 Task: Use branch protection to enforce review before merging.
Action: Mouse moved to (150, 551)
Screenshot: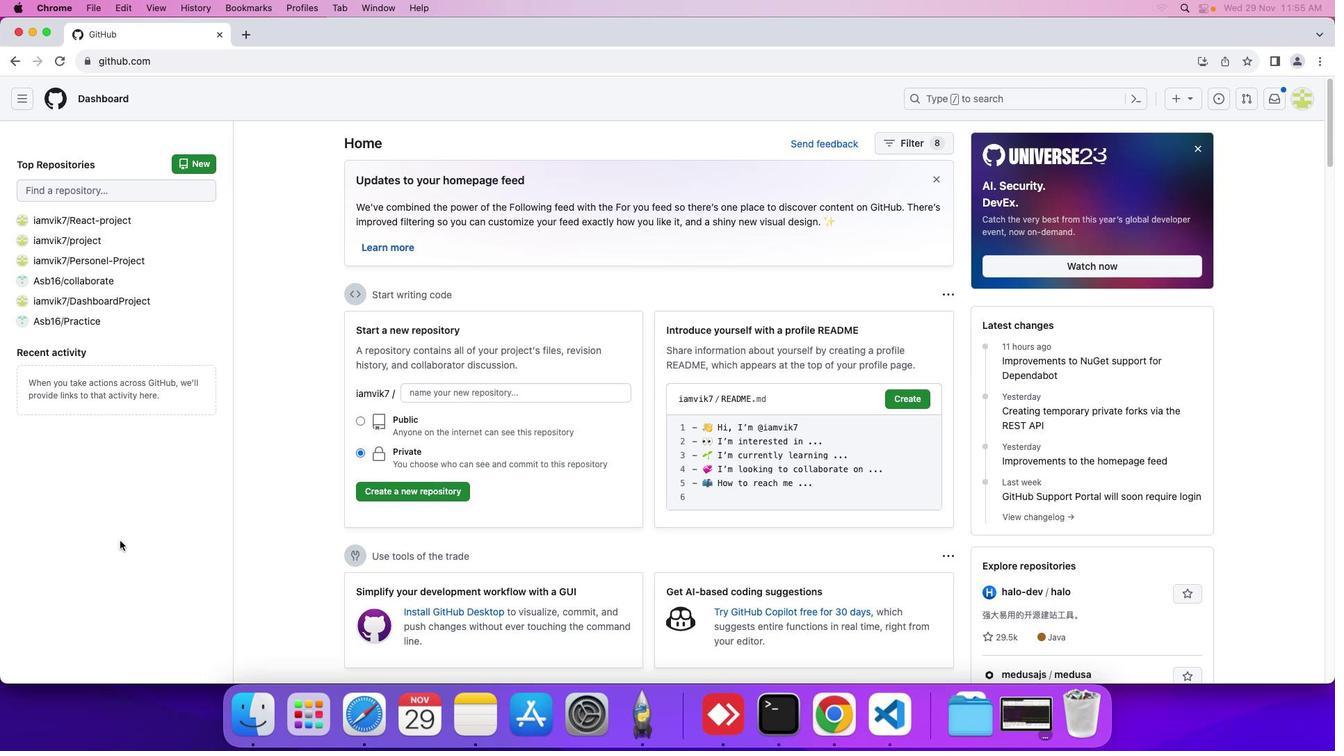 
Action: Mouse pressed left at (150, 551)
Screenshot: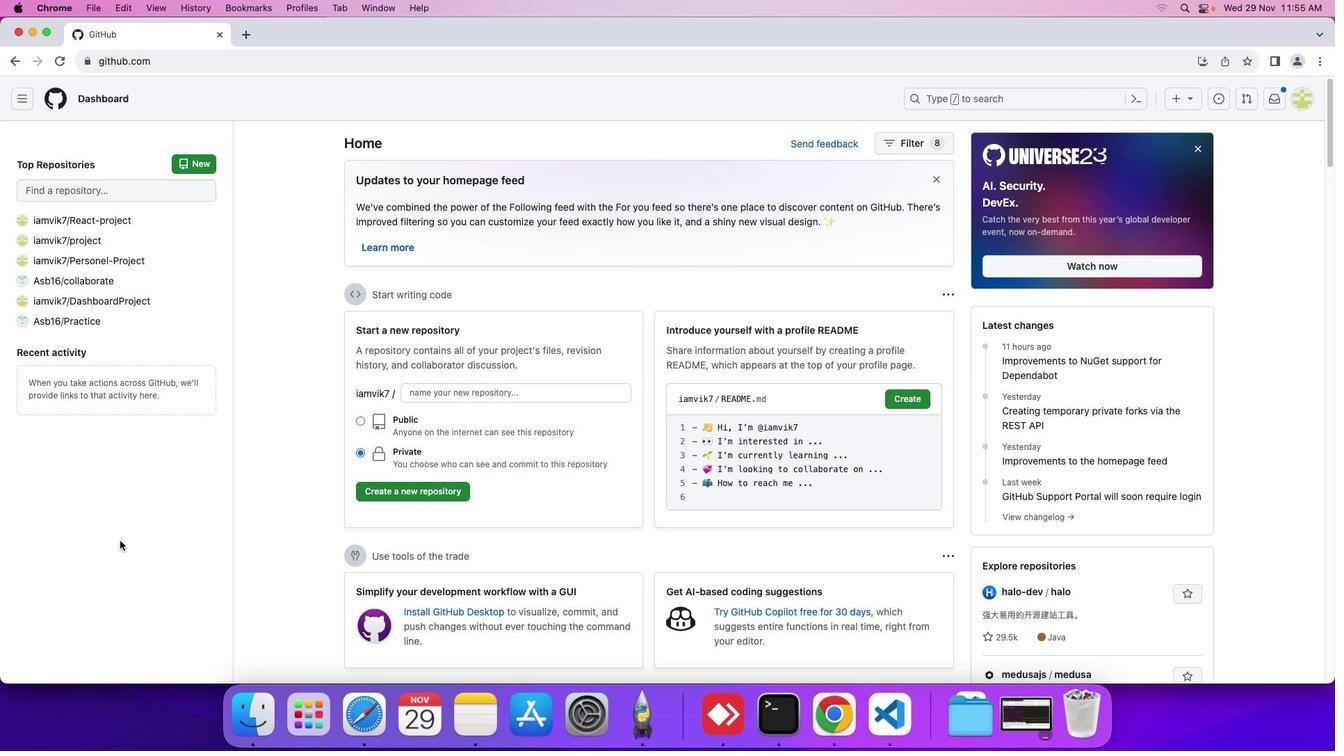 
Action: Mouse moved to (89, 220)
Screenshot: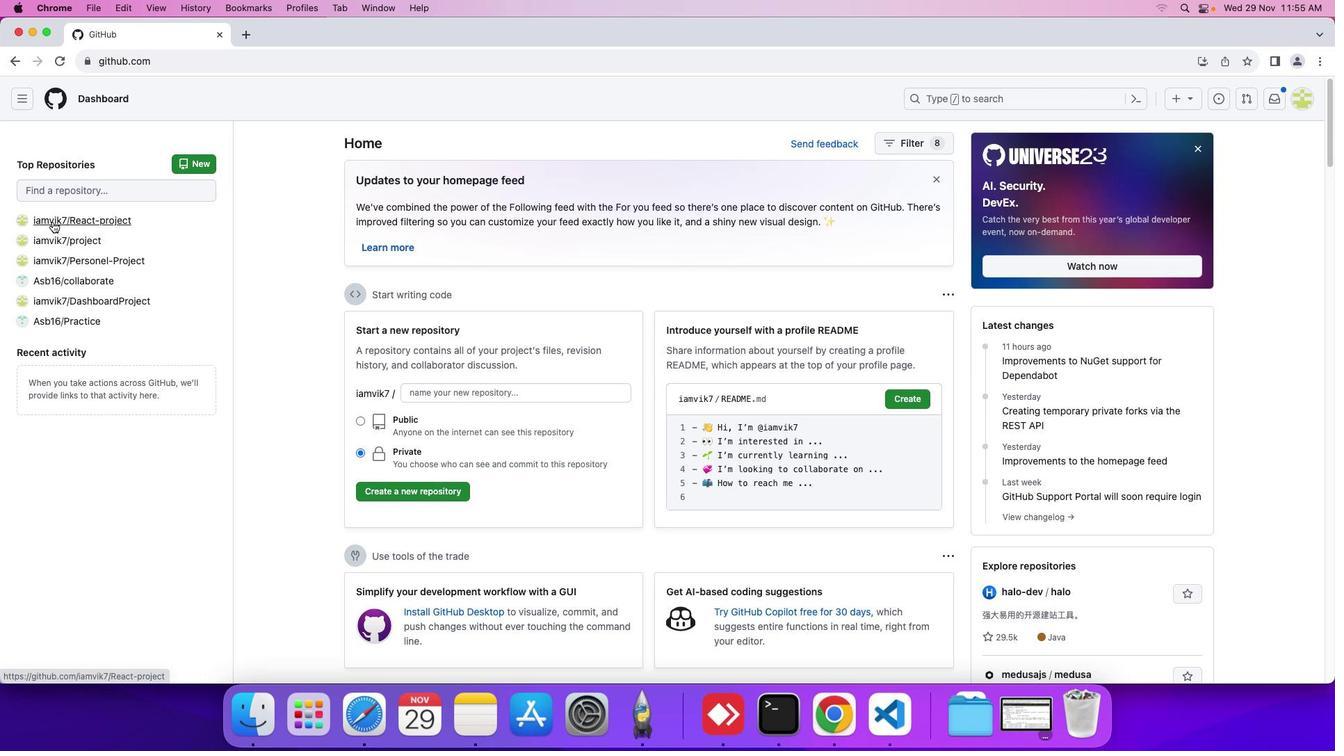
Action: Mouse pressed left at (89, 220)
Screenshot: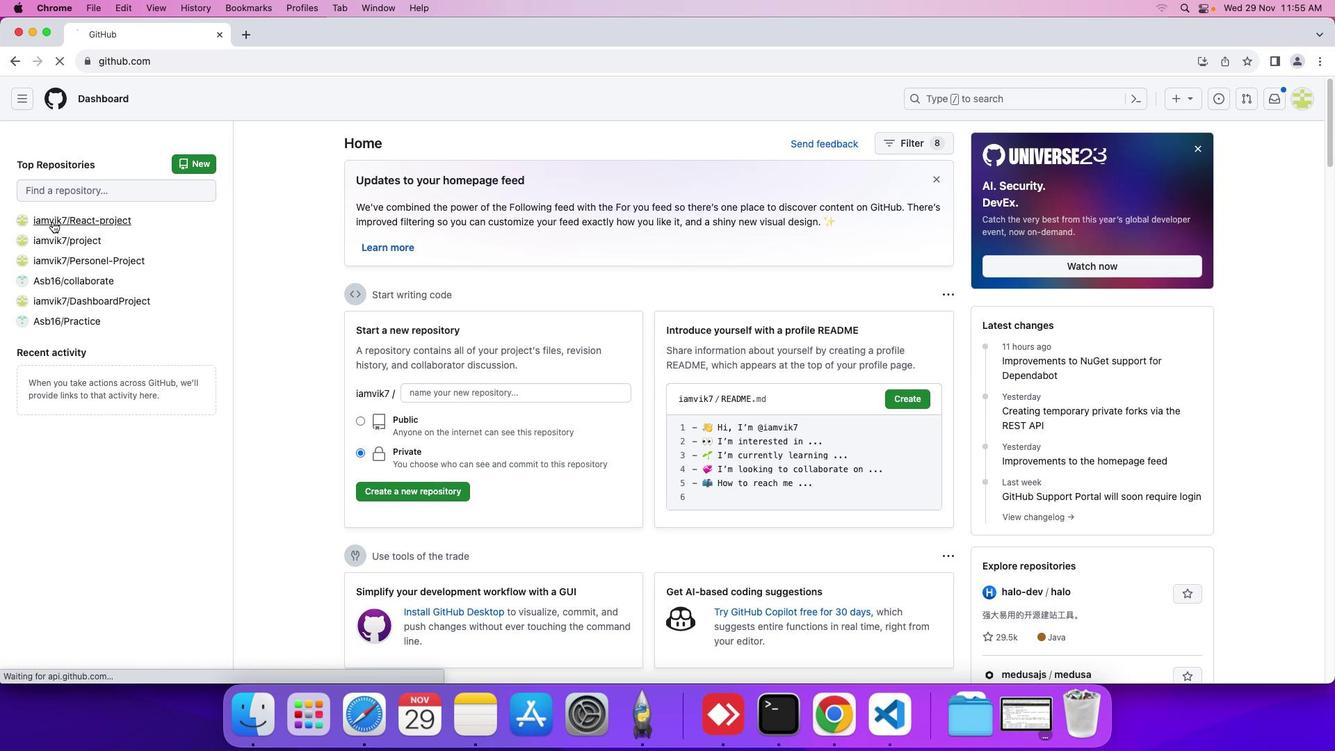 
Action: Mouse moved to (569, 123)
Screenshot: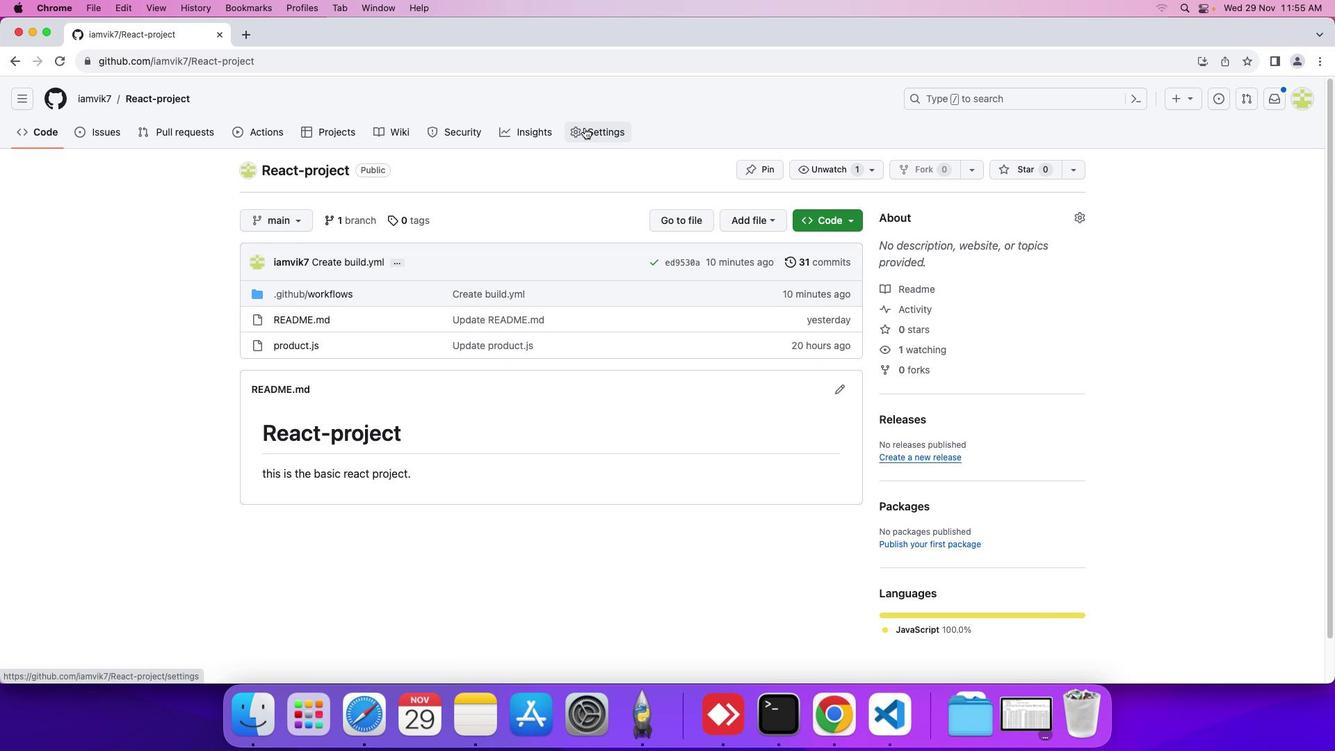 
Action: Mouse pressed left at (569, 123)
Screenshot: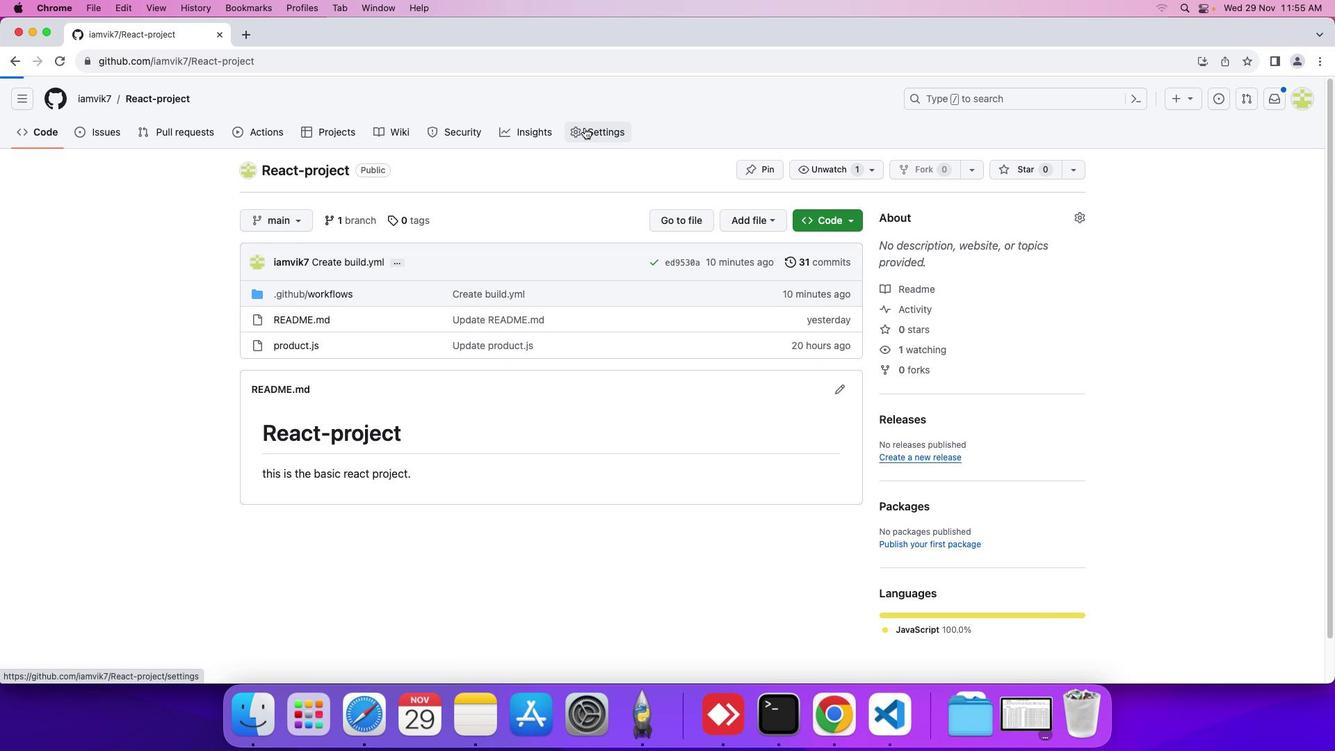 
Action: Mouse moved to (320, 310)
Screenshot: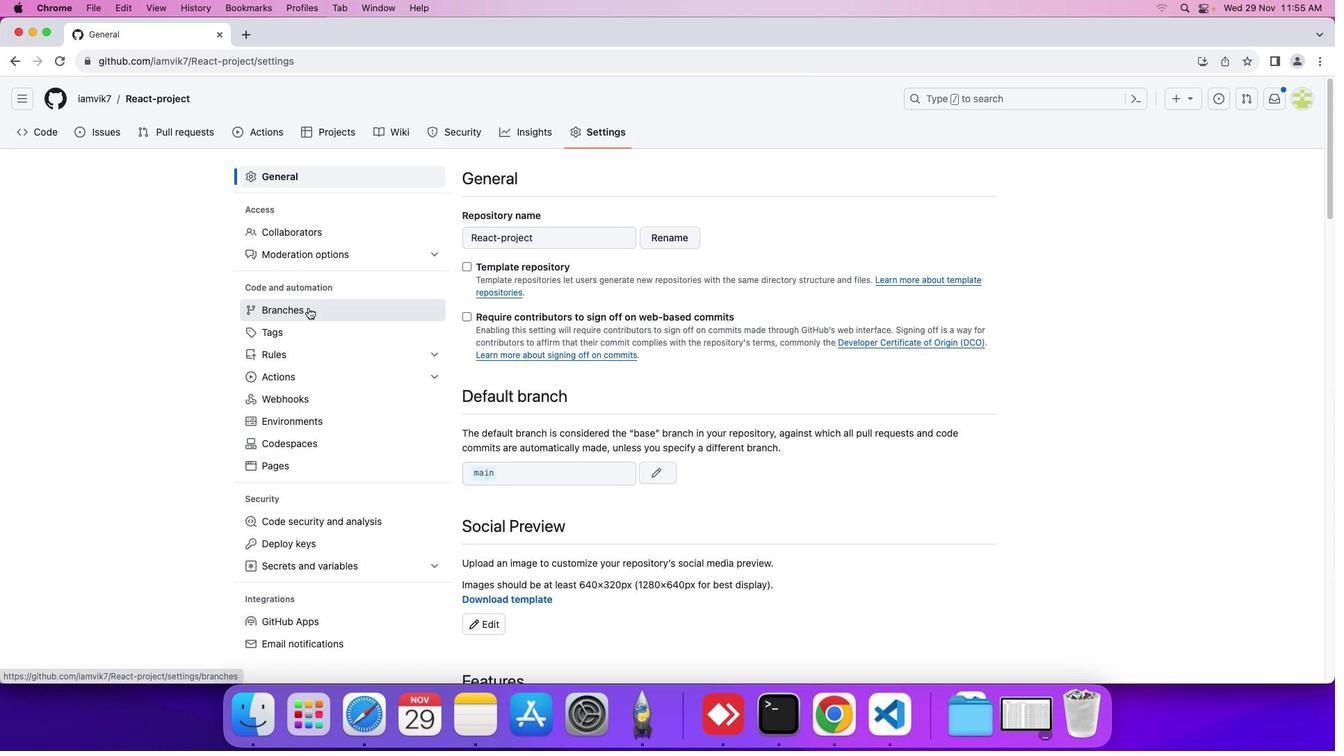 
Action: Mouse pressed left at (320, 310)
Screenshot: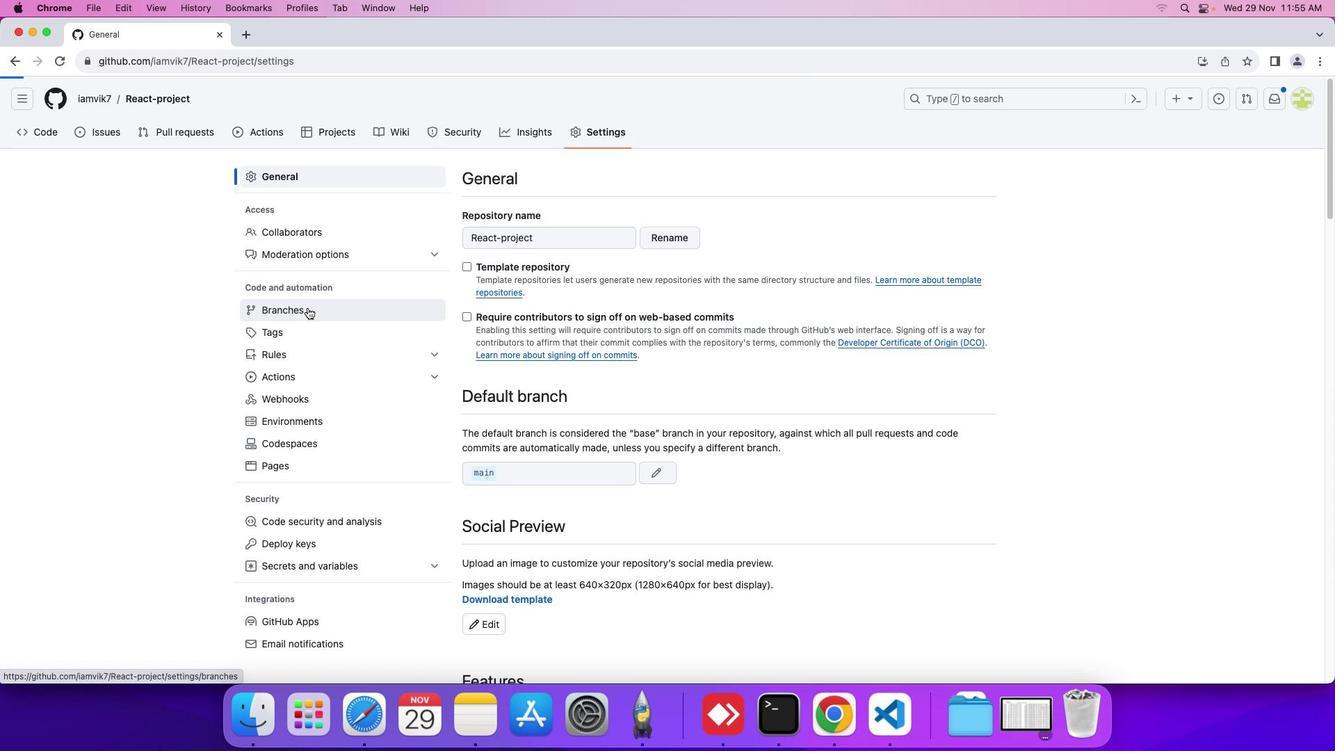 
Action: Mouse moved to (536, 276)
Screenshot: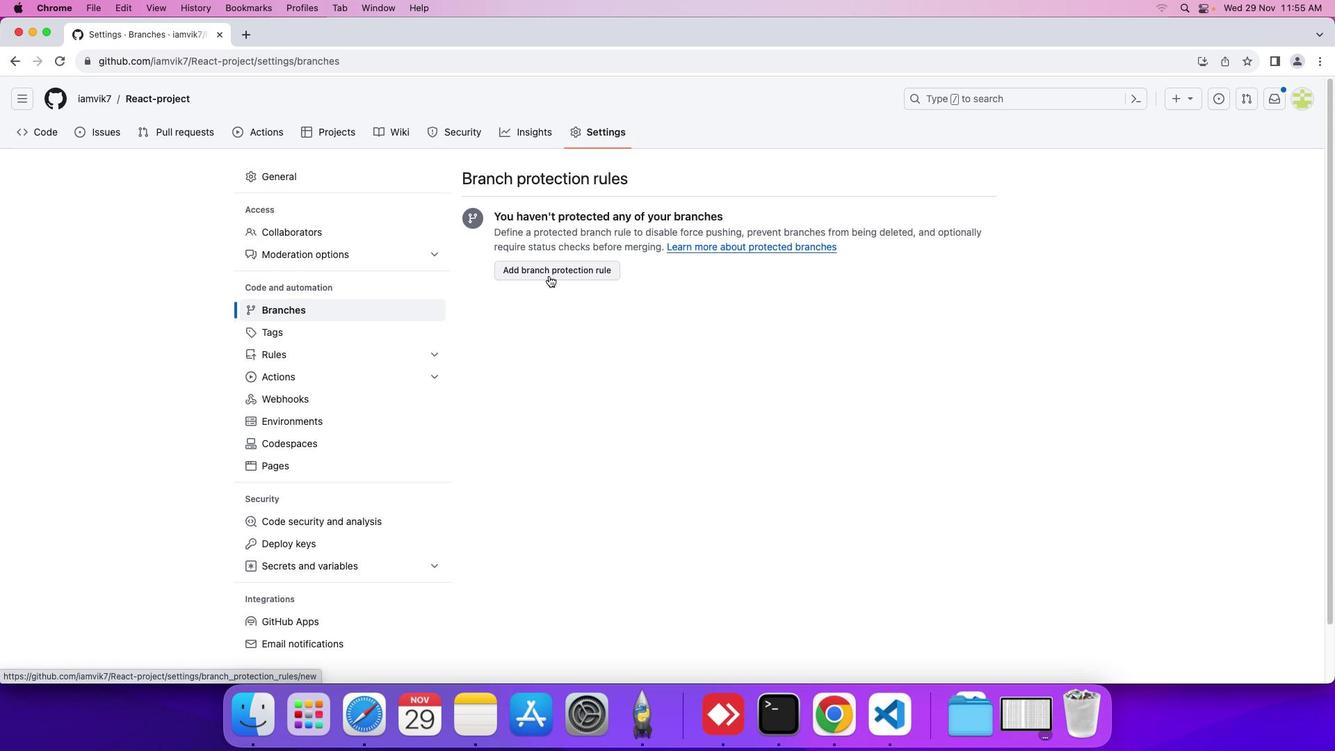 
Action: Mouse pressed left at (536, 276)
Screenshot: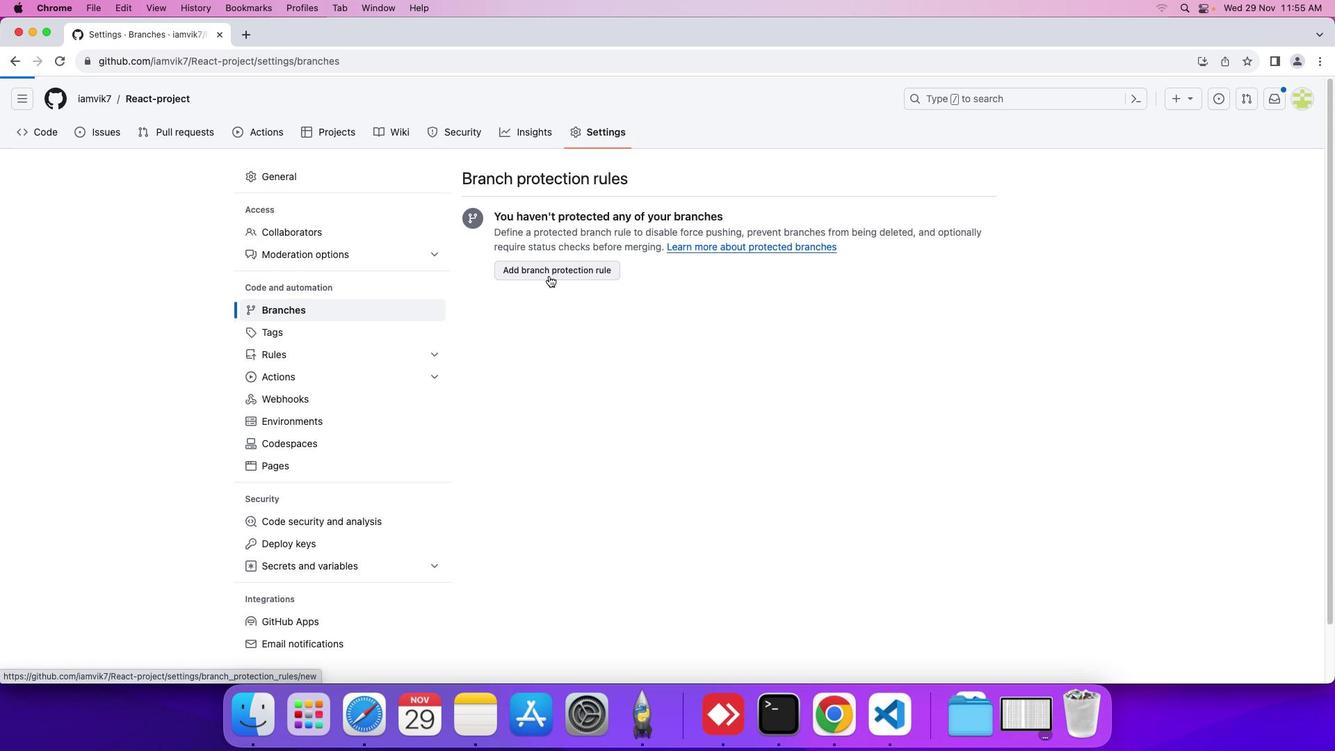 
Action: Mouse moved to (534, 381)
Screenshot: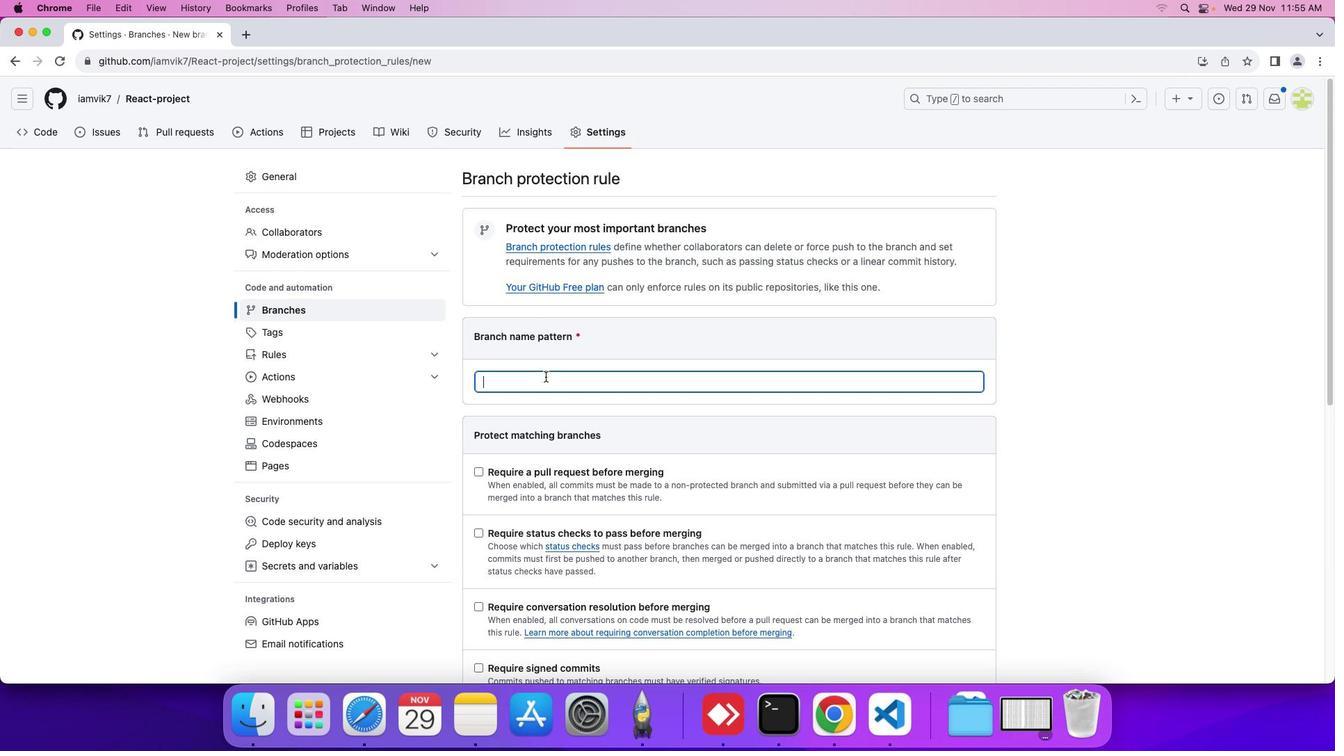 
Action: Mouse pressed left at (534, 381)
Screenshot: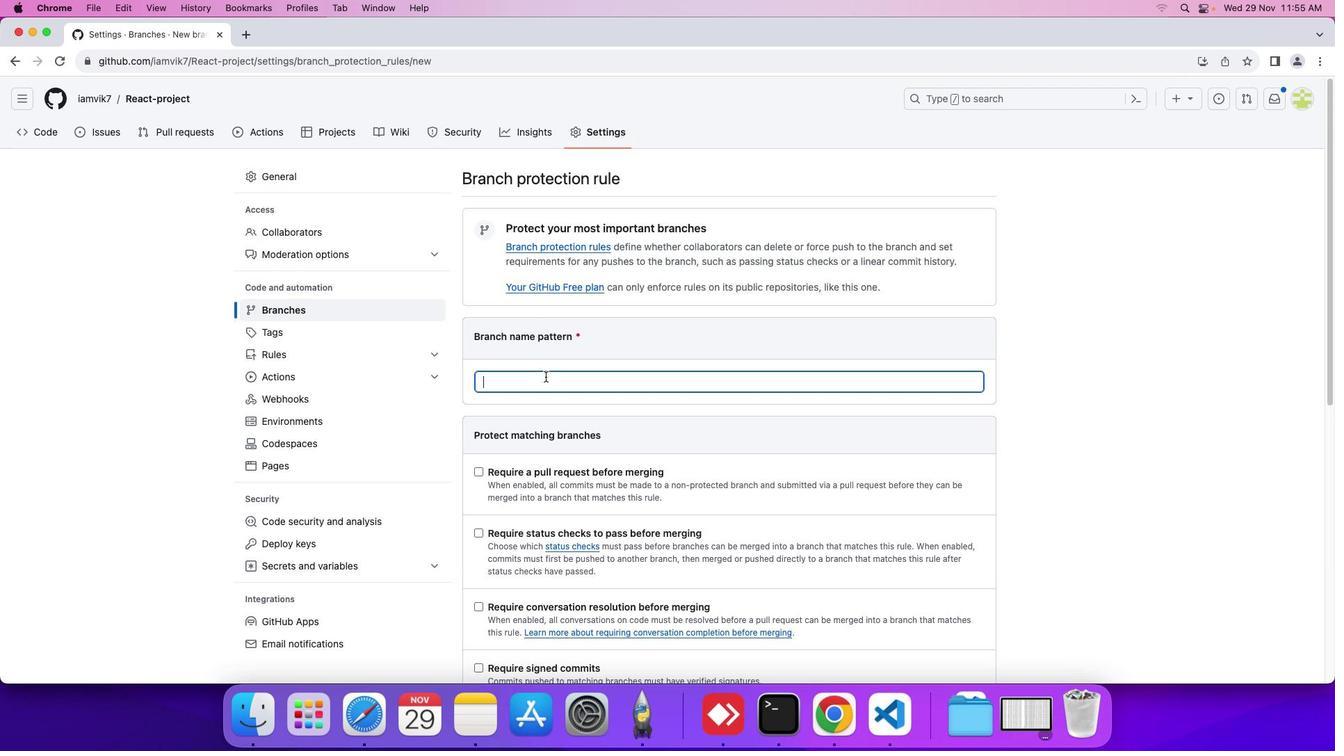 
Action: Key pressed 'm''a''i''n'
Screenshot: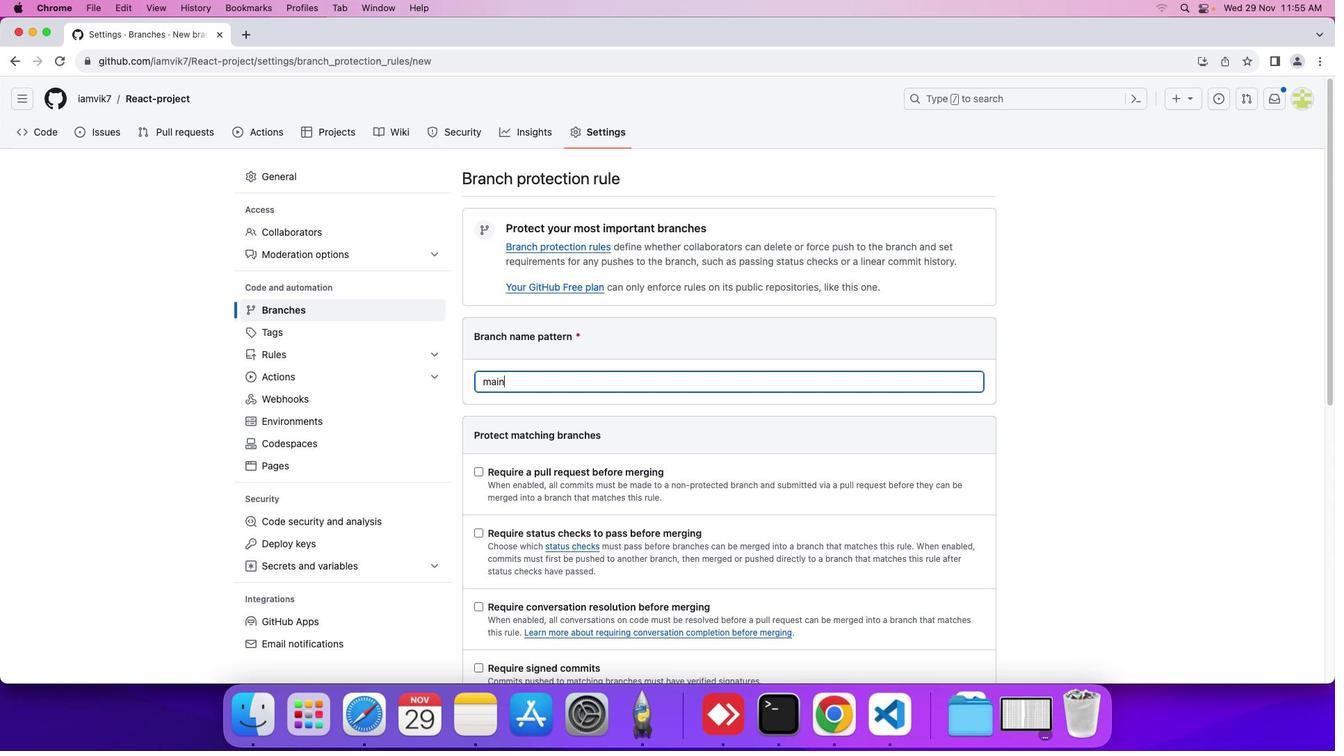 
Action: Mouse moved to (551, 506)
Screenshot: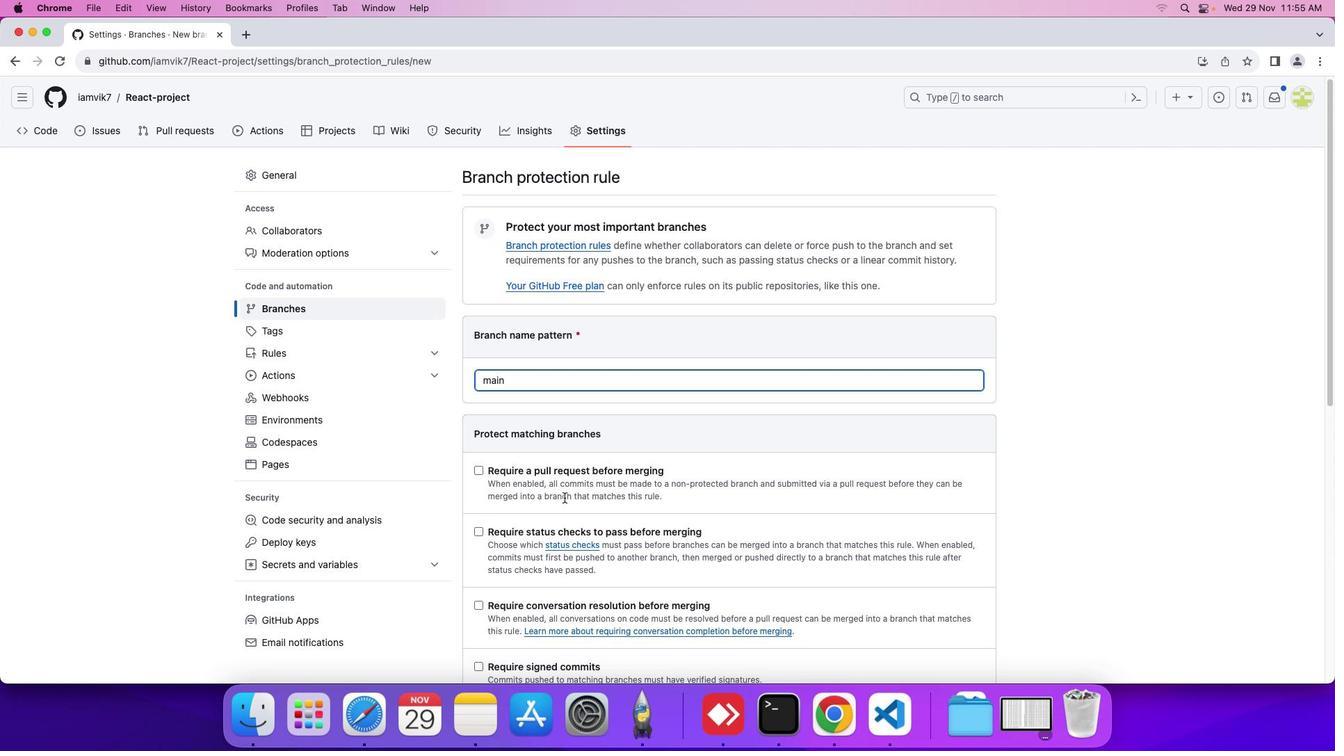 
Action: Mouse scrolled (551, 506) with delta (42, -10)
Screenshot: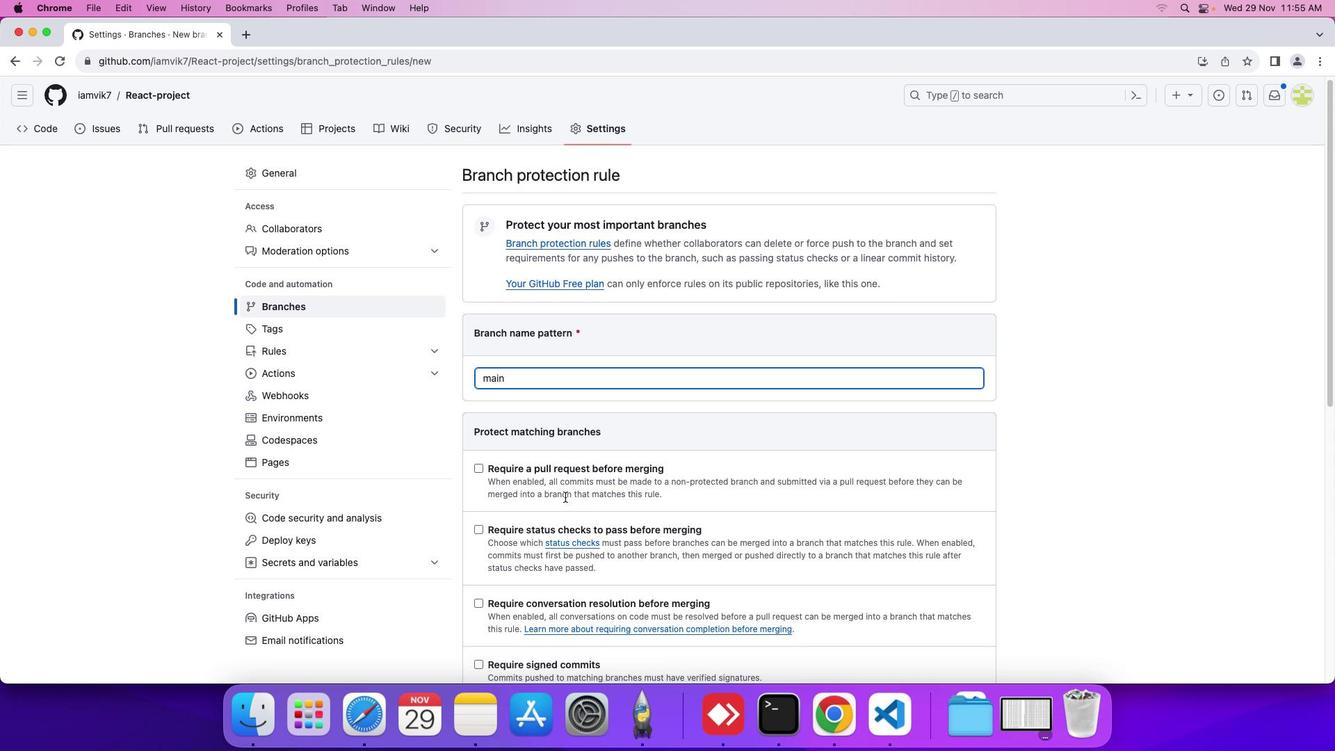 
Action: Mouse moved to (551, 506)
Screenshot: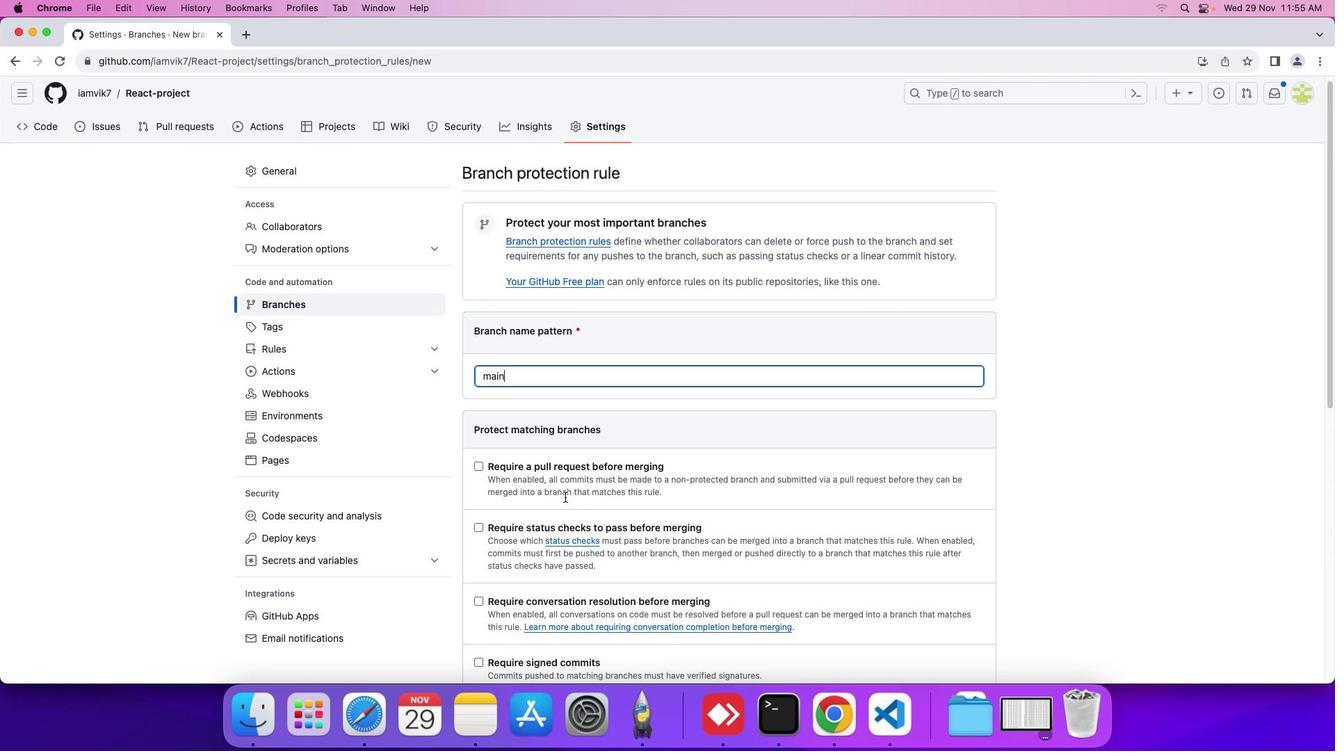 
Action: Mouse scrolled (551, 506) with delta (42, -10)
Screenshot: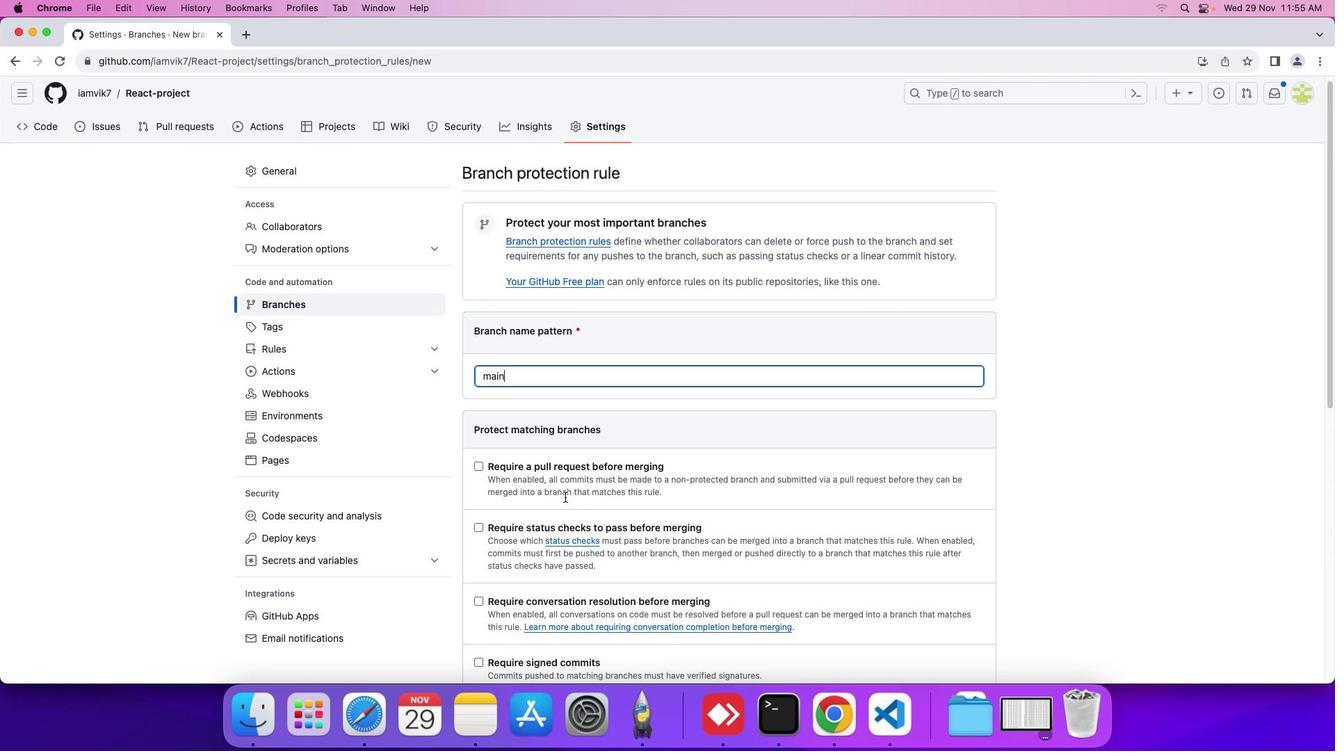 
Action: Mouse moved to (551, 506)
Screenshot: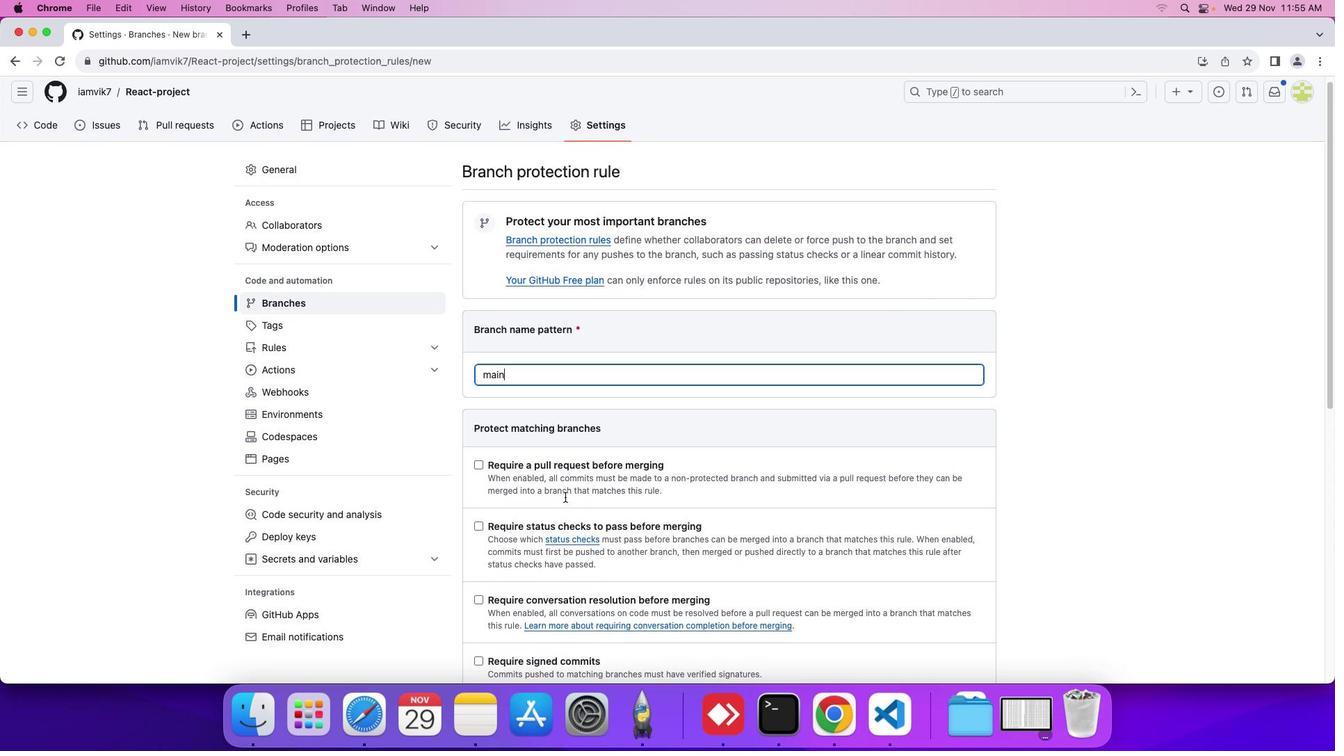 
Action: Mouse scrolled (551, 506) with delta (42, -10)
Screenshot: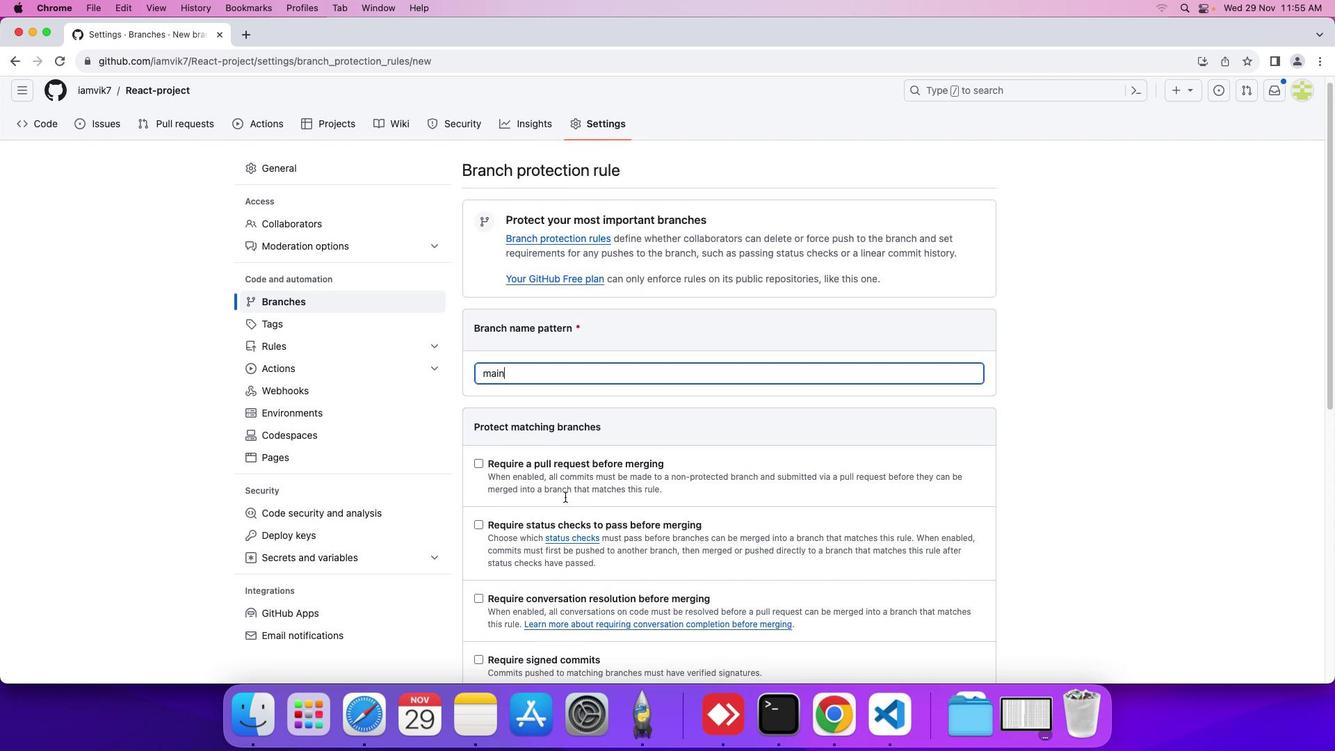 
Action: Mouse scrolled (551, 506) with delta (42, -10)
Screenshot: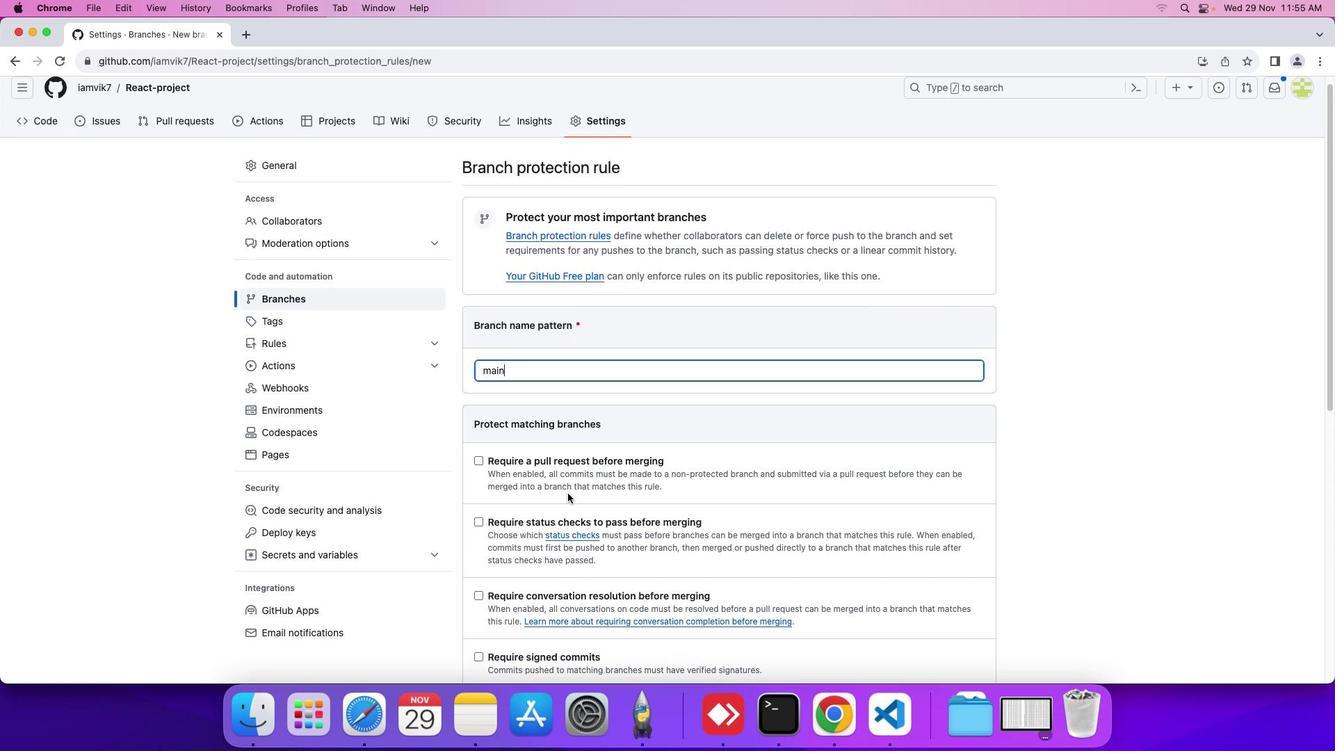
Action: Mouse moved to (554, 500)
Screenshot: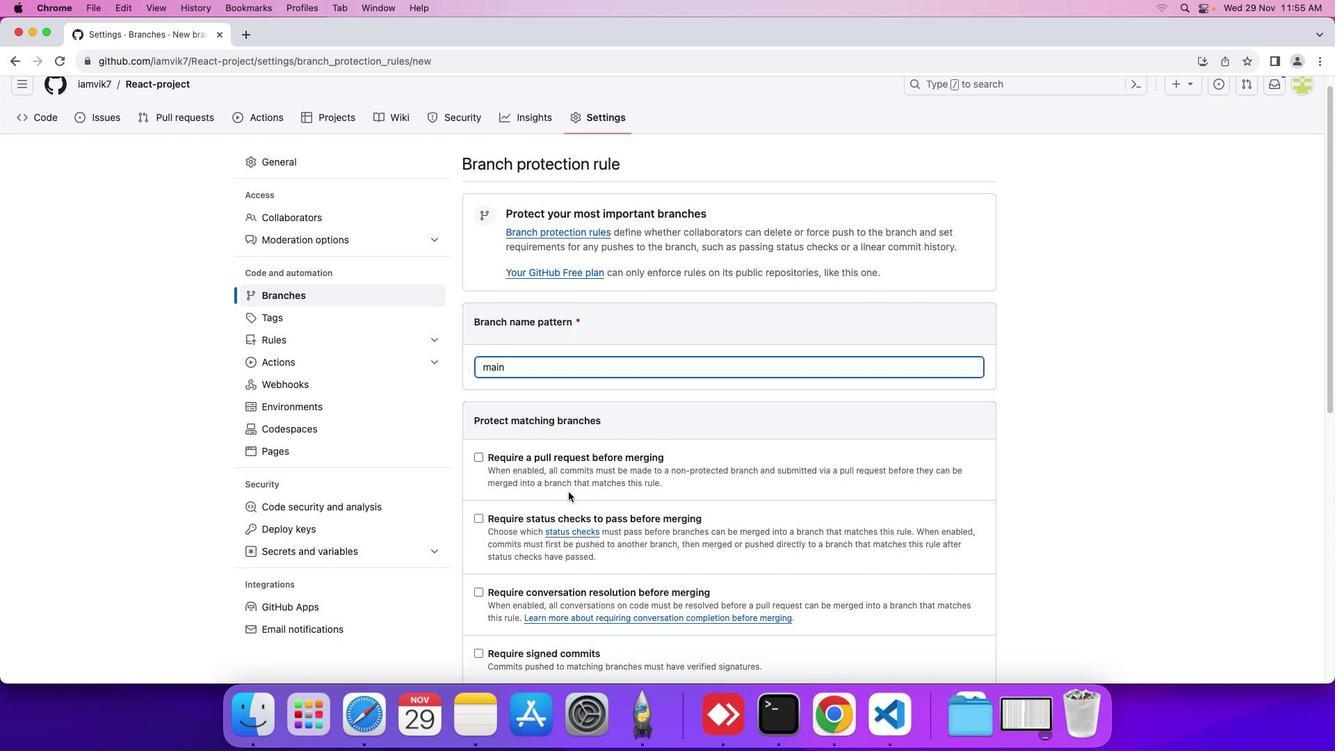 
Action: Mouse scrolled (554, 500) with delta (42, -10)
Screenshot: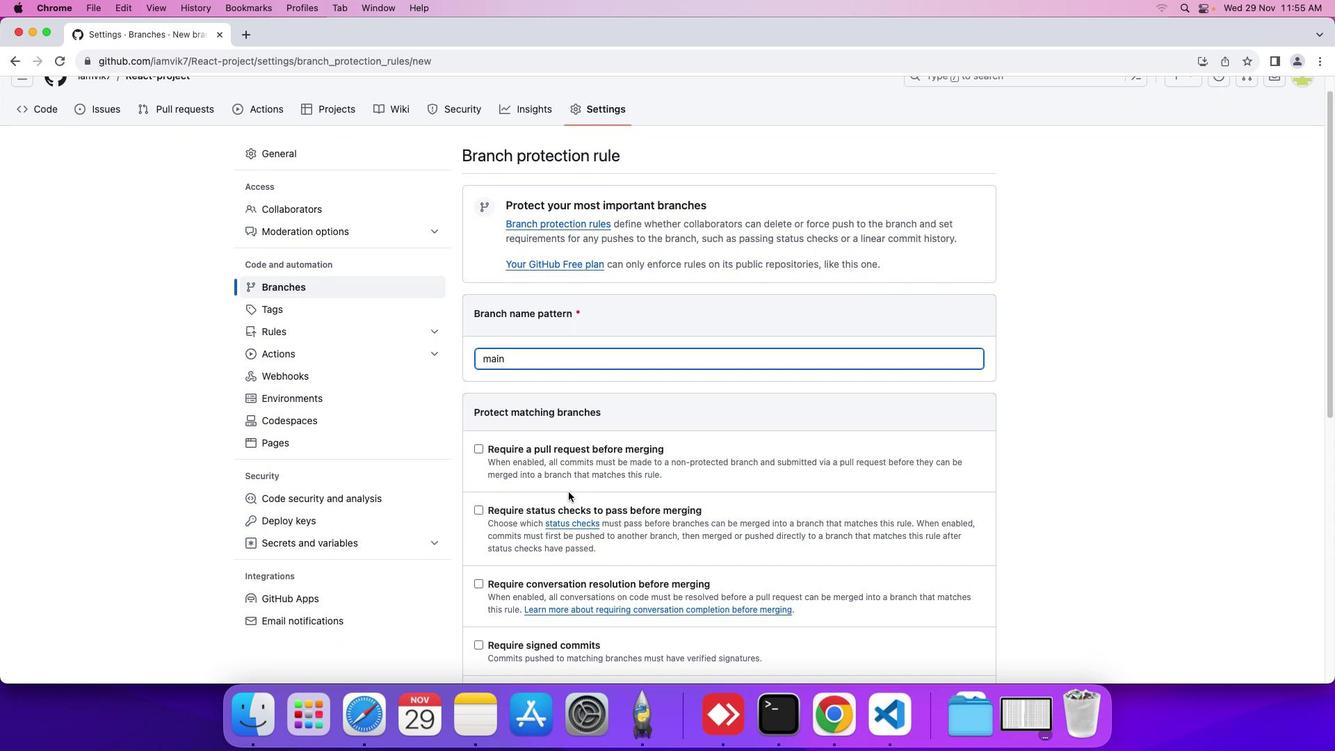 
Action: Mouse scrolled (554, 500) with delta (42, -10)
Screenshot: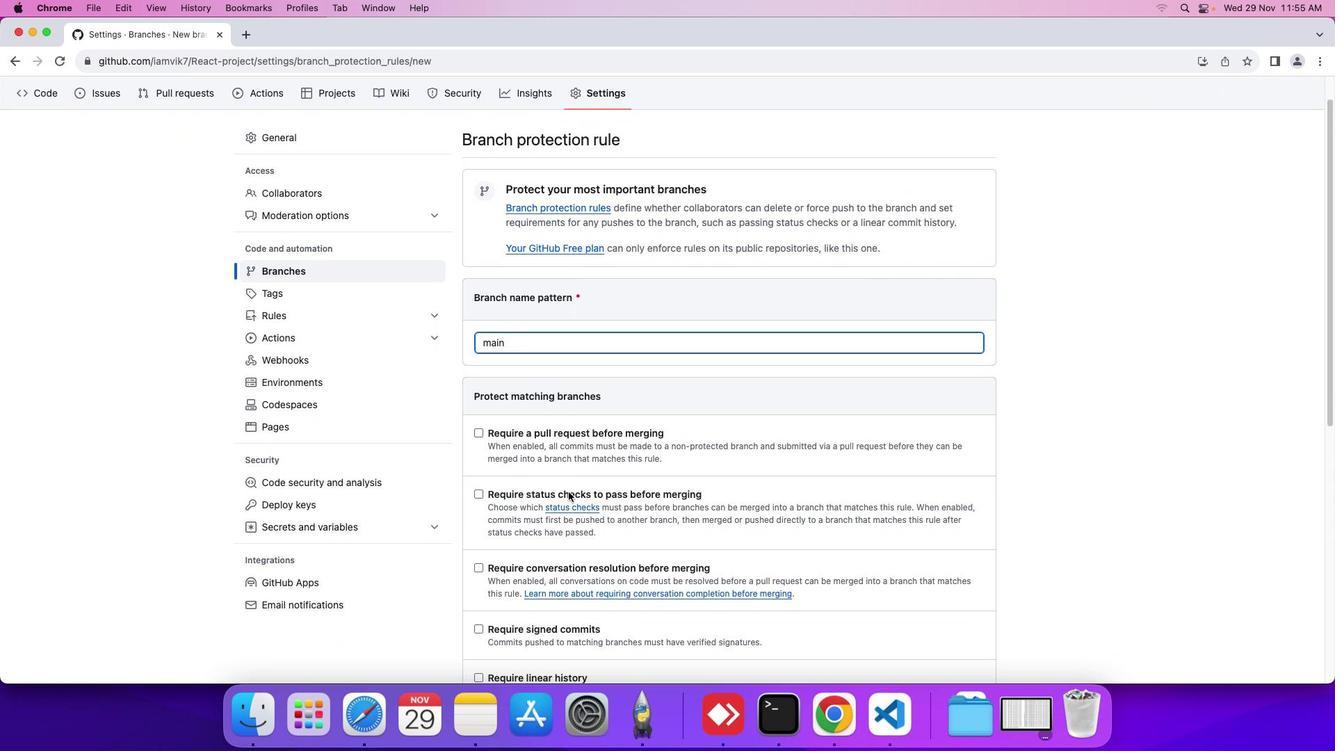 
Action: Mouse scrolled (554, 500) with delta (42, -10)
Screenshot: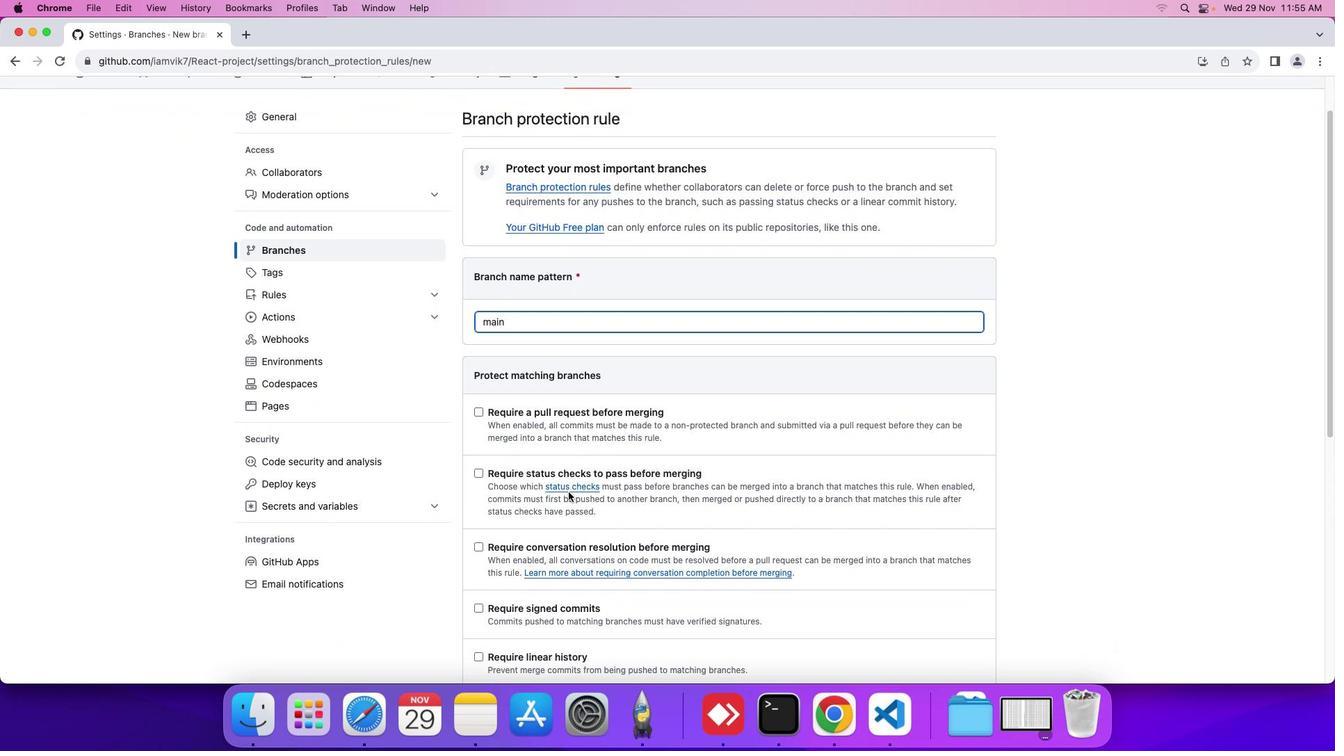 
Action: Mouse scrolled (554, 500) with delta (42, -10)
Screenshot: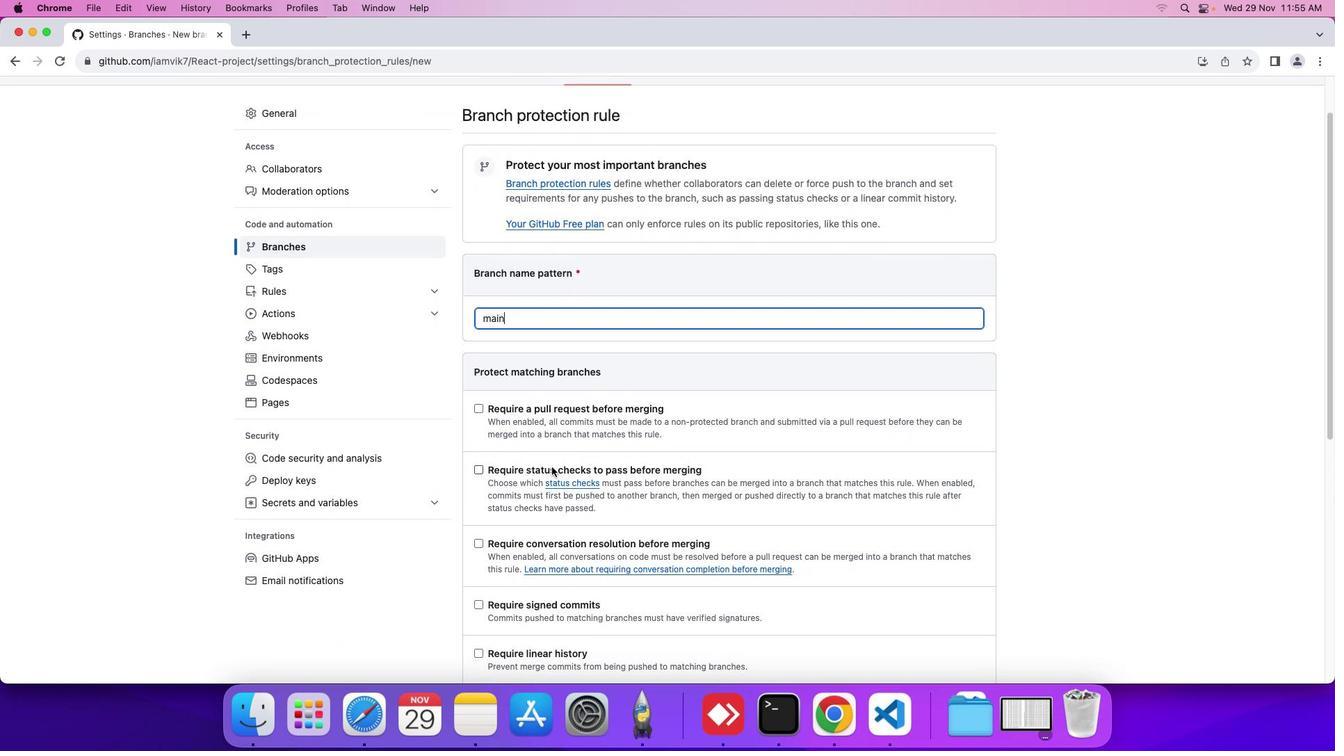 
Action: Mouse moved to (472, 415)
Screenshot: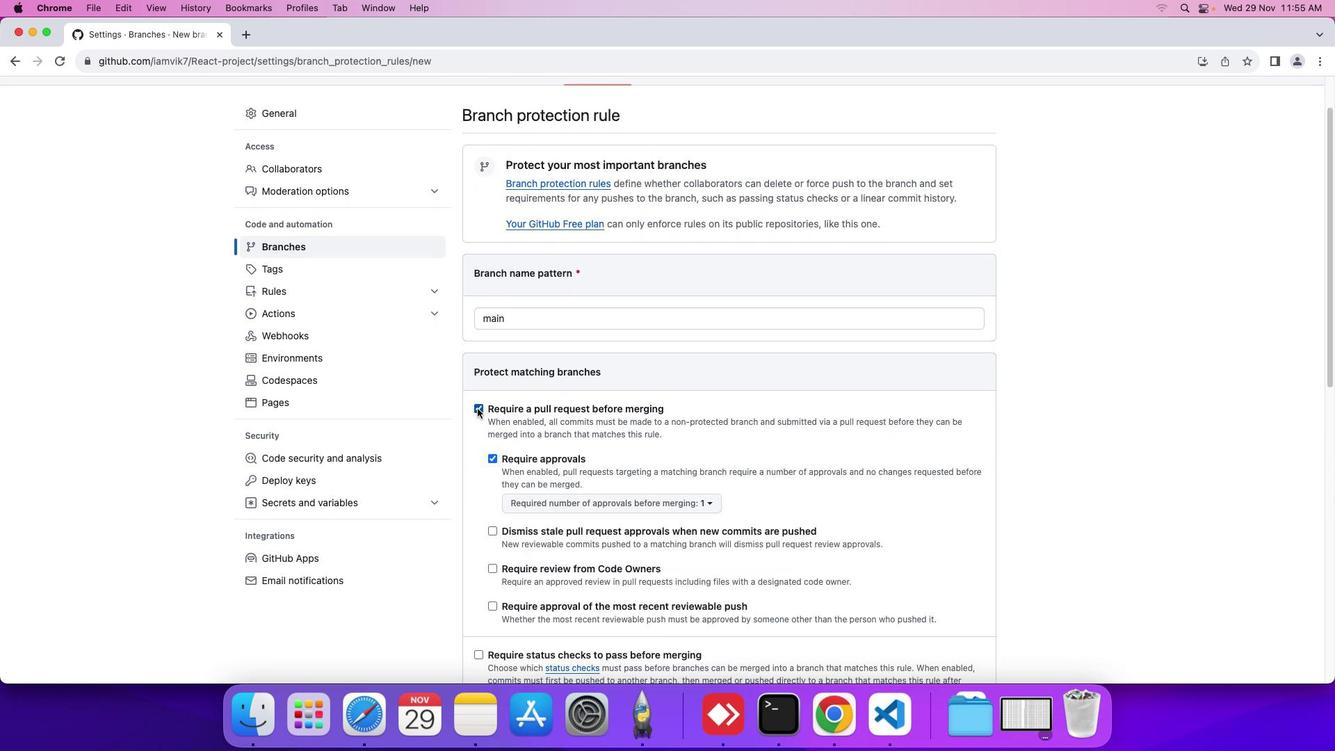 
Action: Mouse pressed left at (472, 415)
Screenshot: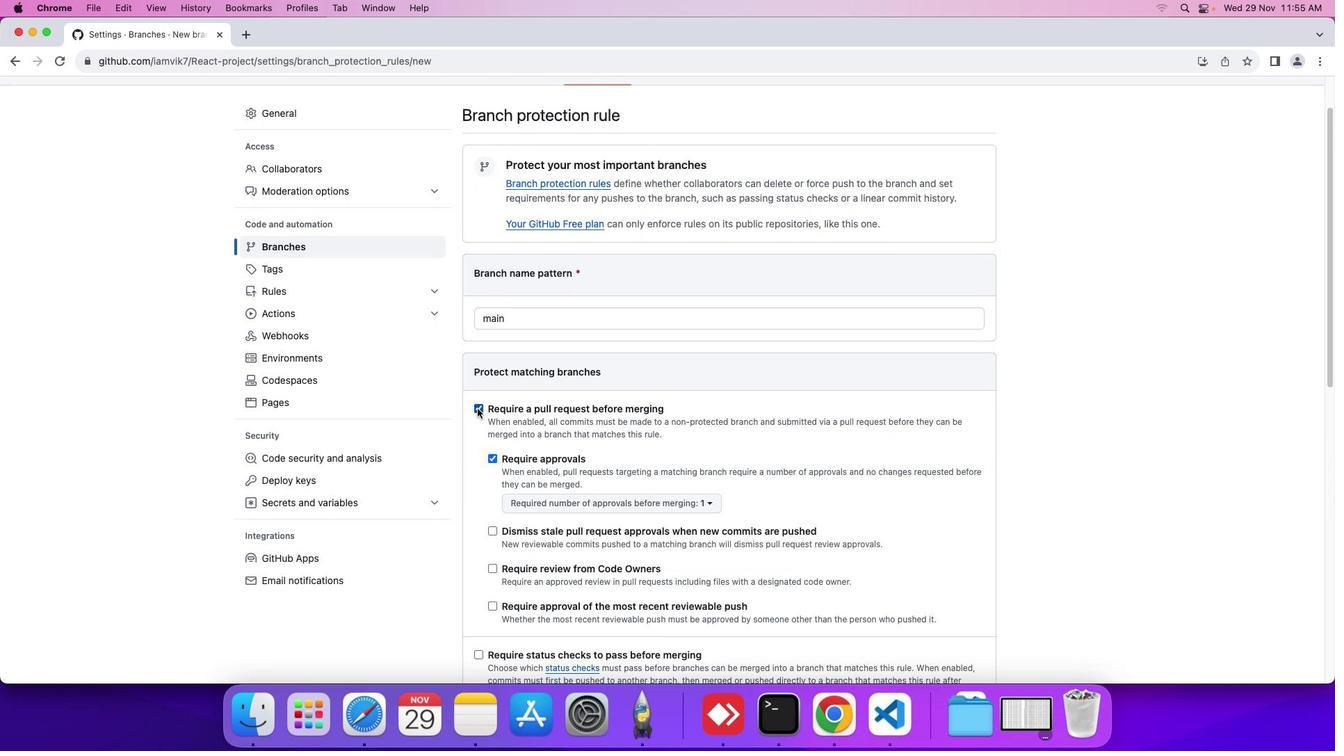 
Action: Mouse moved to (500, 447)
Screenshot: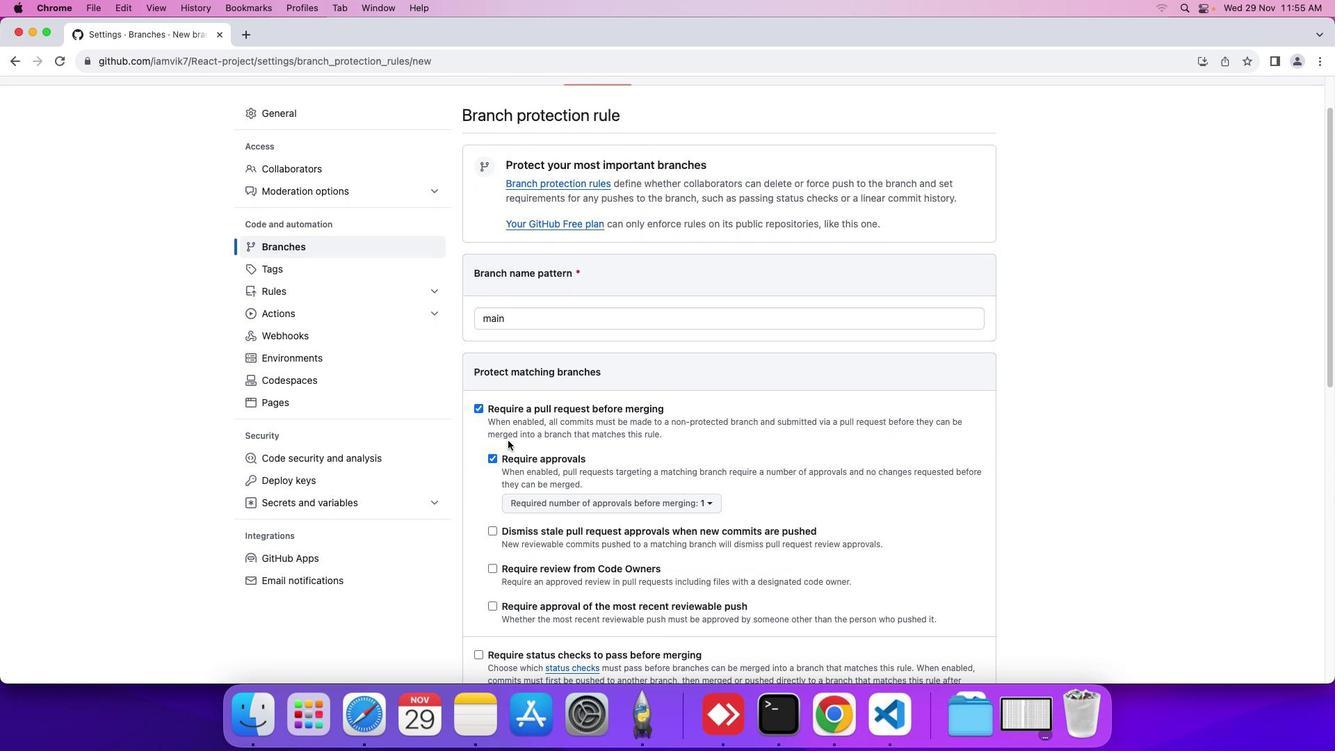 
Action: Mouse scrolled (500, 447) with delta (42, -10)
Screenshot: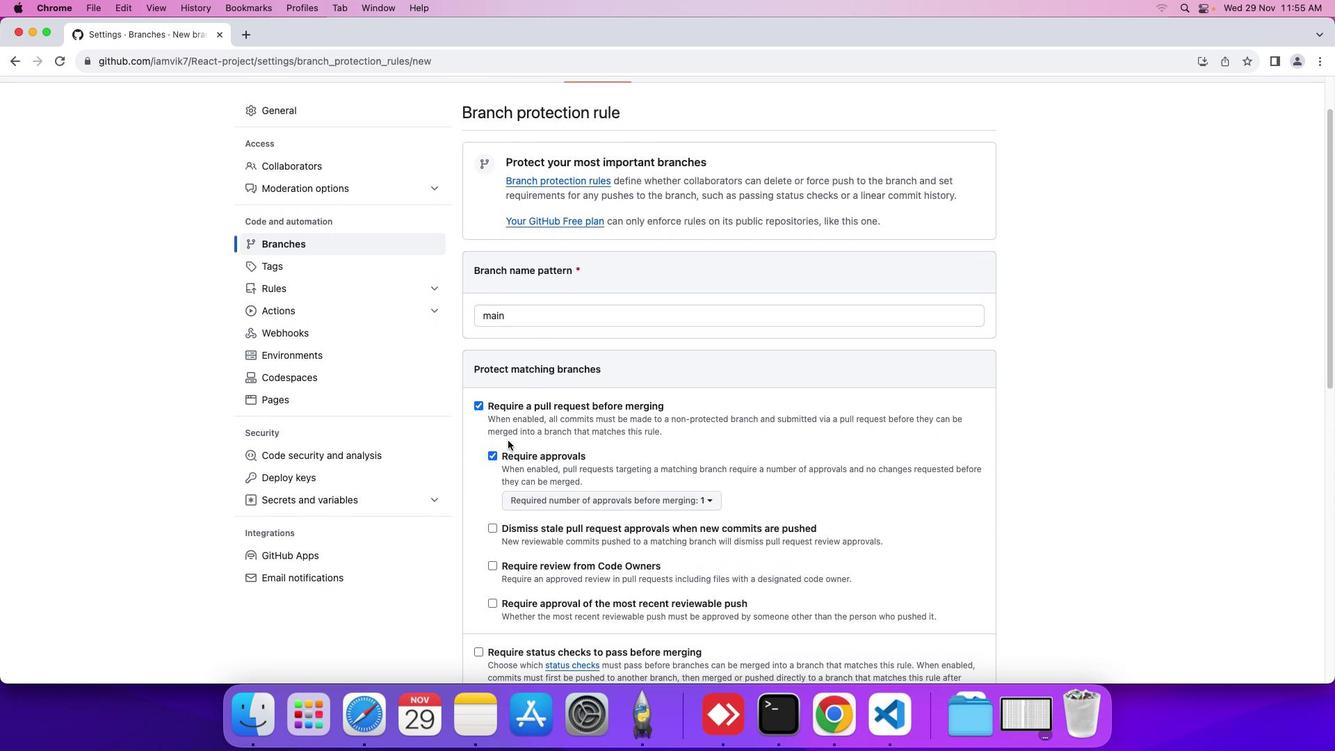 
Action: Mouse scrolled (500, 447) with delta (42, -10)
Screenshot: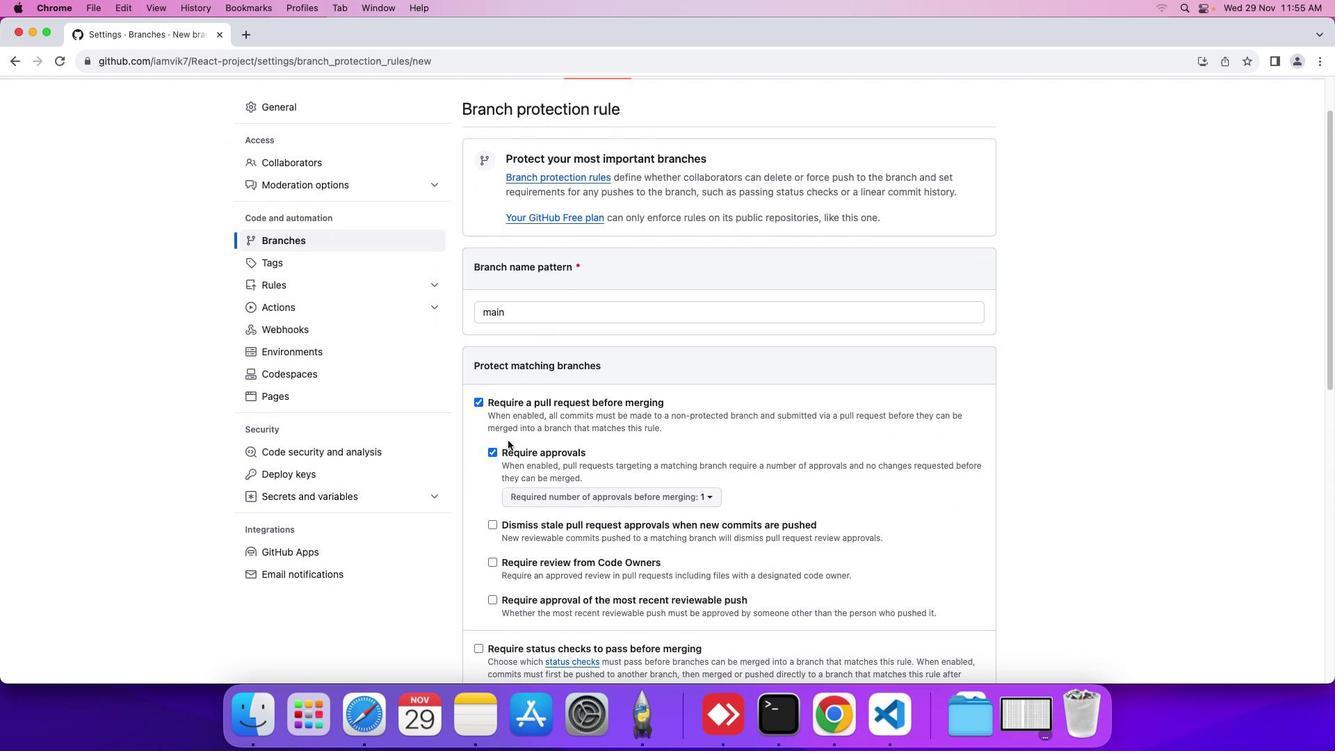 
Action: Mouse scrolled (500, 447) with delta (42, -10)
Screenshot: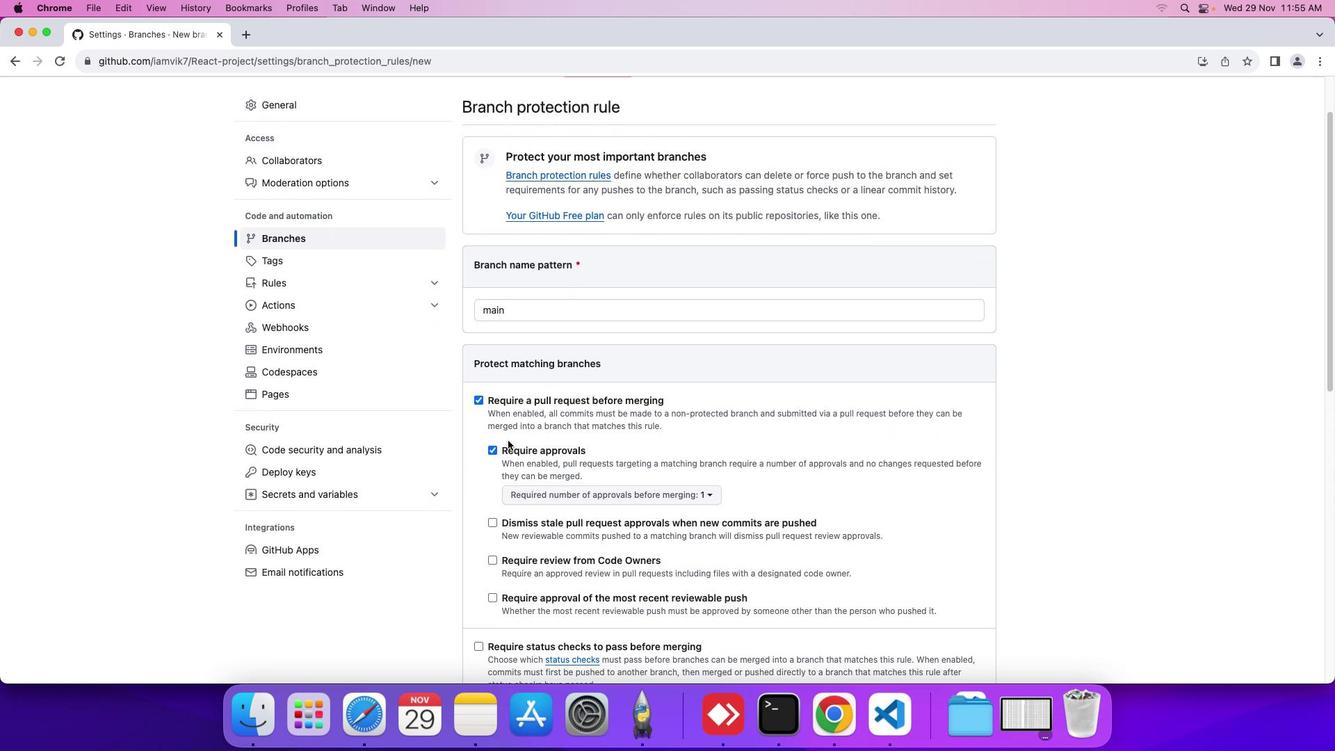 
Action: Mouse scrolled (500, 447) with delta (42, -10)
Screenshot: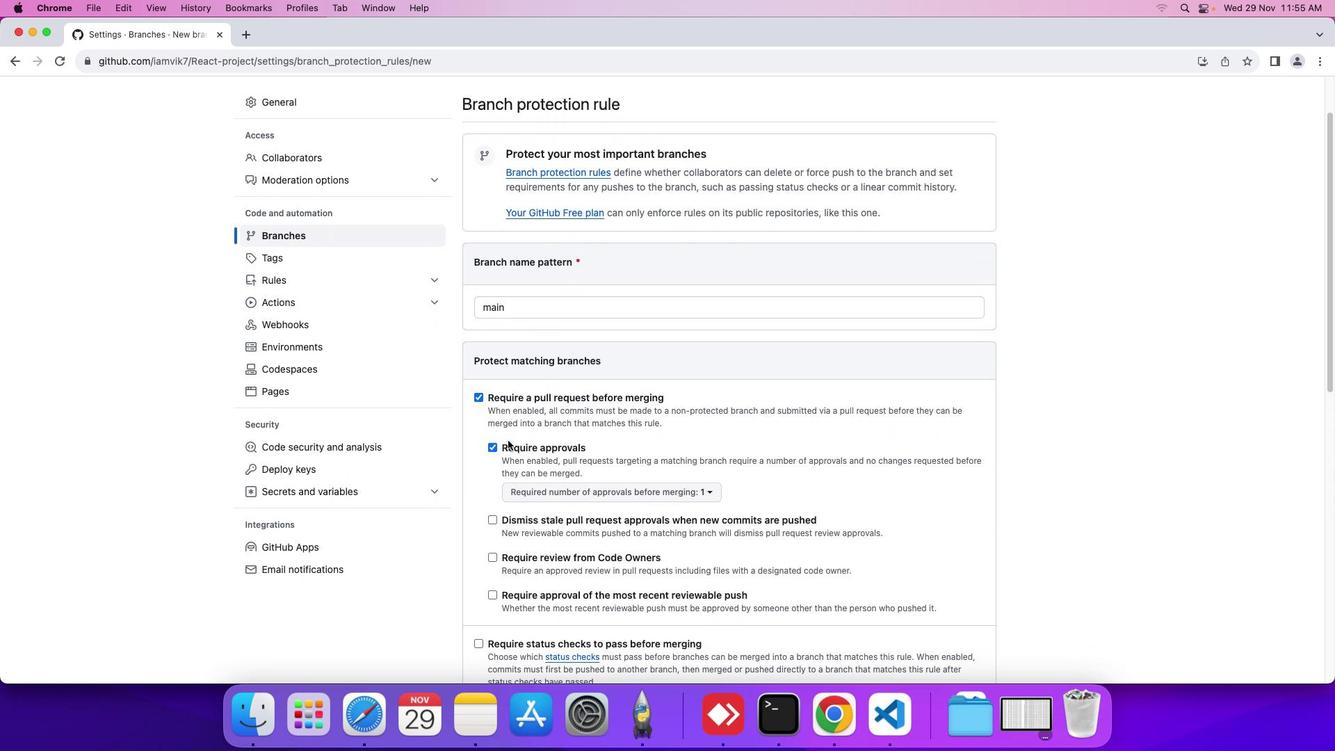 
Action: Mouse scrolled (500, 447) with delta (42, -10)
Screenshot: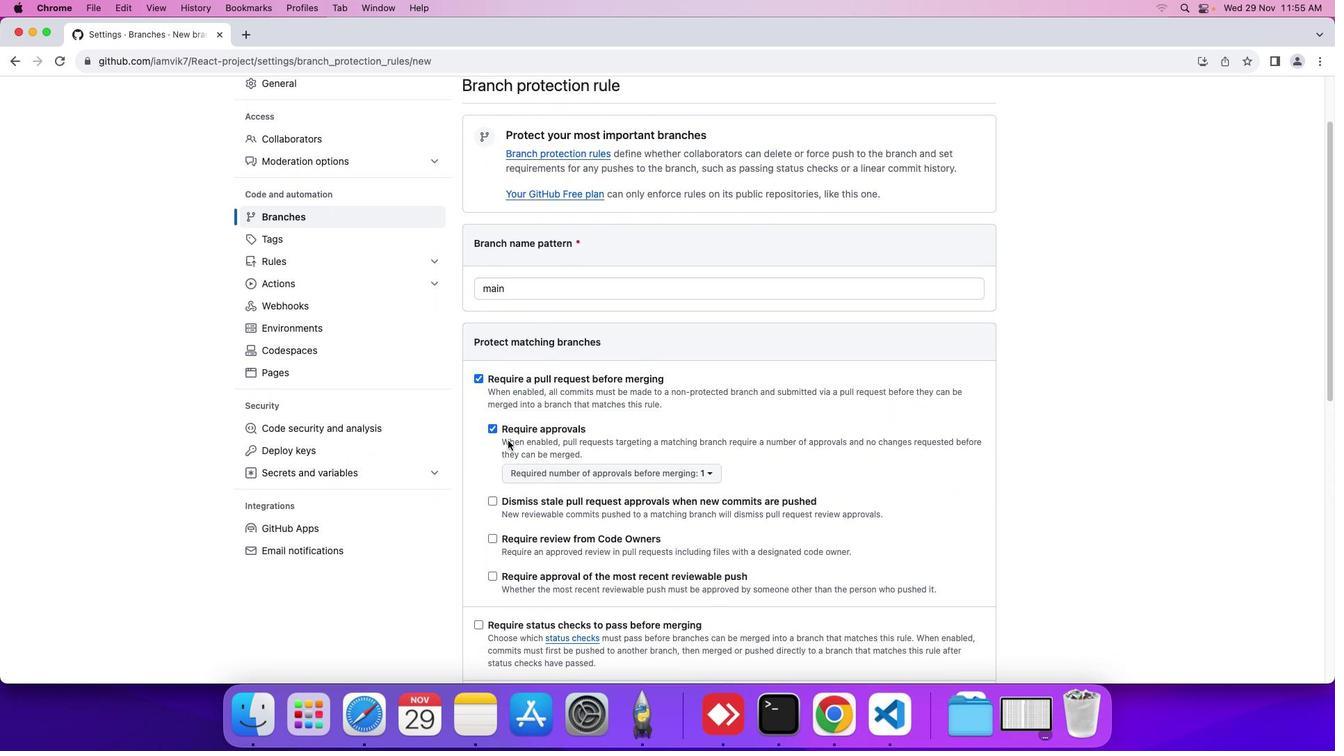 
Action: Mouse scrolled (500, 447) with delta (42, -10)
Screenshot: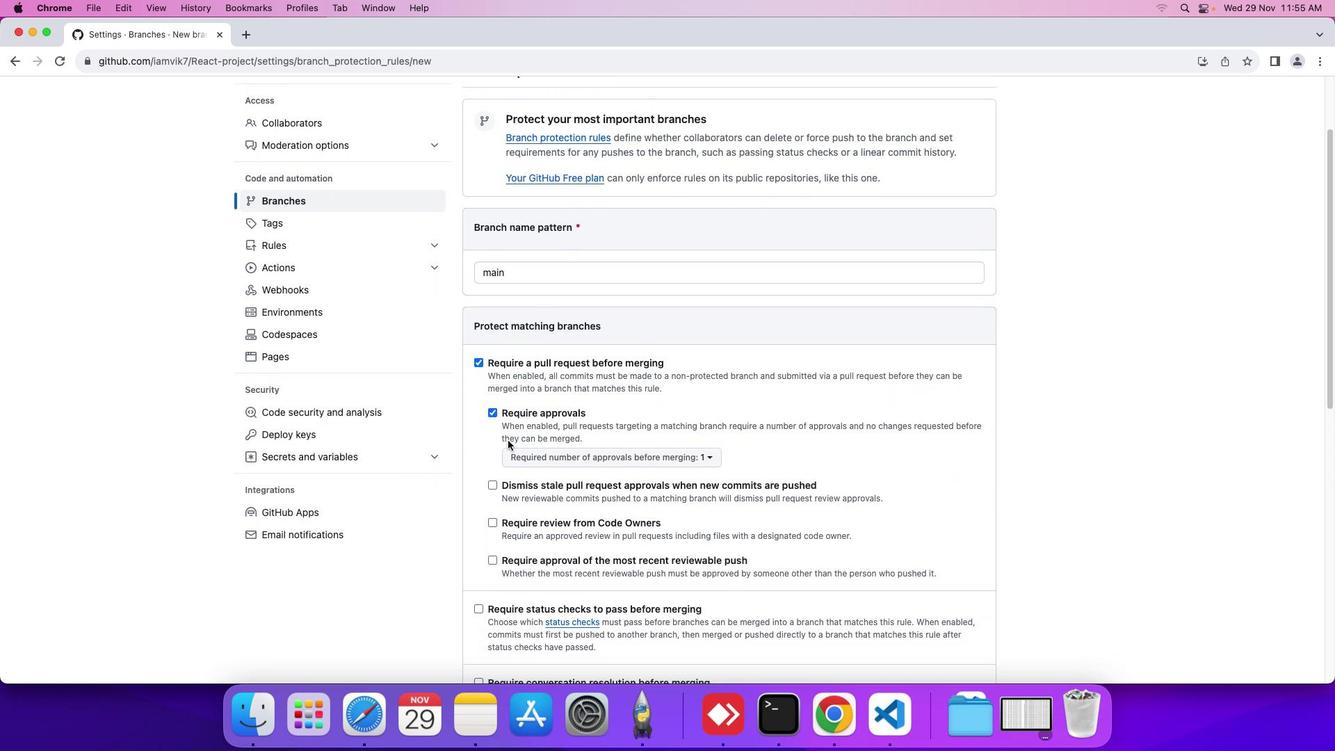 
Action: Mouse scrolled (500, 447) with delta (42, -10)
Screenshot: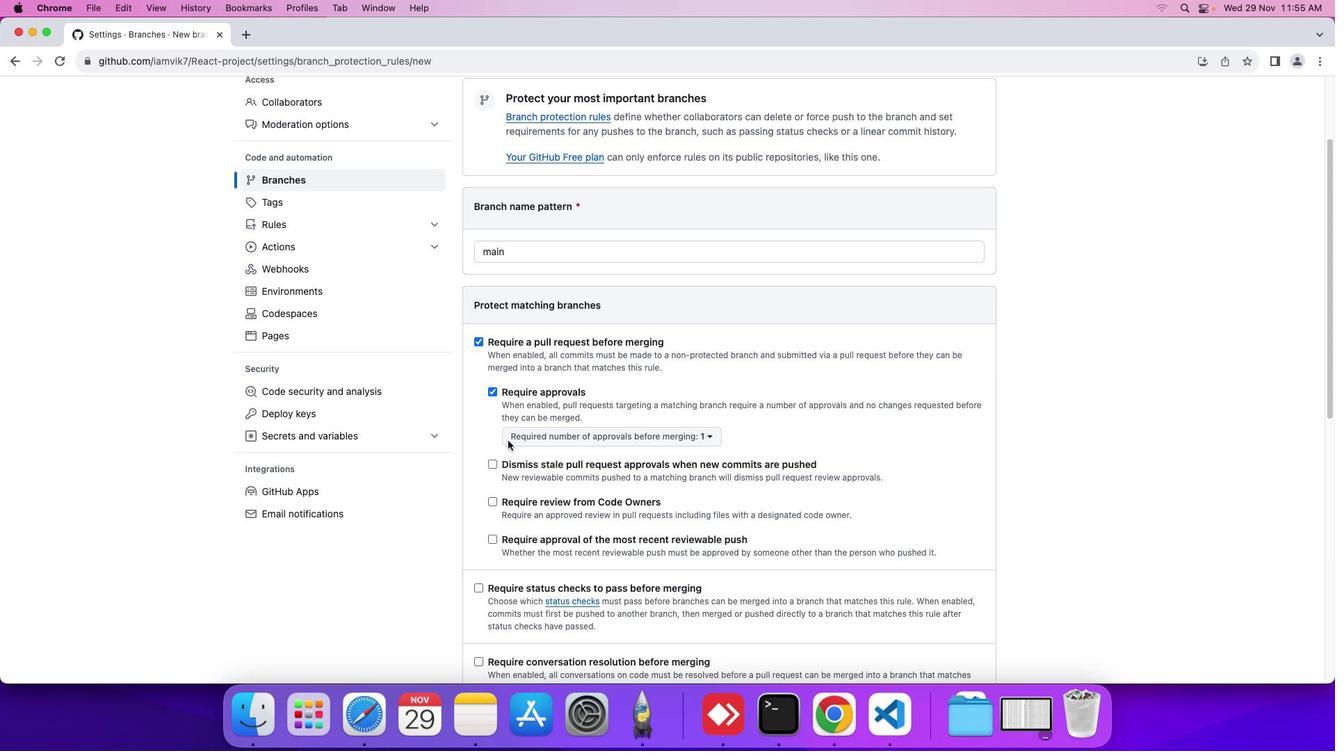 
Action: Mouse scrolled (500, 447) with delta (42, -10)
Screenshot: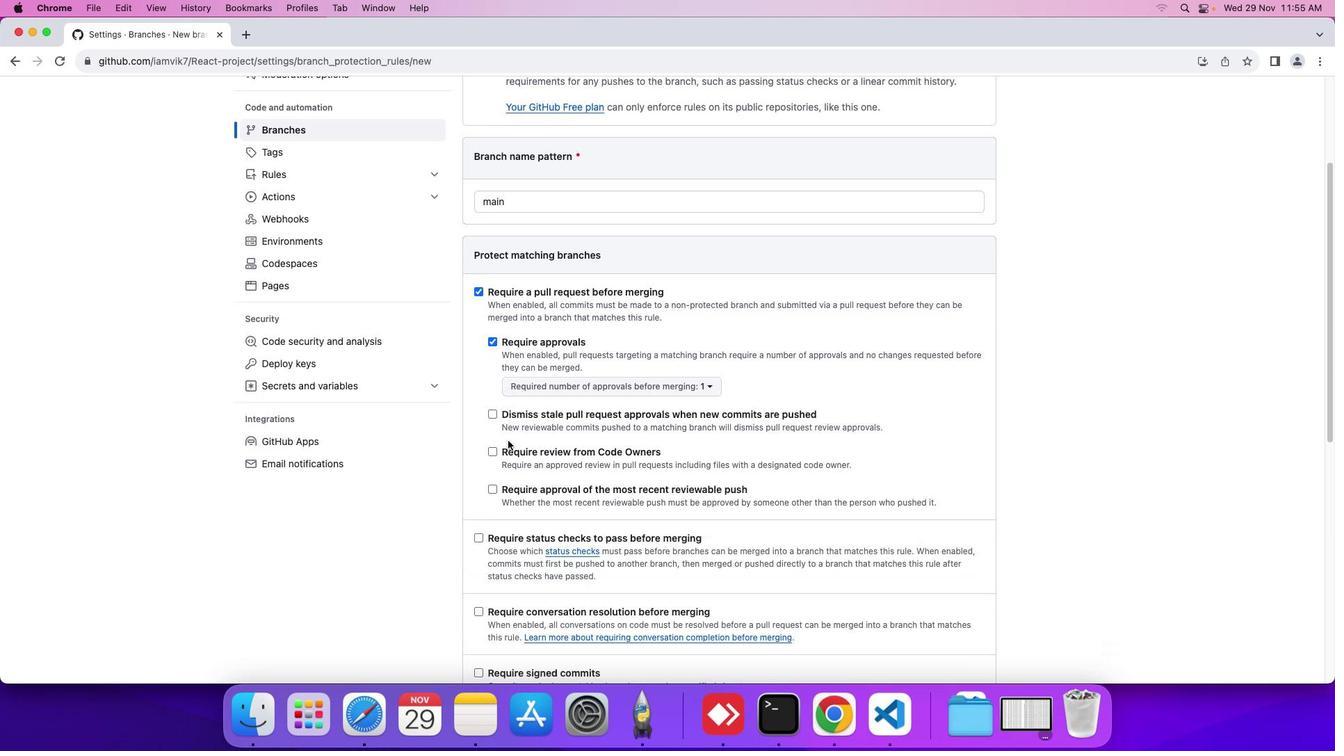 
Action: Mouse scrolled (500, 447) with delta (42, -10)
Screenshot: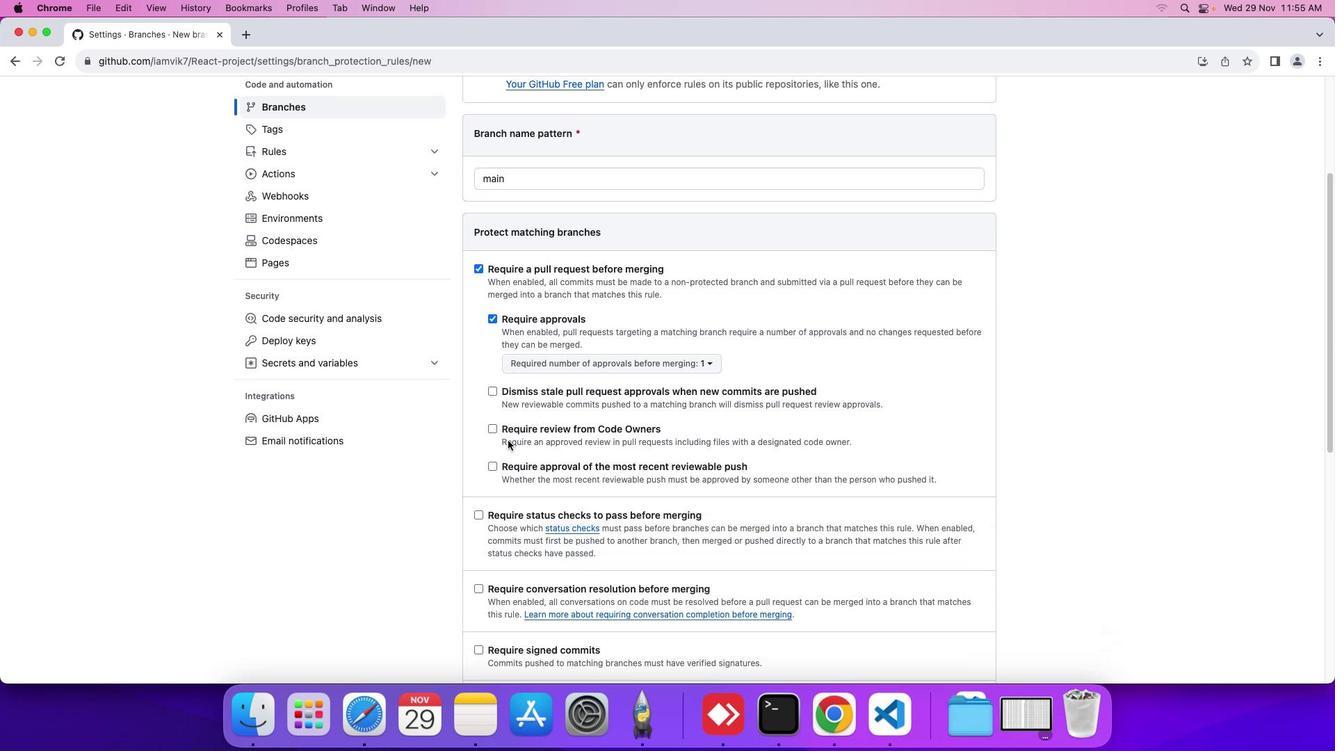 
Action: Mouse moved to (486, 436)
Screenshot: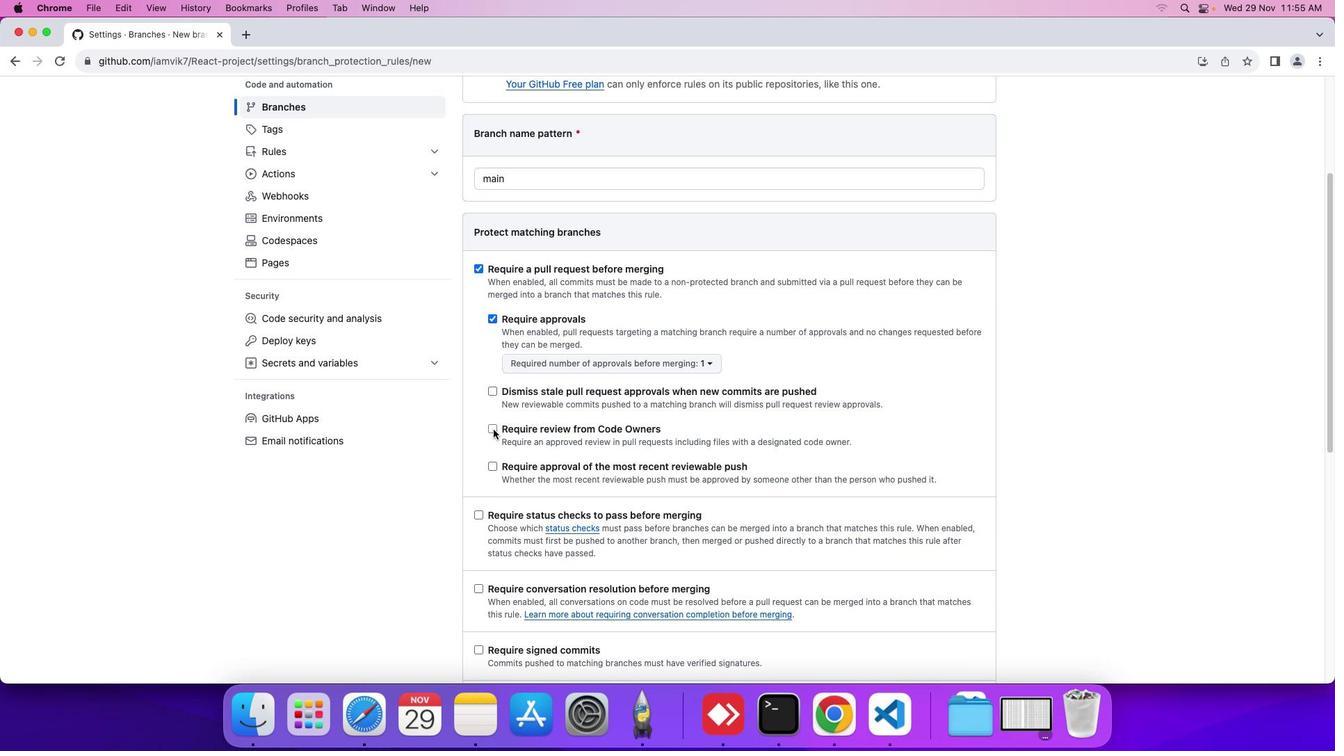 
Action: Mouse pressed left at (486, 436)
Screenshot: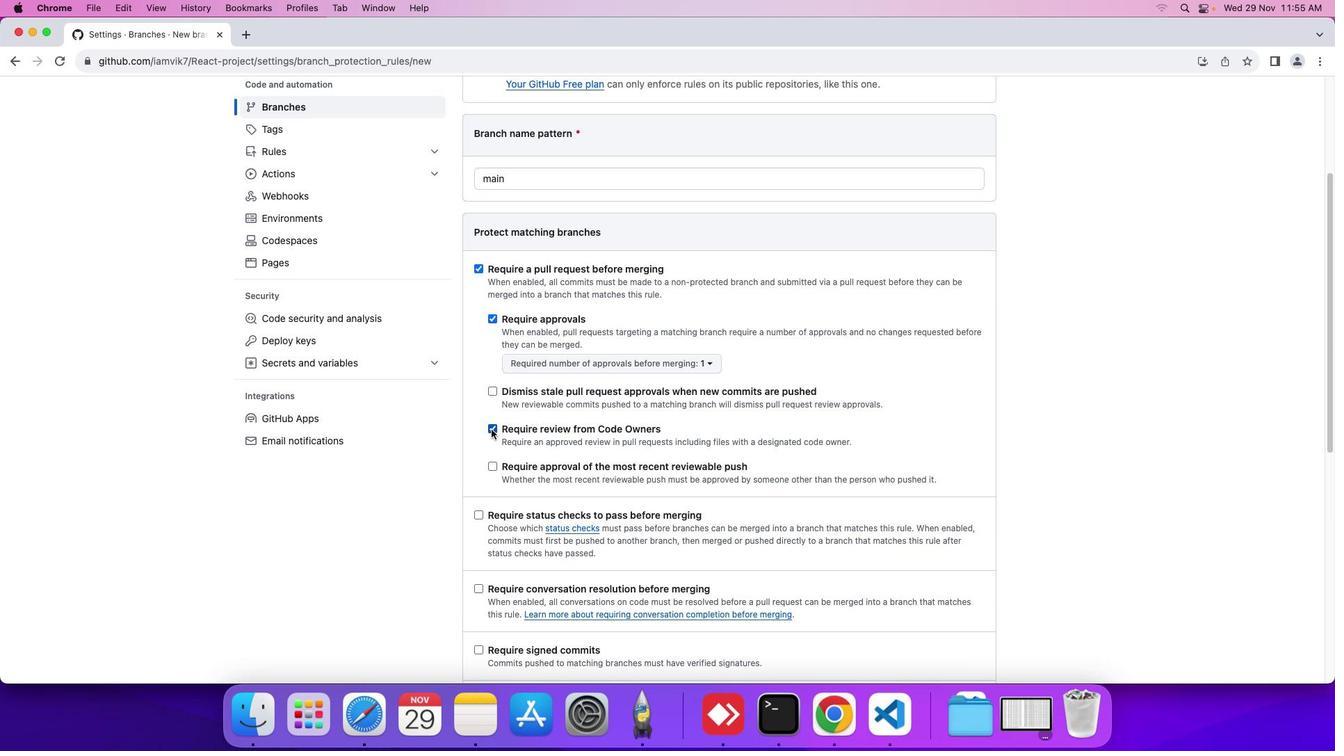 
Action: Mouse moved to (483, 474)
Screenshot: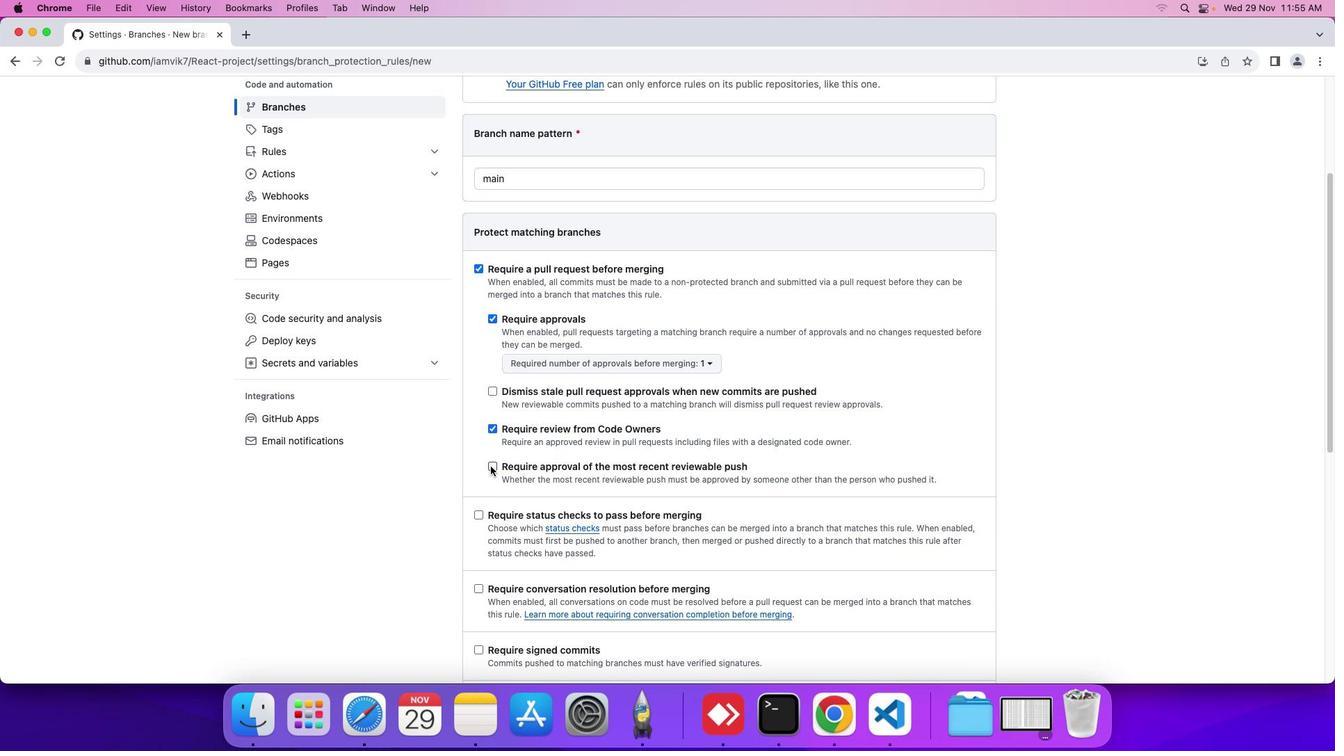 
Action: Mouse pressed left at (483, 474)
Screenshot: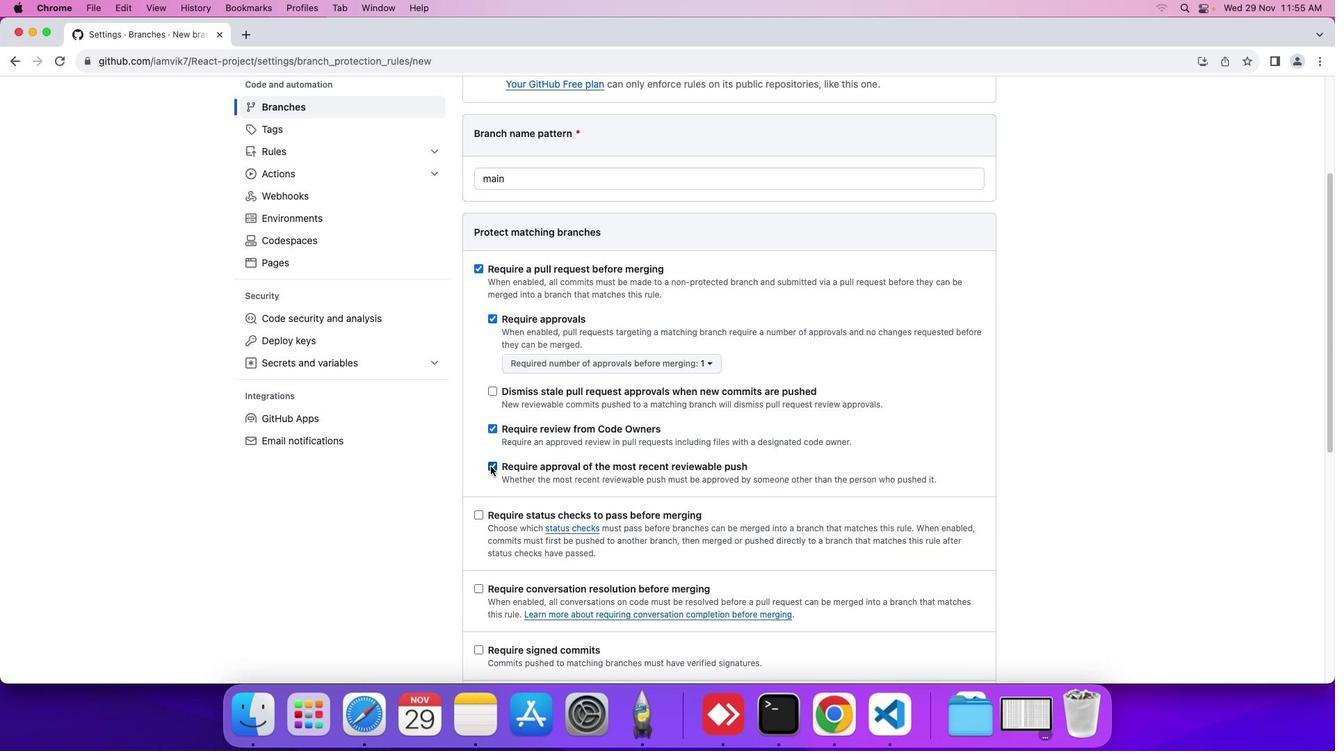 
Action: Mouse moved to (494, 436)
Screenshot: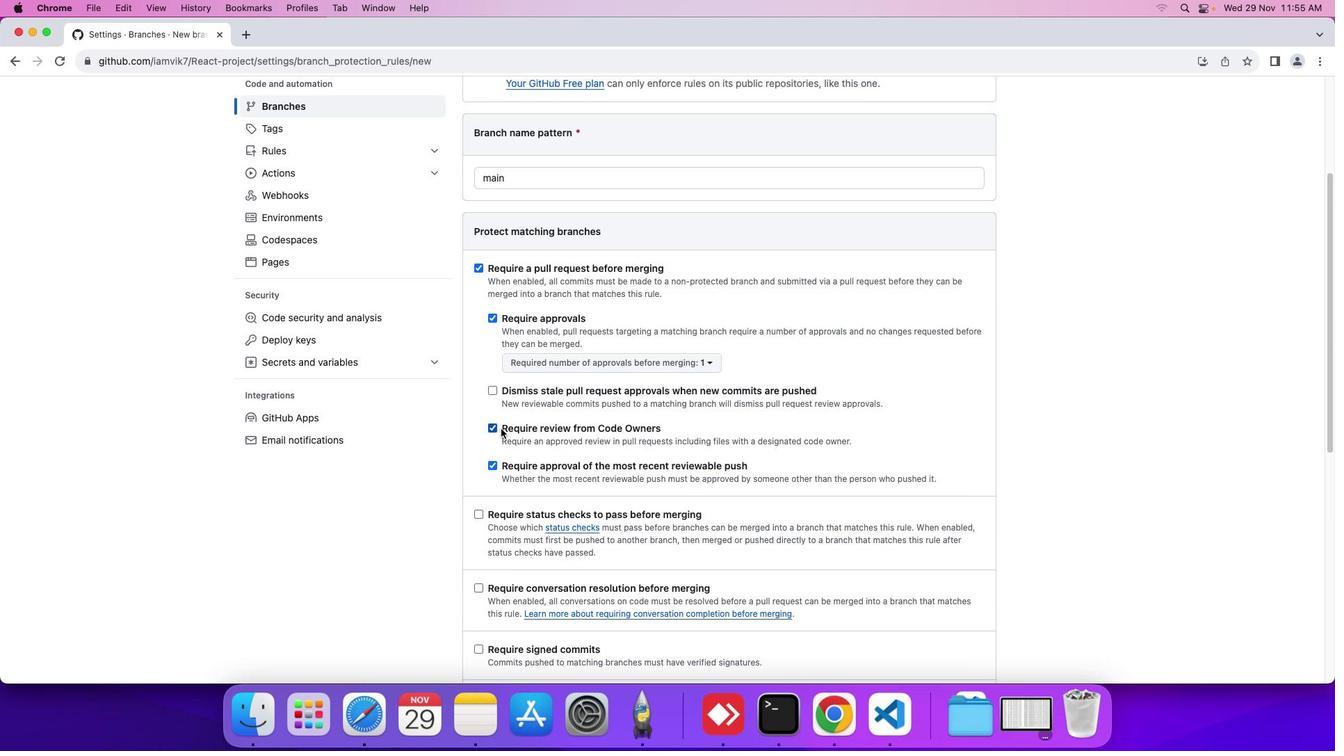 
Action: Mouse scrolled (494, 436) with delta (42, -10)
Screenshot: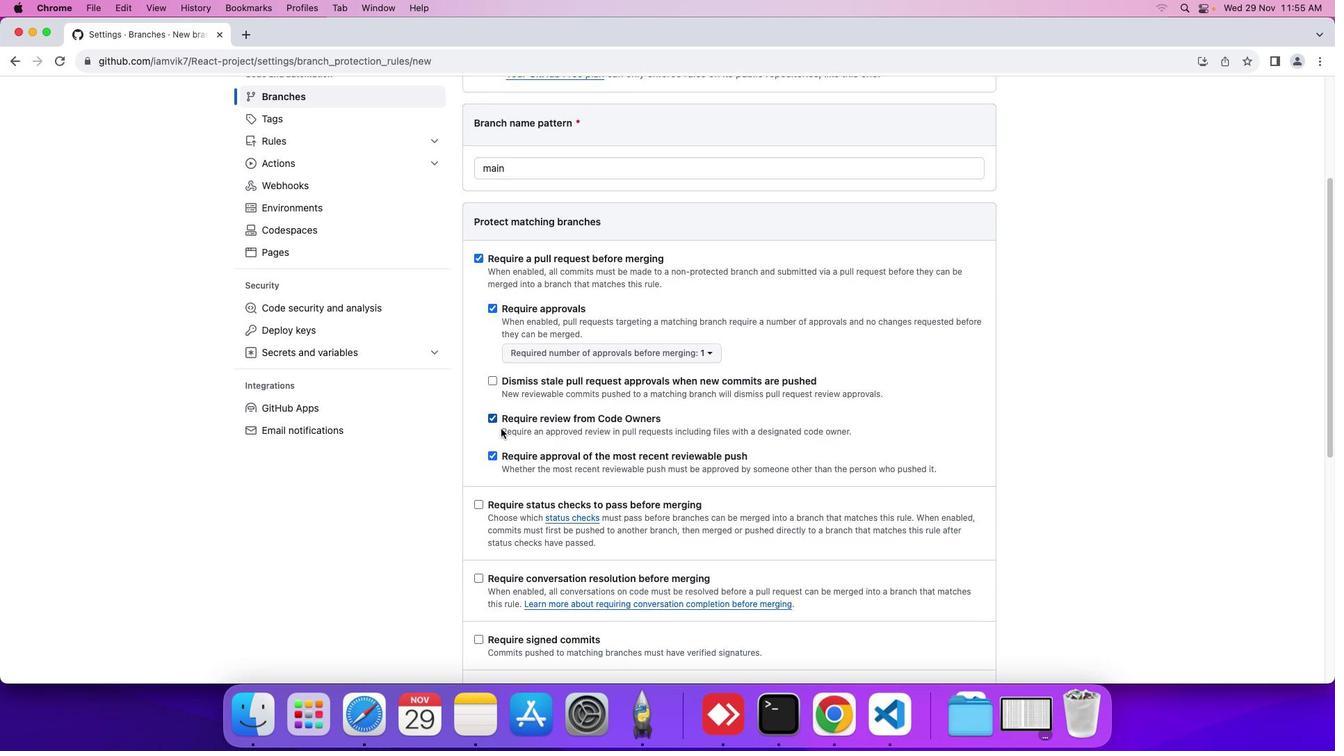
Action: Mouse scrolled (494, 436) with delta (42, -10)
Screenshot: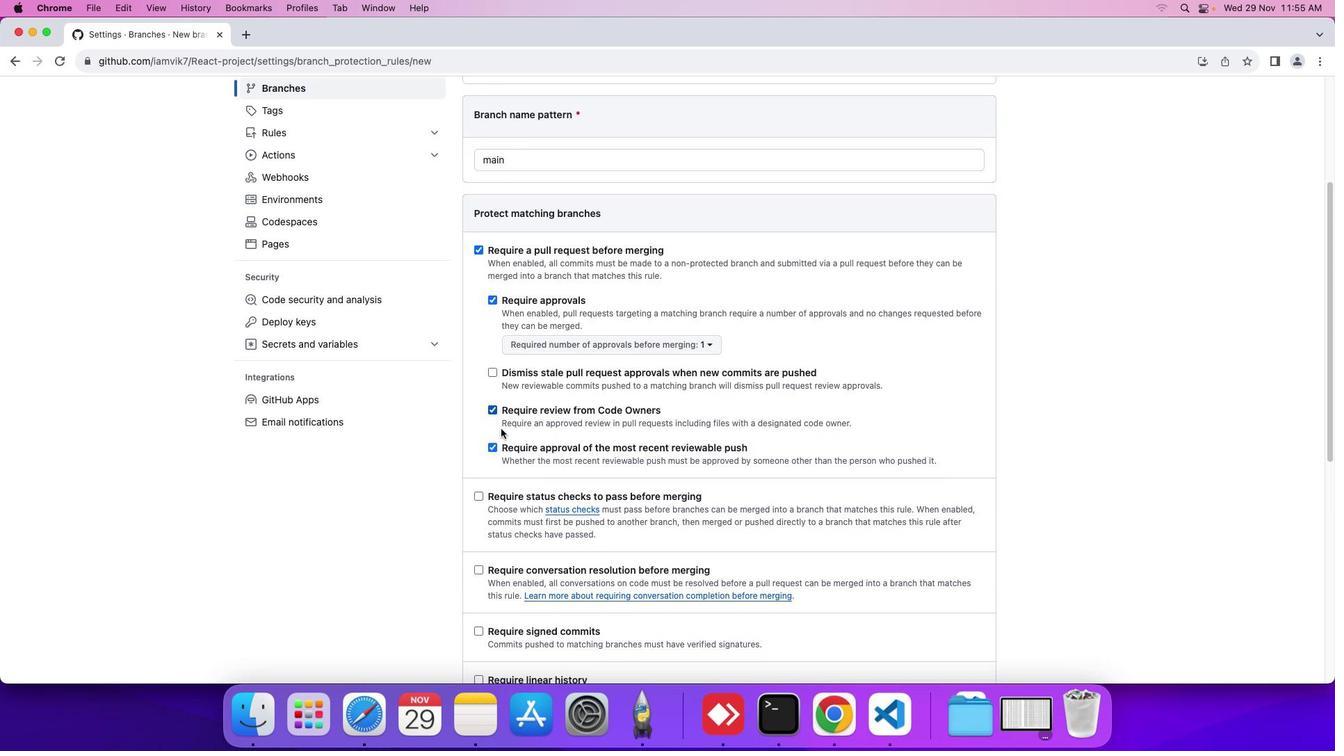 
Action: Mouse scrolled (494, 436) with delta (42, -10)
Screenshot: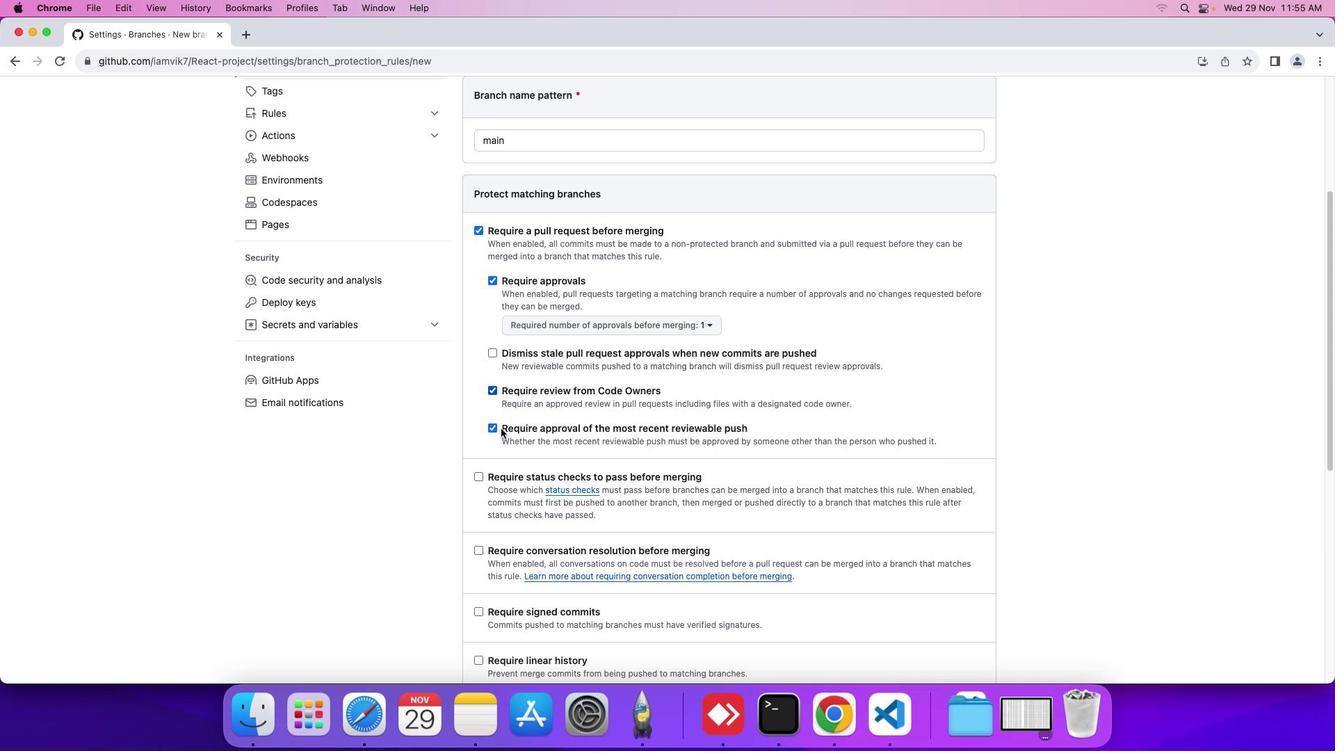 
Action: Mouse scrolled (494, 436) with delta (42, -10)
Screenshot: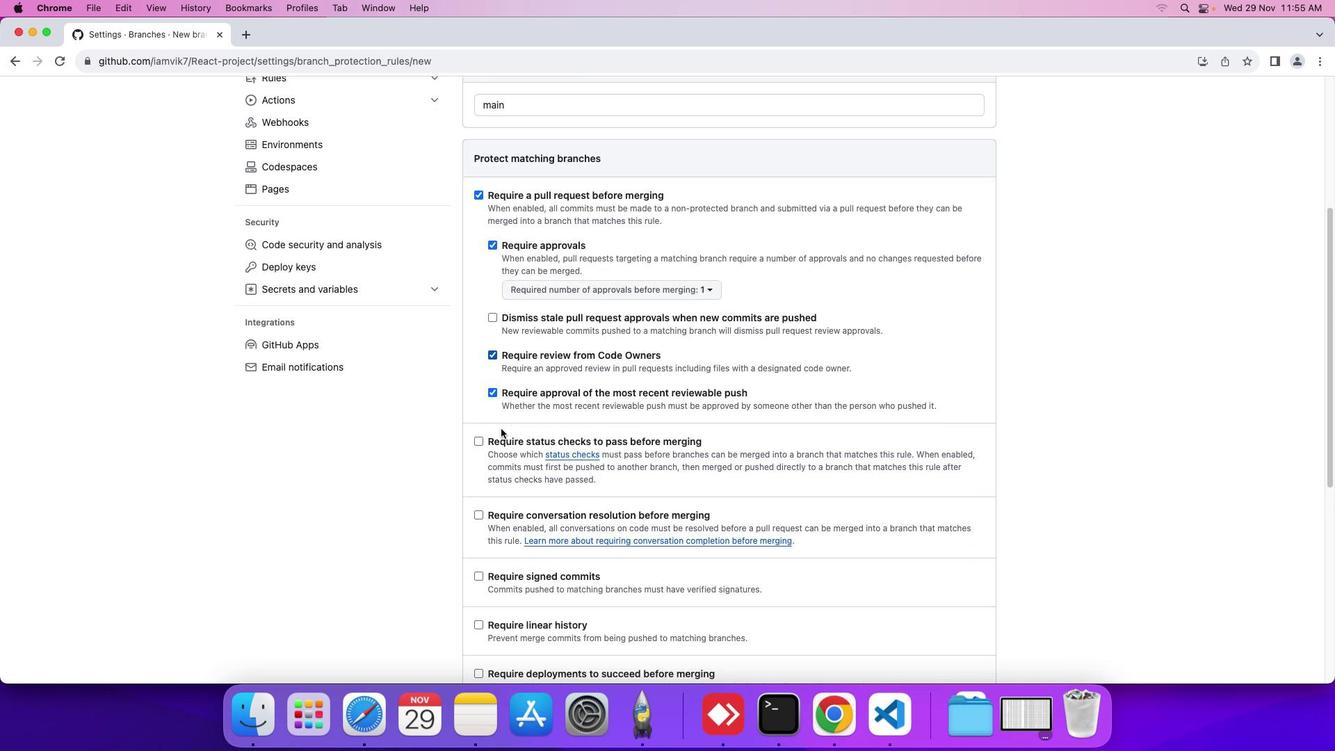 
Action: Mouse scrolled (494, 436) with delta (42, -11)
Screenshot: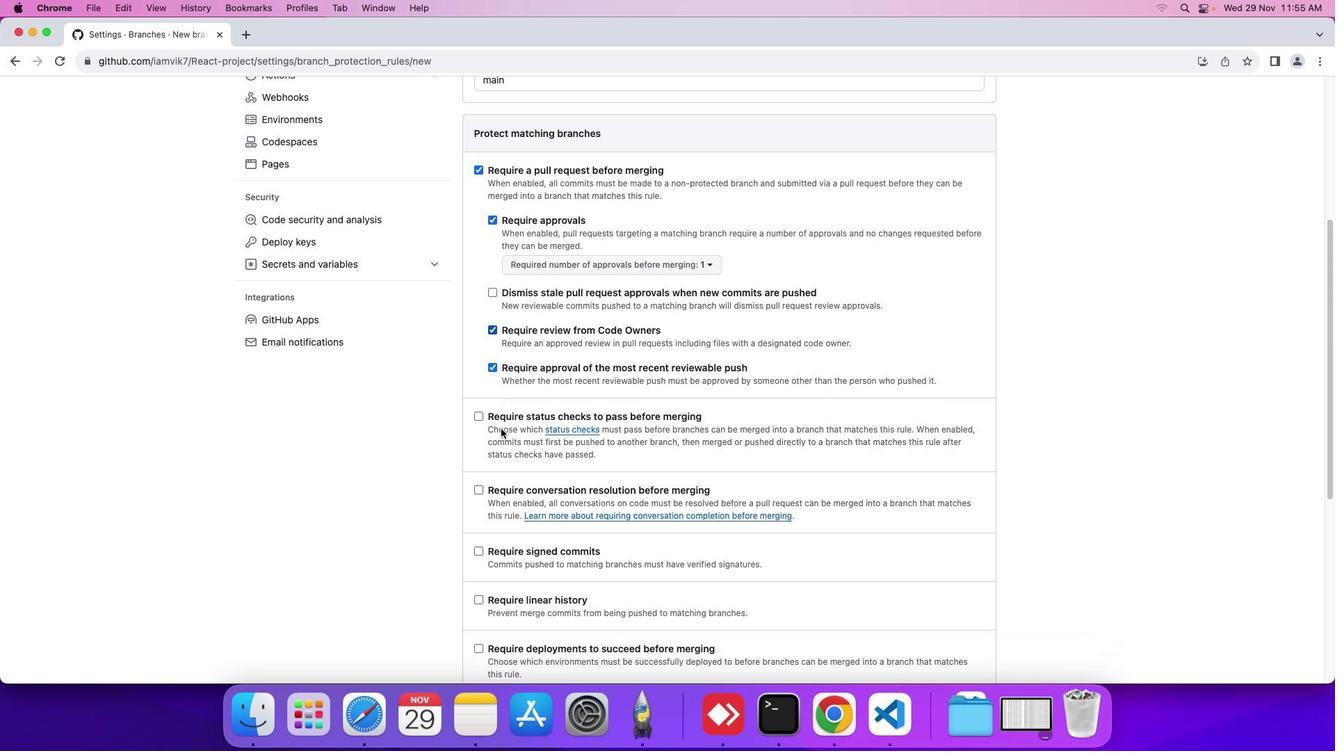 
Action: Mouse moved to (493, 436)
Screenshot: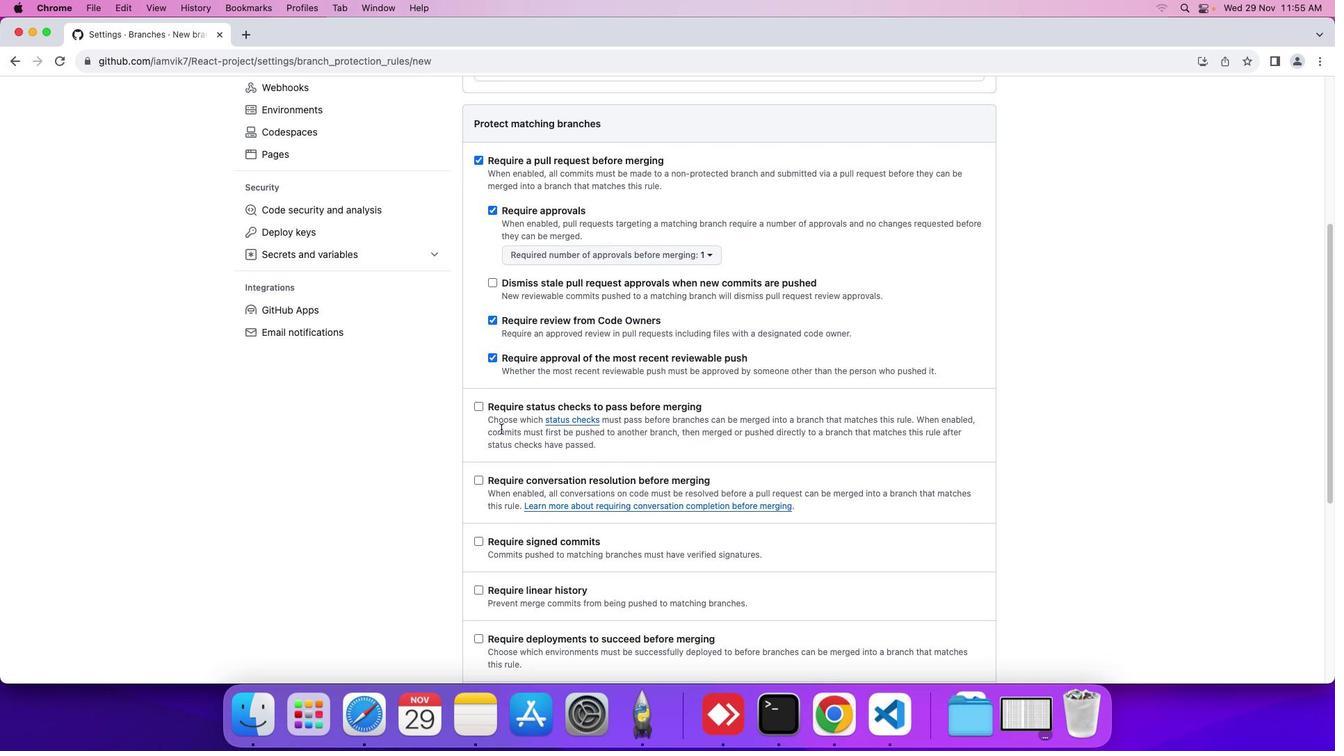 
Action: Mouse scrolled (493, 436) with delta (42, -10)
Screenshot: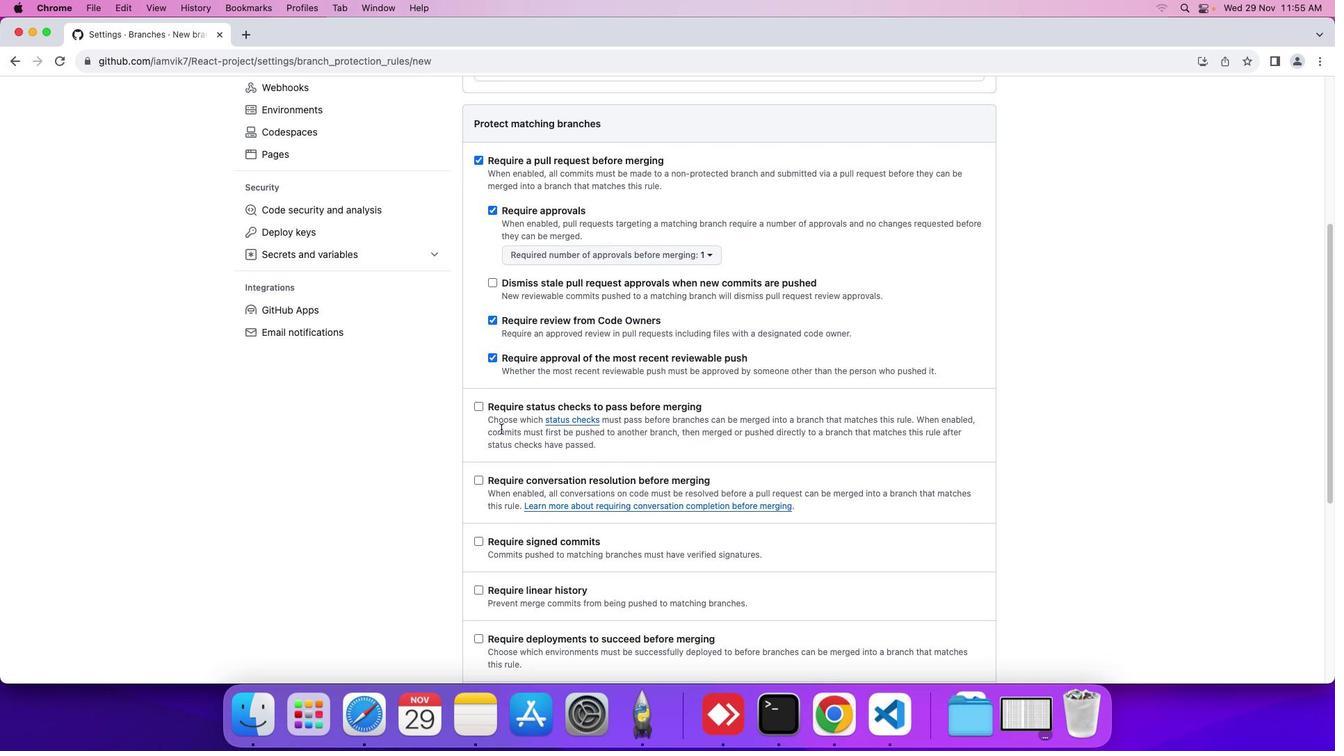 
Action: Mouse scrolled (493, 436) with delta (42, -10)
Screenshot: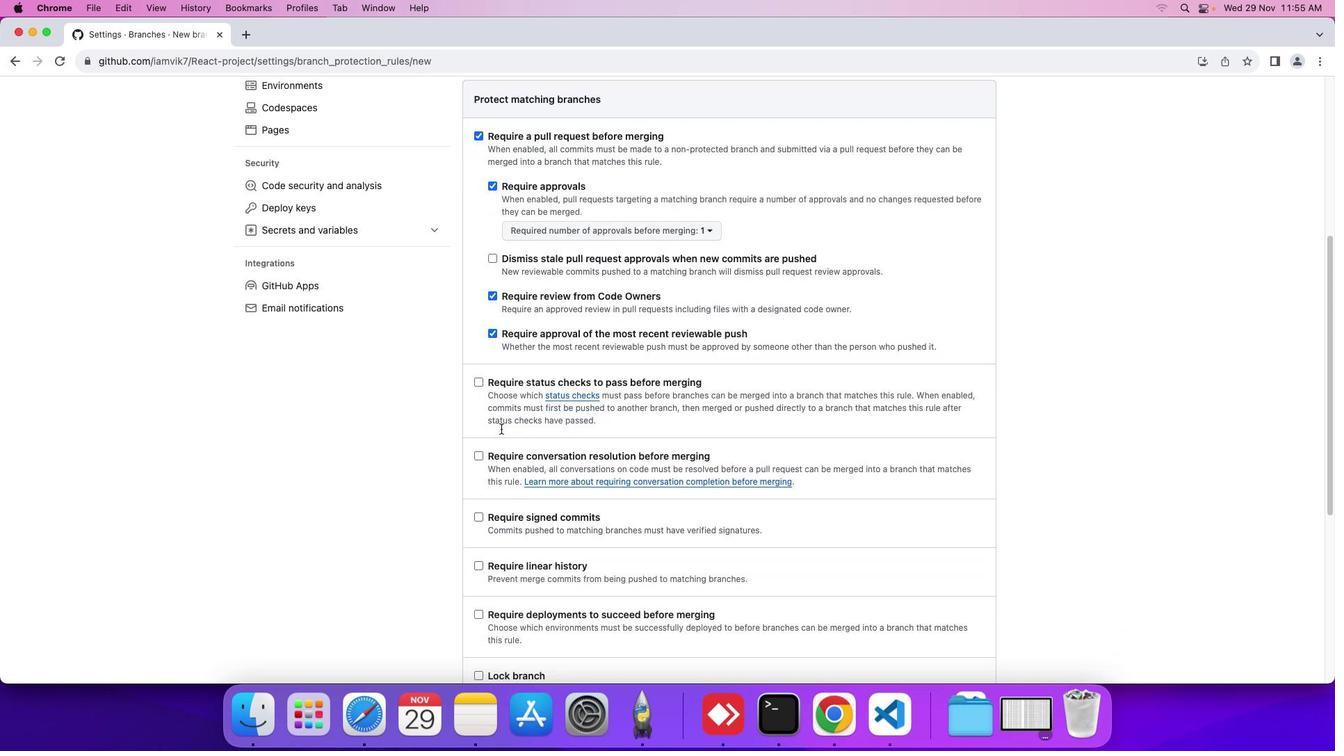
Action: Mouse scrolled (493, 436) with delta (42, -10)
Screenshot: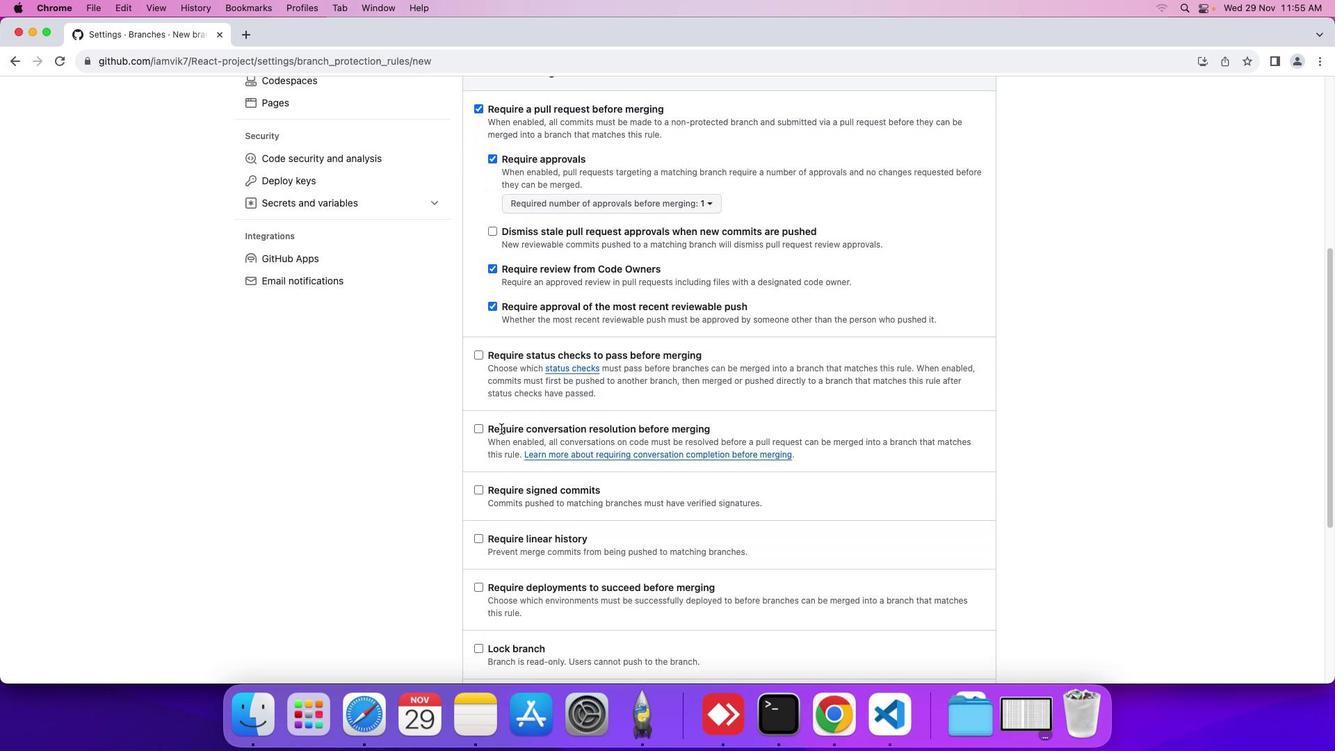 
Action: Mouse scrolled (493, 436) with delta (42, -10)
Screenshot: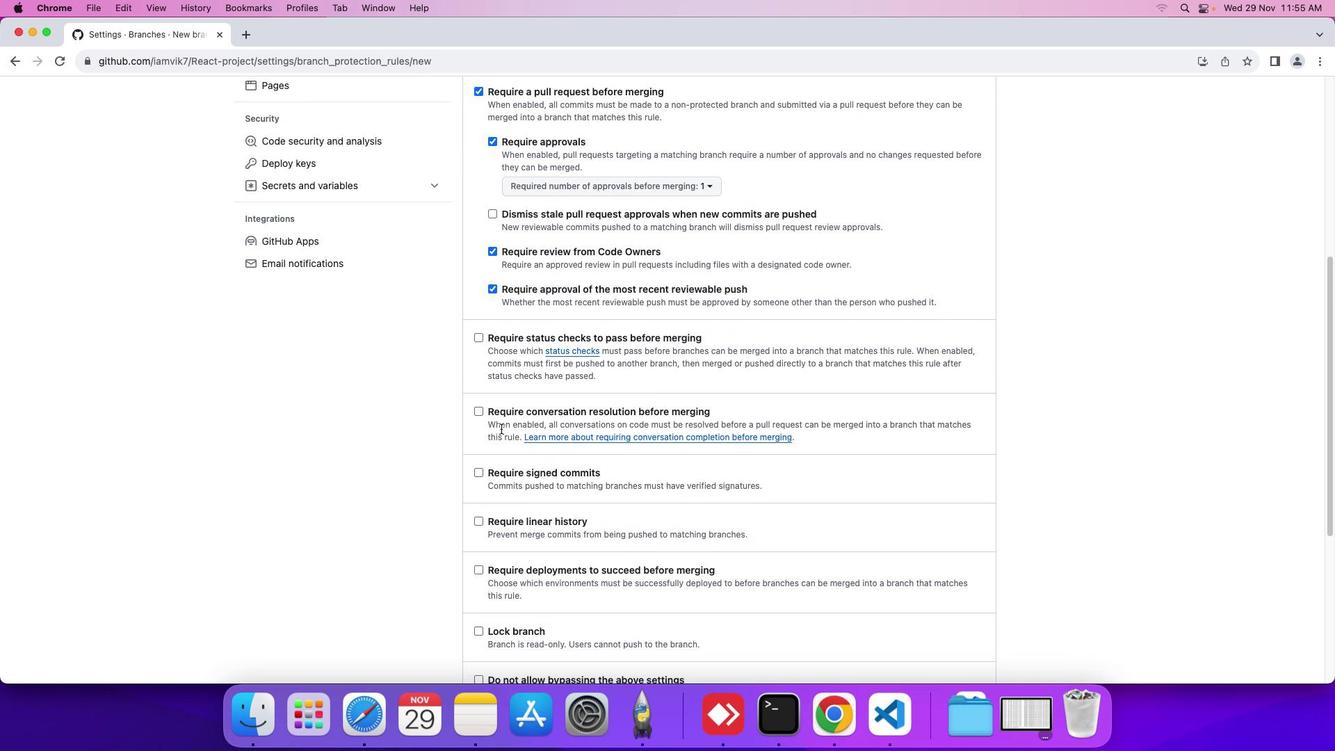 
Action: Mouse scrolled (493, 436) with delta (42, -10)
Screenshot: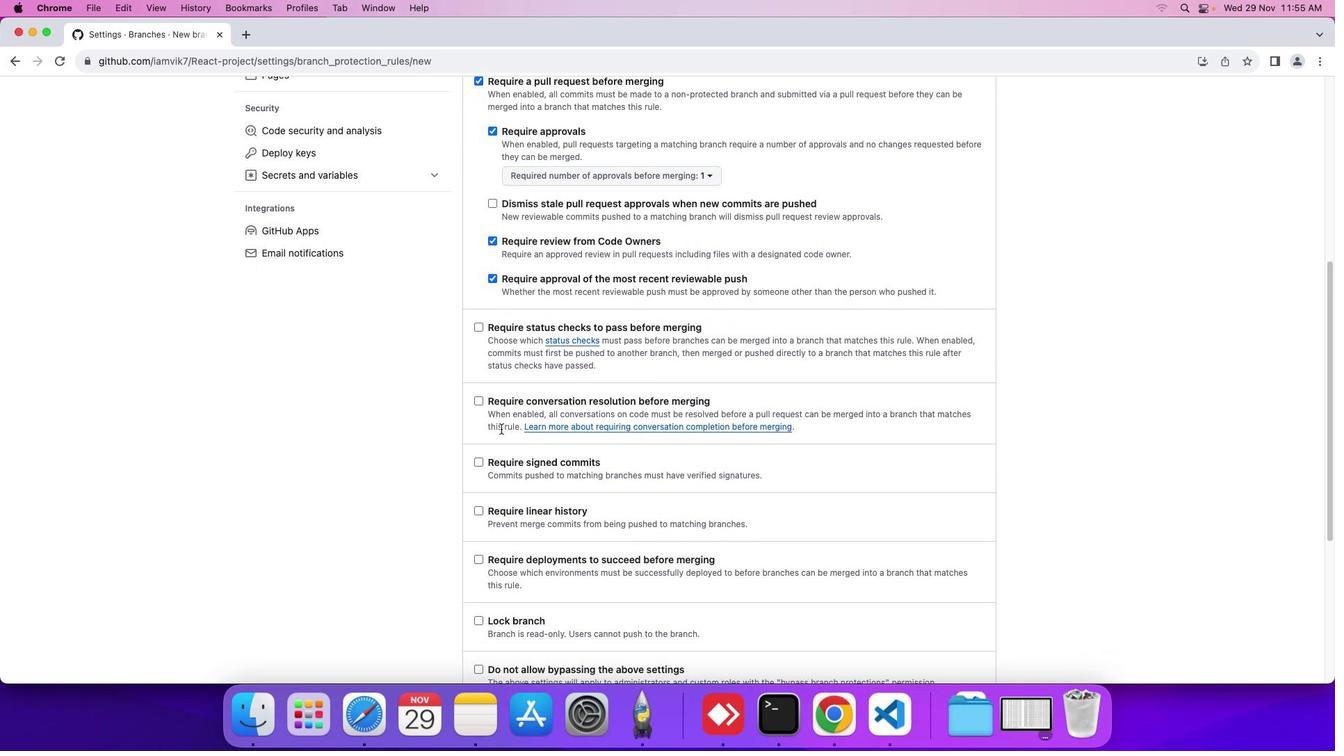 
Action: Mouse scrolled (493, 436) with delta (42, -10)
Screenshot: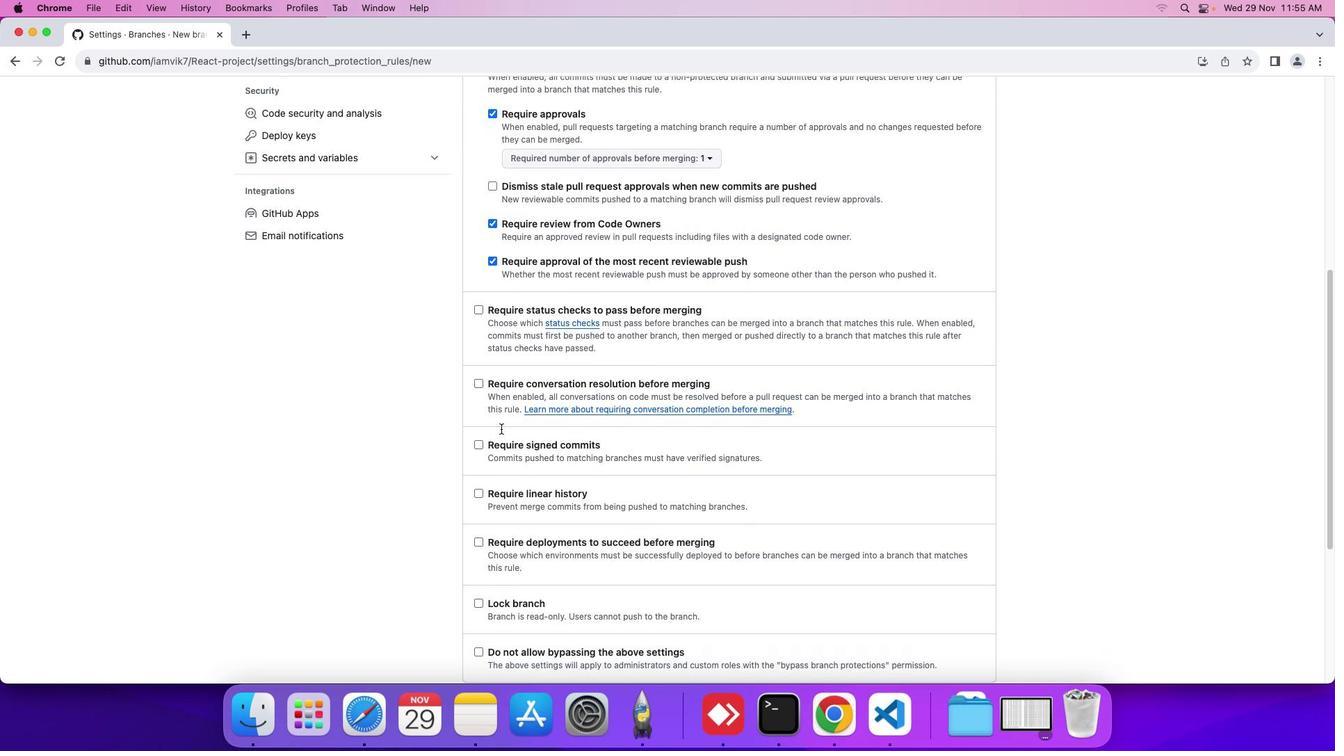 
Action: Mouse scrolled (493, 436) with delta (42, -10)
Screenshot: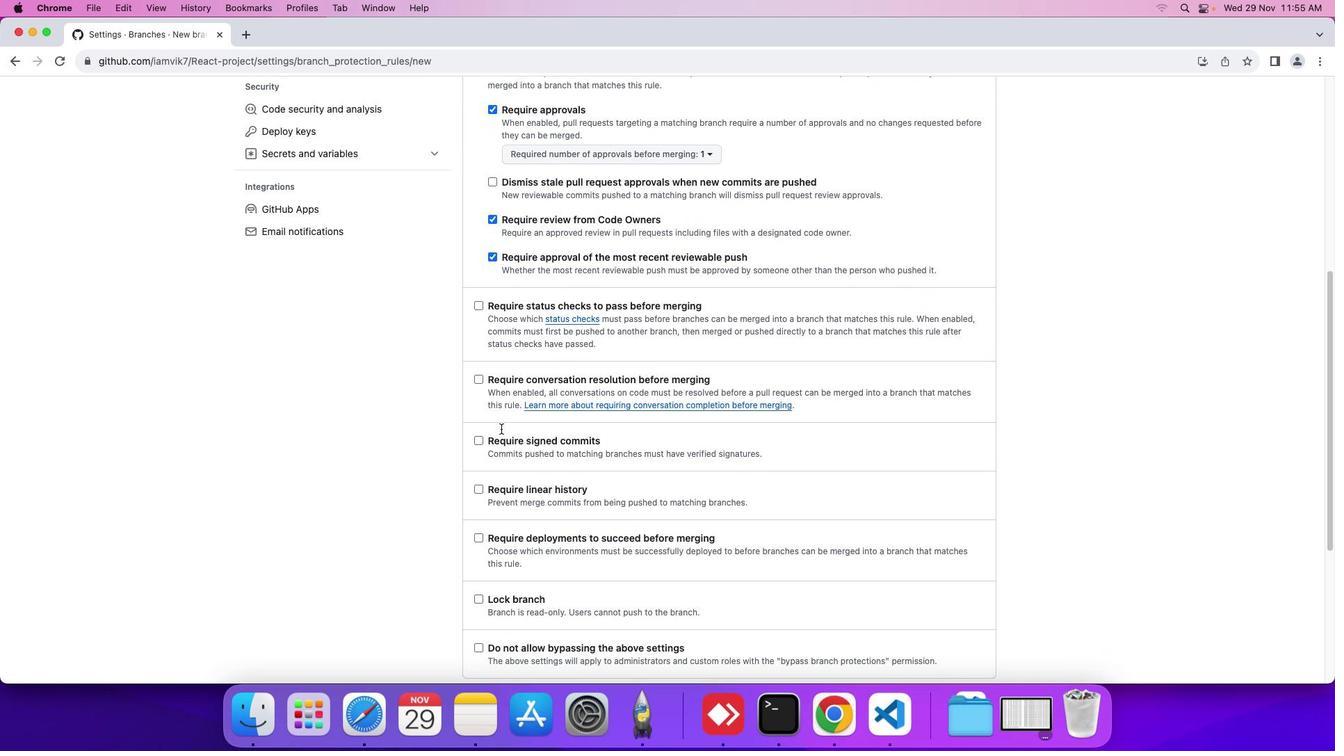 
Action: Mouse scrolled (493, 436) with delta (42, -10)
Screenshot: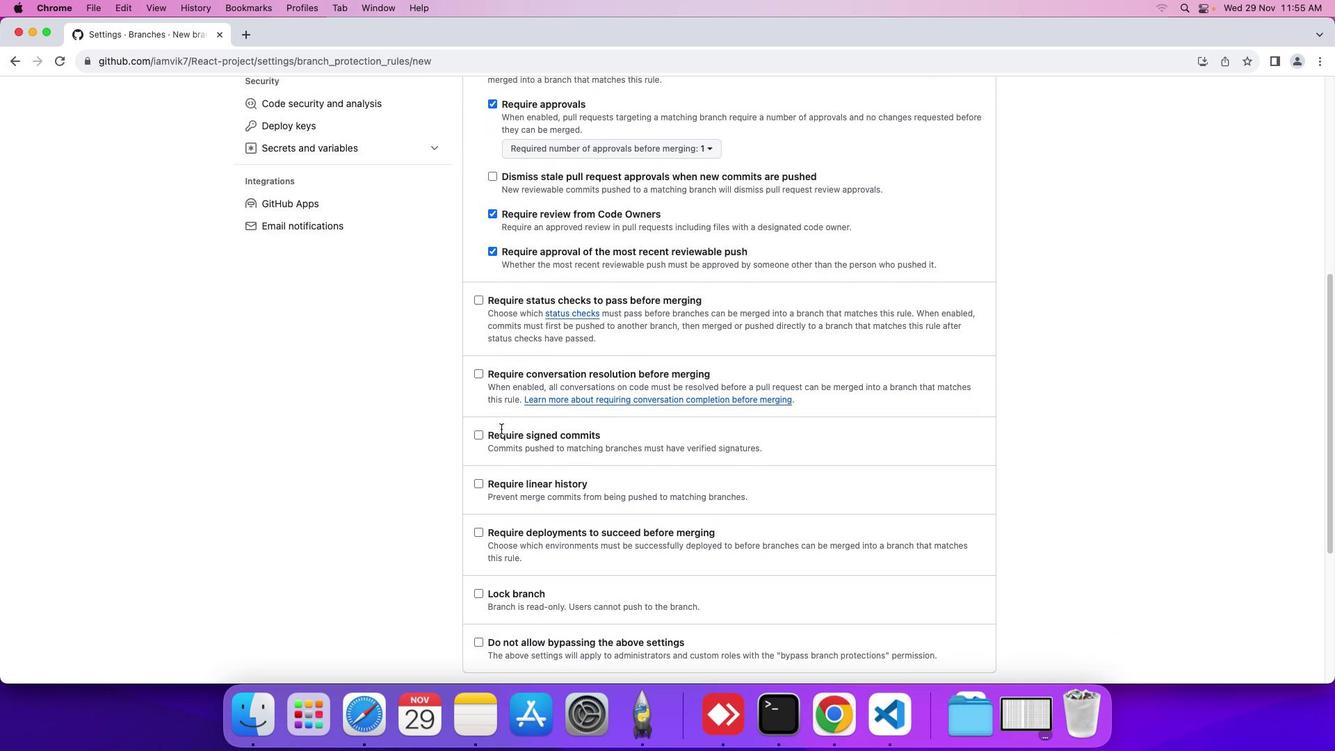 
Action: Mouse scrolled (493, 436) with delta (42, -10)
Screenshot: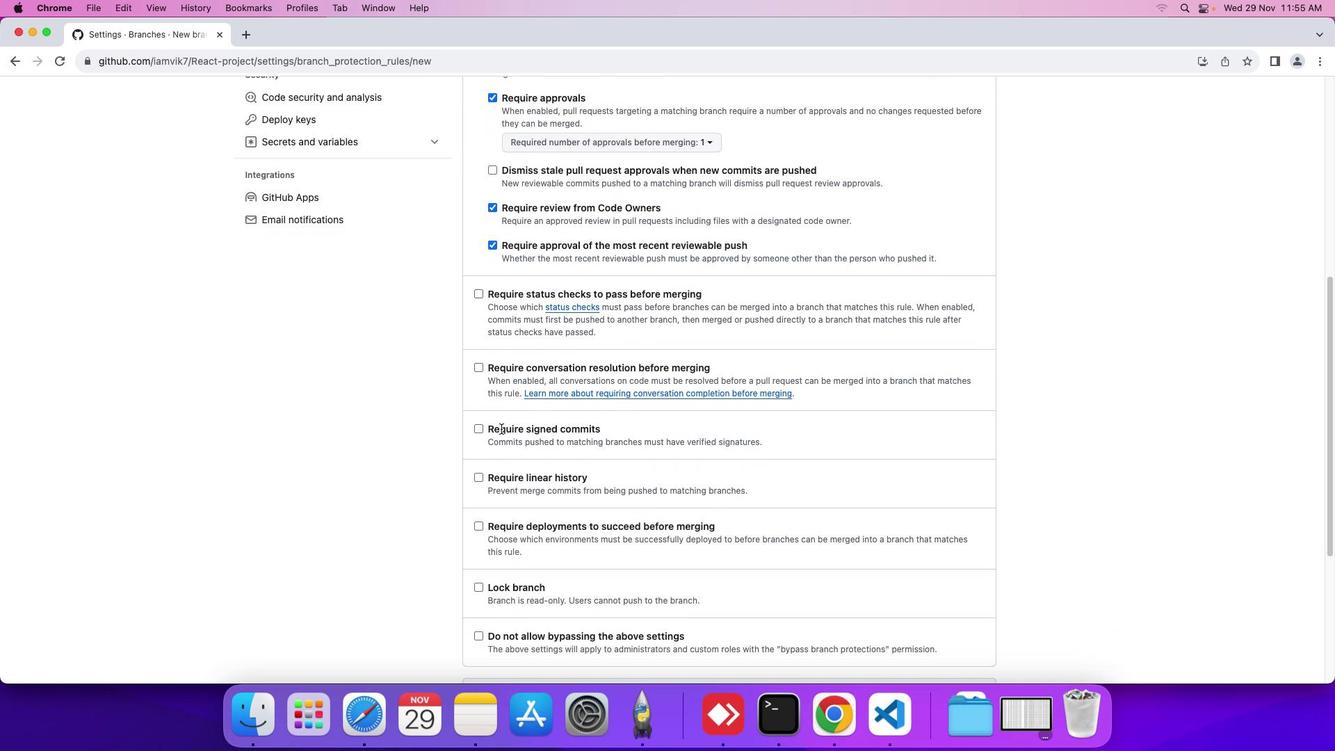 
Action: Mouse scrolled (493, 436) with delta (42, -10)
Screenshot: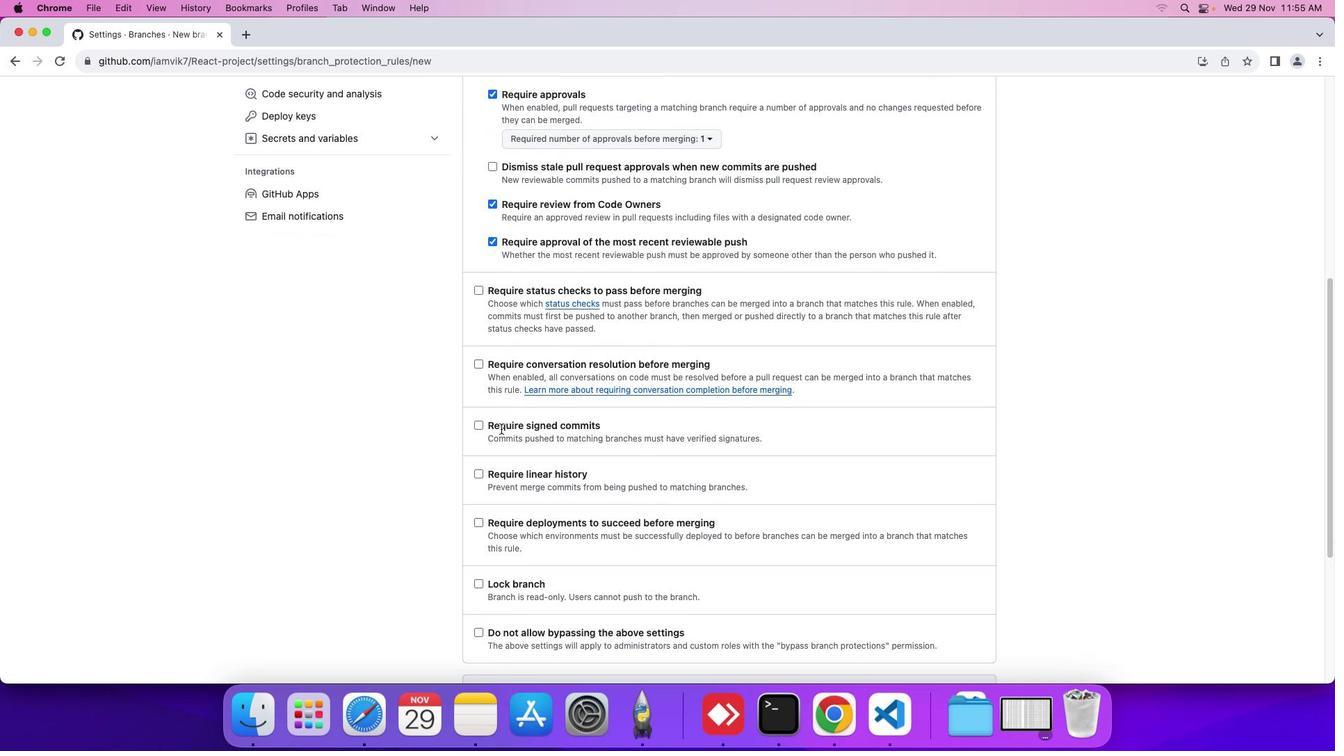 
Action: Mouse scrolled (493, 436) with delta (42, -10)
Screenshot: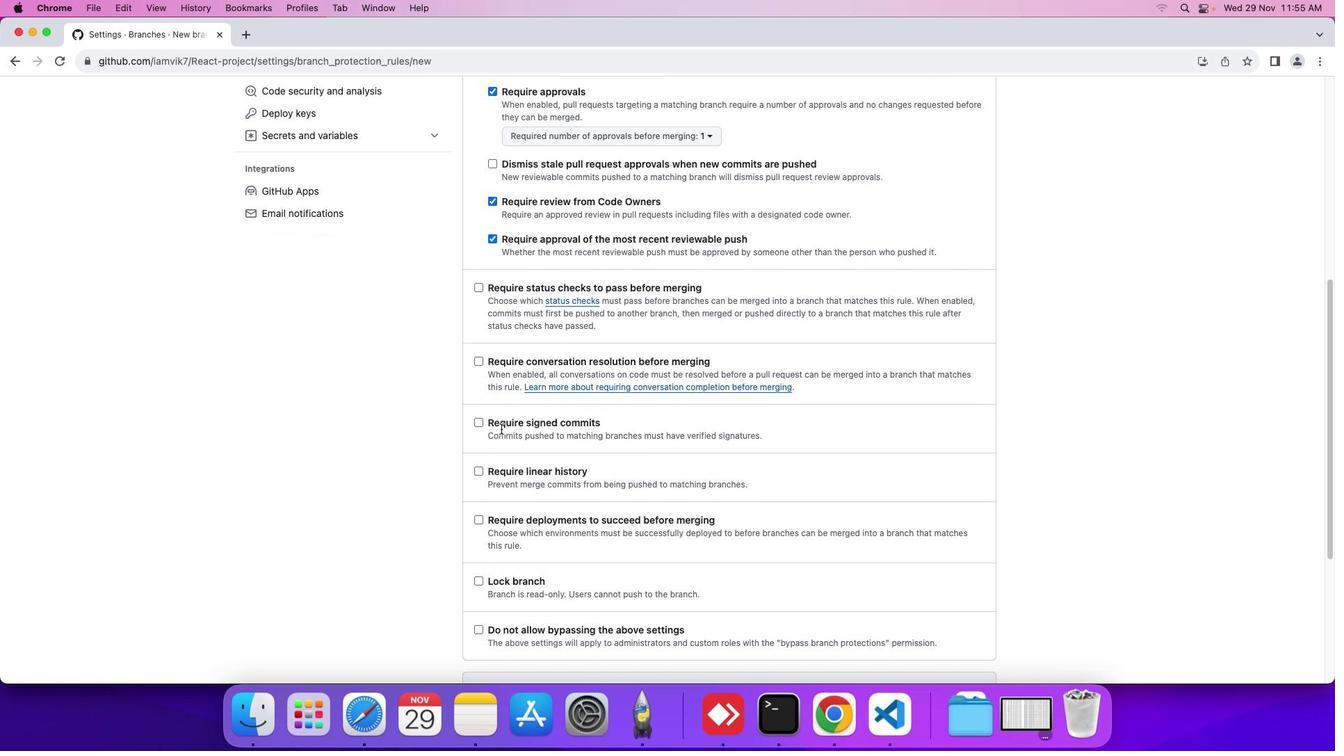 
Action: Mouse moved to (473, 363)
Screenshot: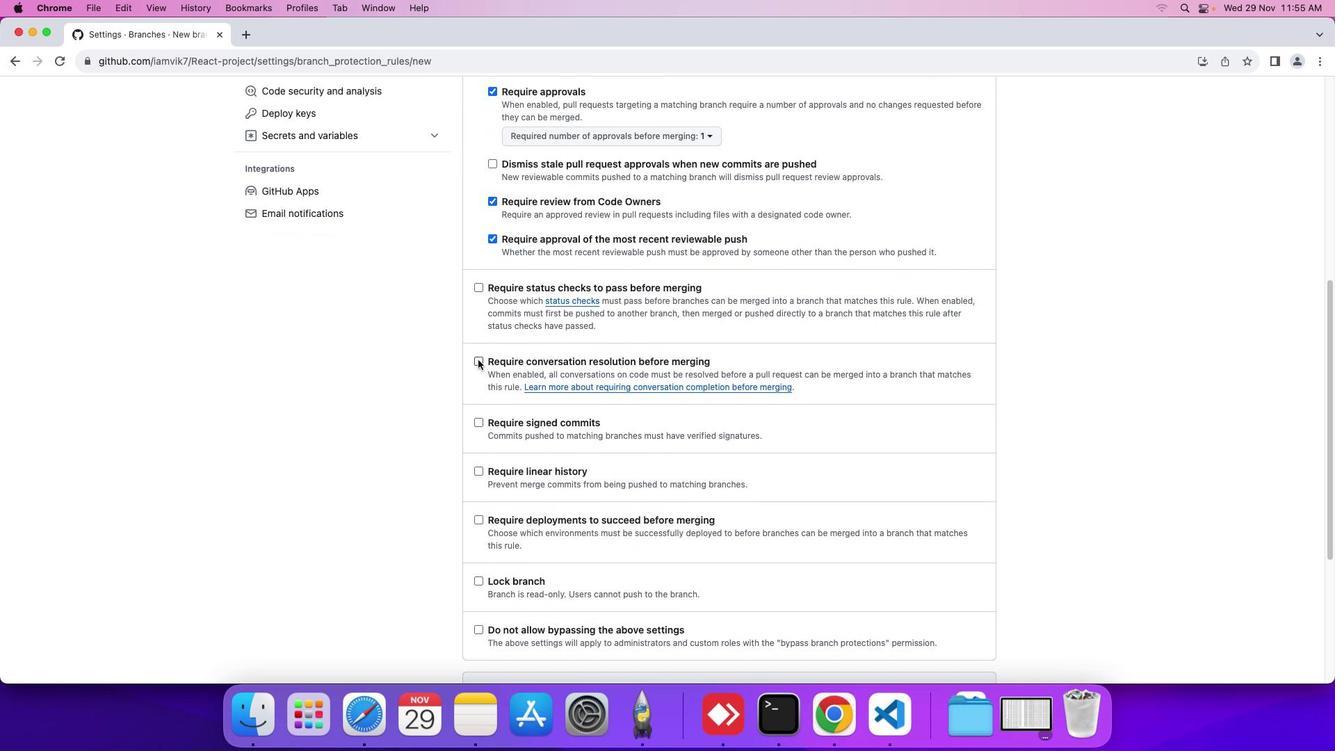 
Action: Mouse pressed left at (473, 363)
Screenshot: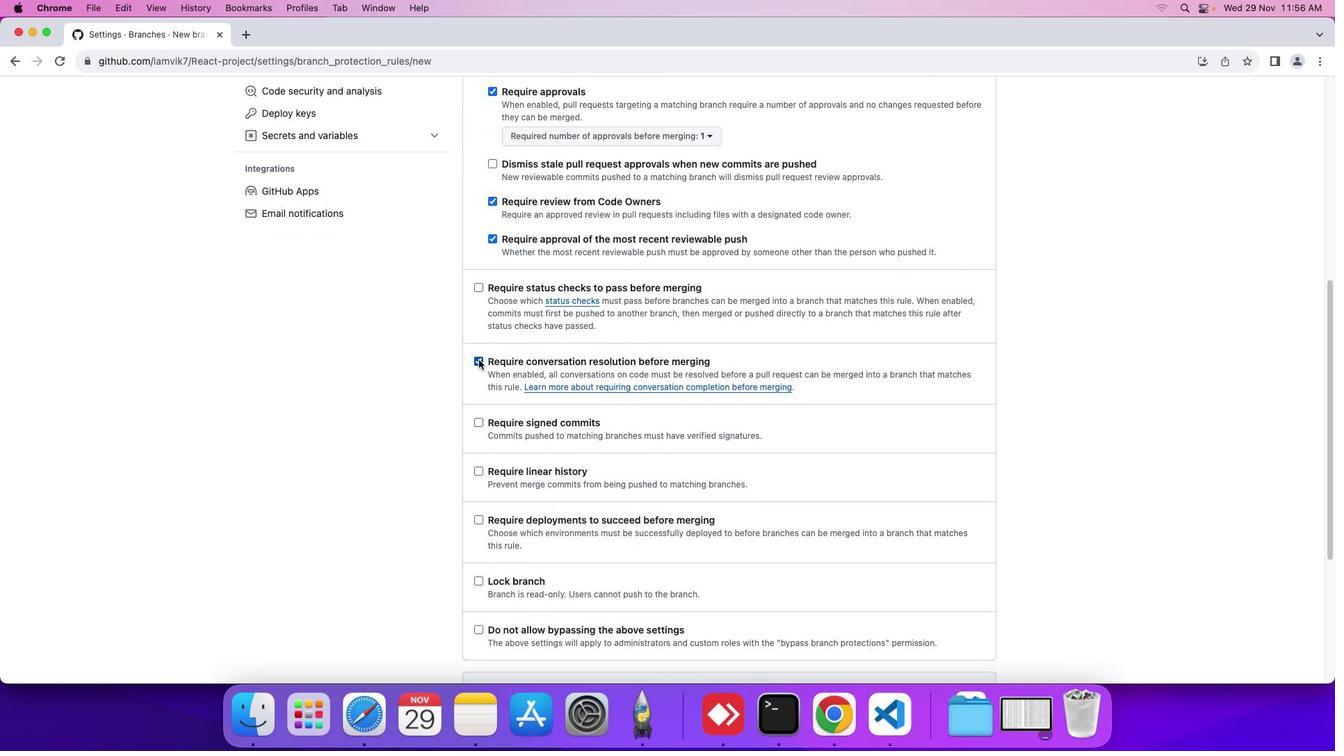 
Action: Mouse moved to (509, 451)
Screenshot: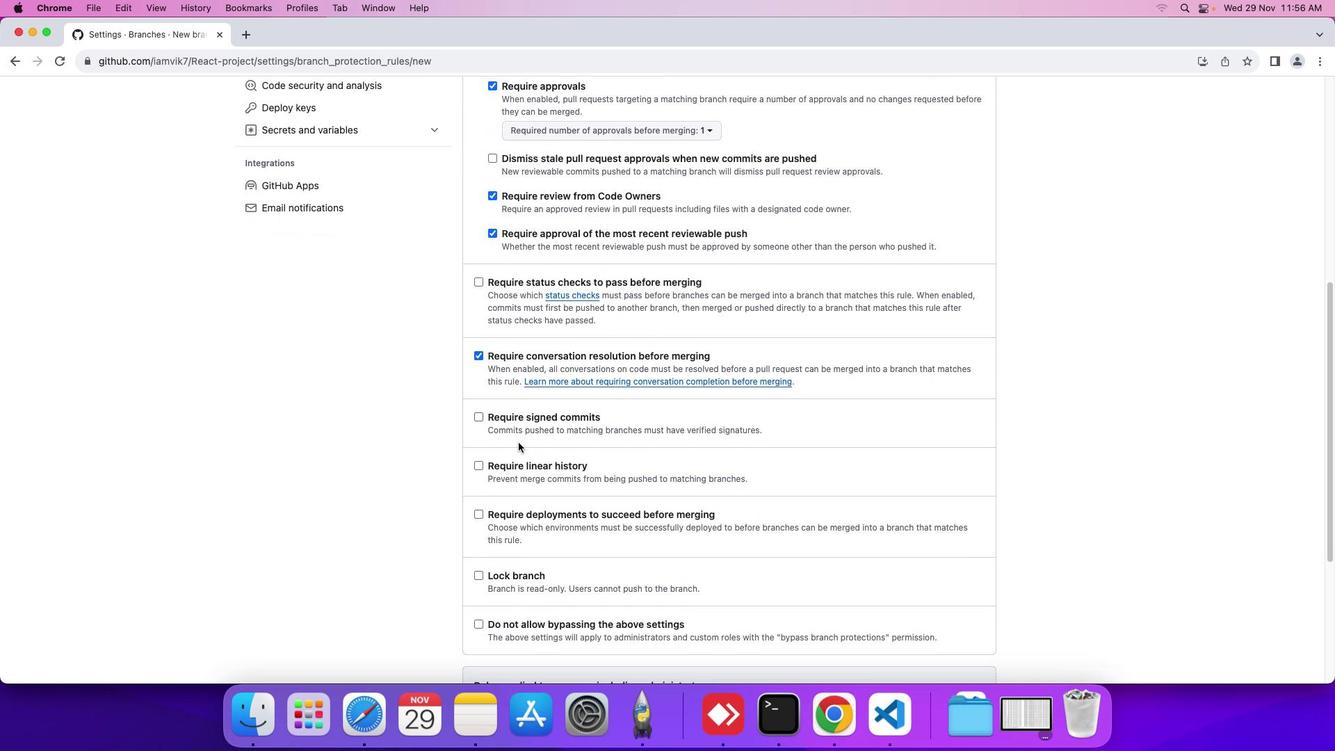 
Action: Mouse scrolled (509, 451) with delta (42, -10)
Screenshot: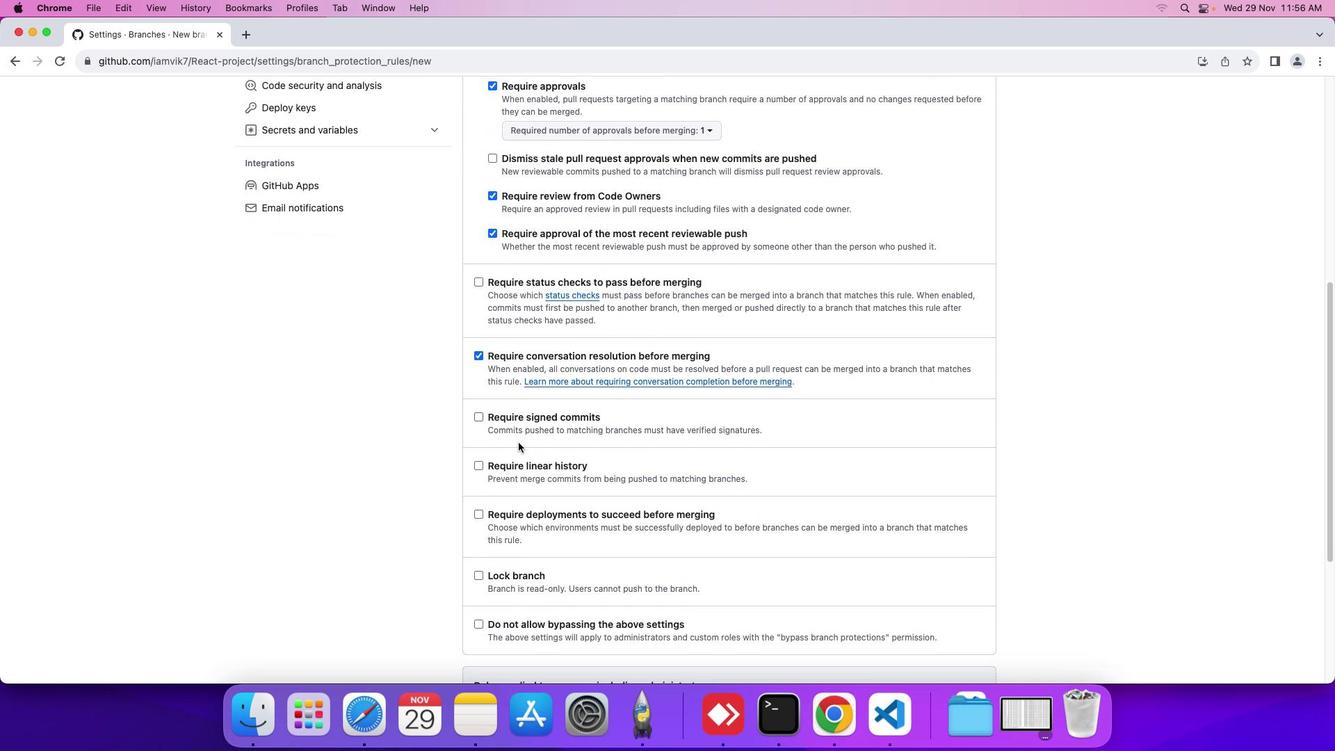 
Action: Mouse moved to (509, 450)
Screenshot: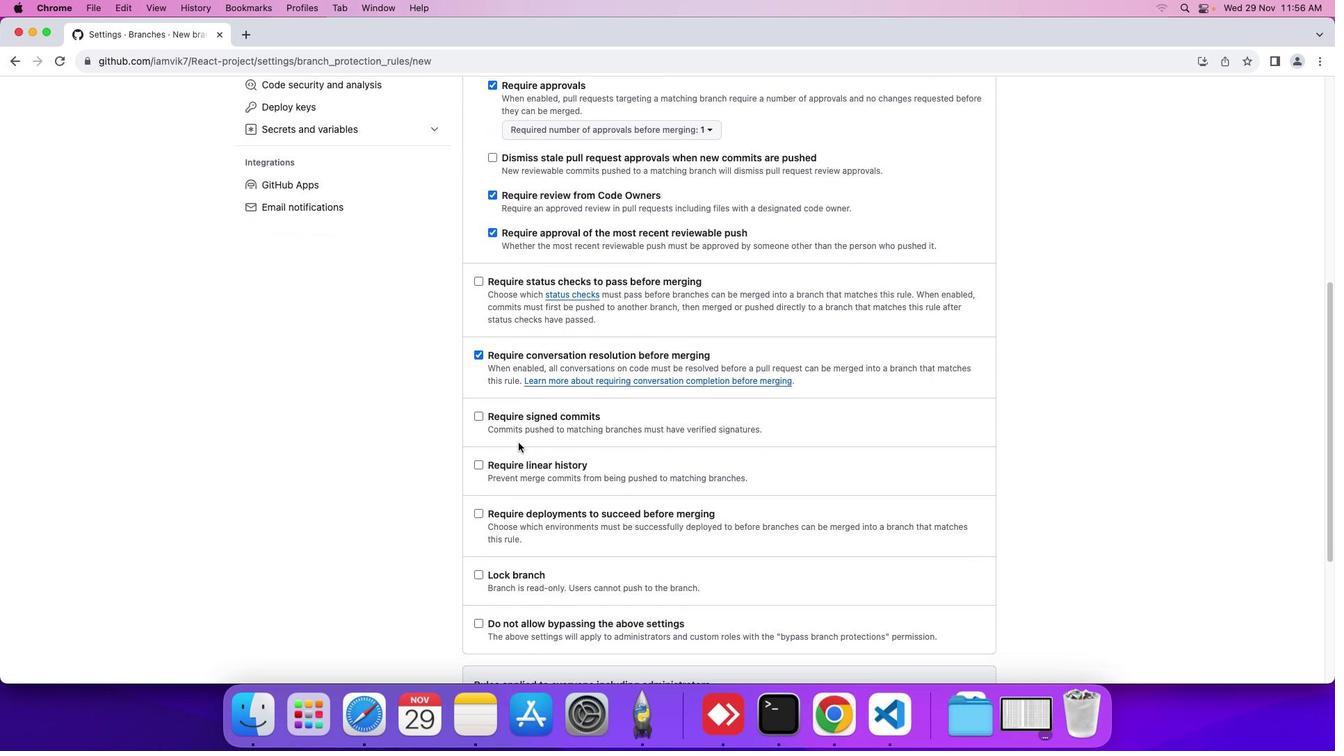 
Action: Mouse scrolled (509, 450) with delta (42, -10)
Screenshot: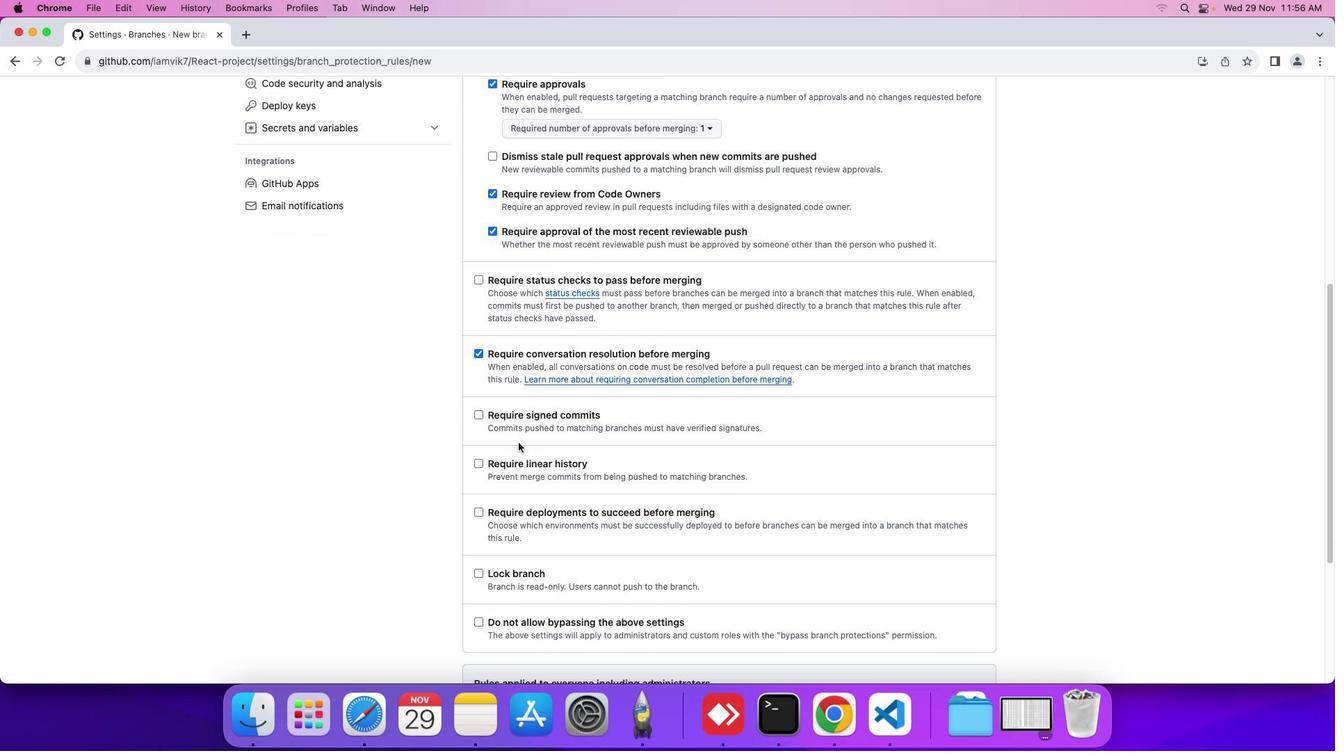 
Action: Mouse moved to (509, 449)
Screenshot: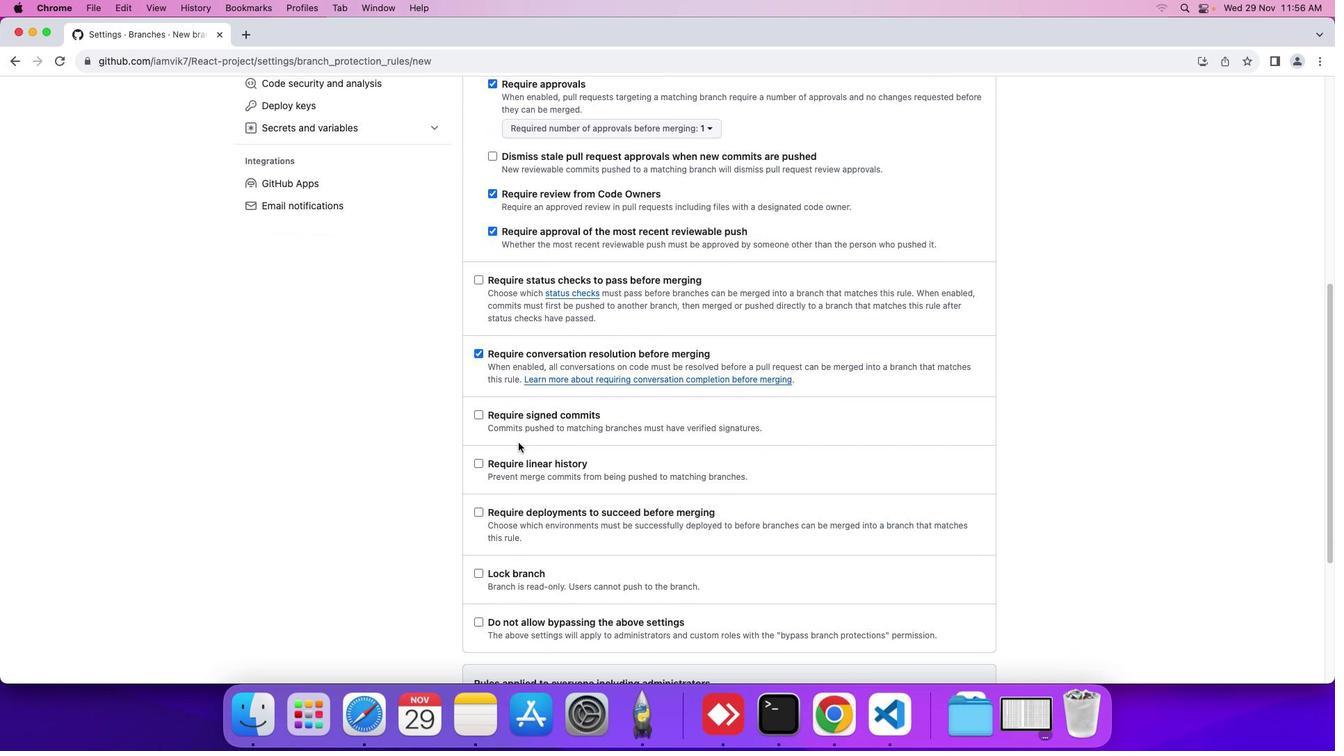 
Action: Mouse scrolled (509, 449) with delta (42, -10)
Screenshot: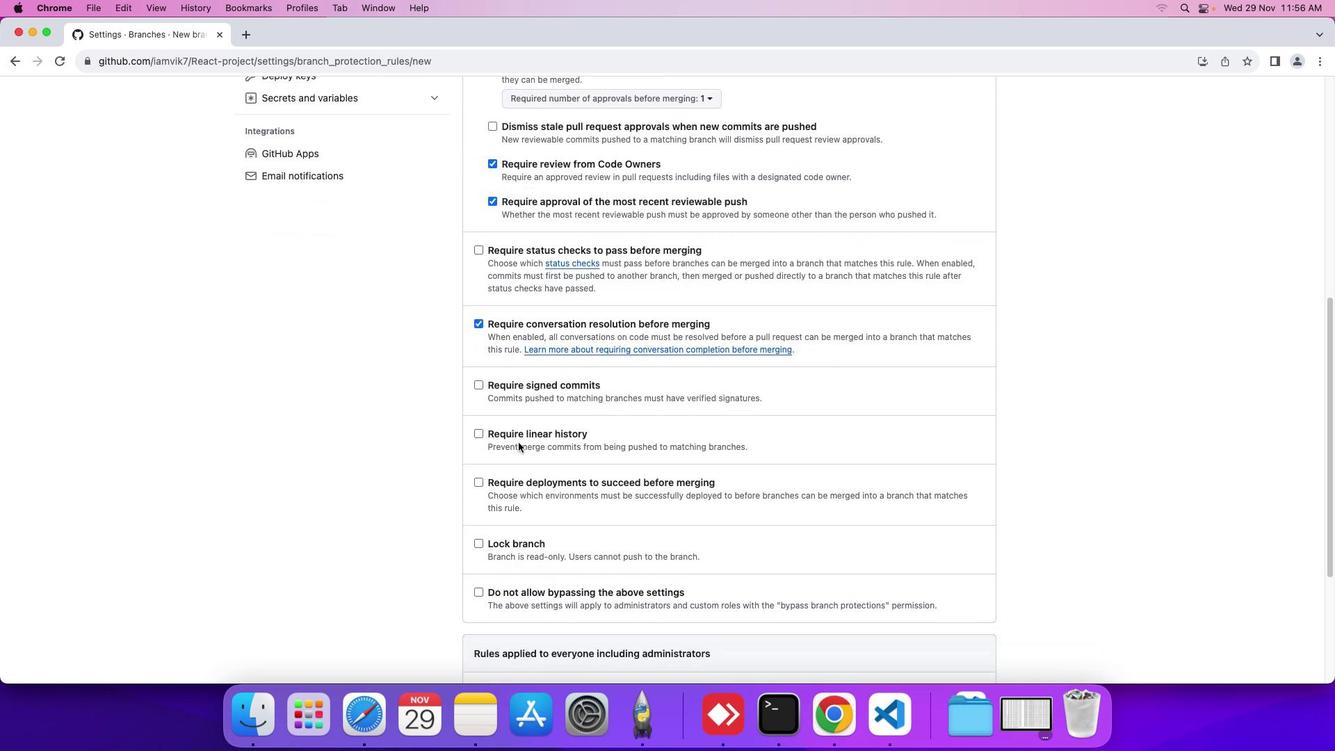
Action: Mouse scrolled (509, 449) with delta (42, -10)
Screenshot: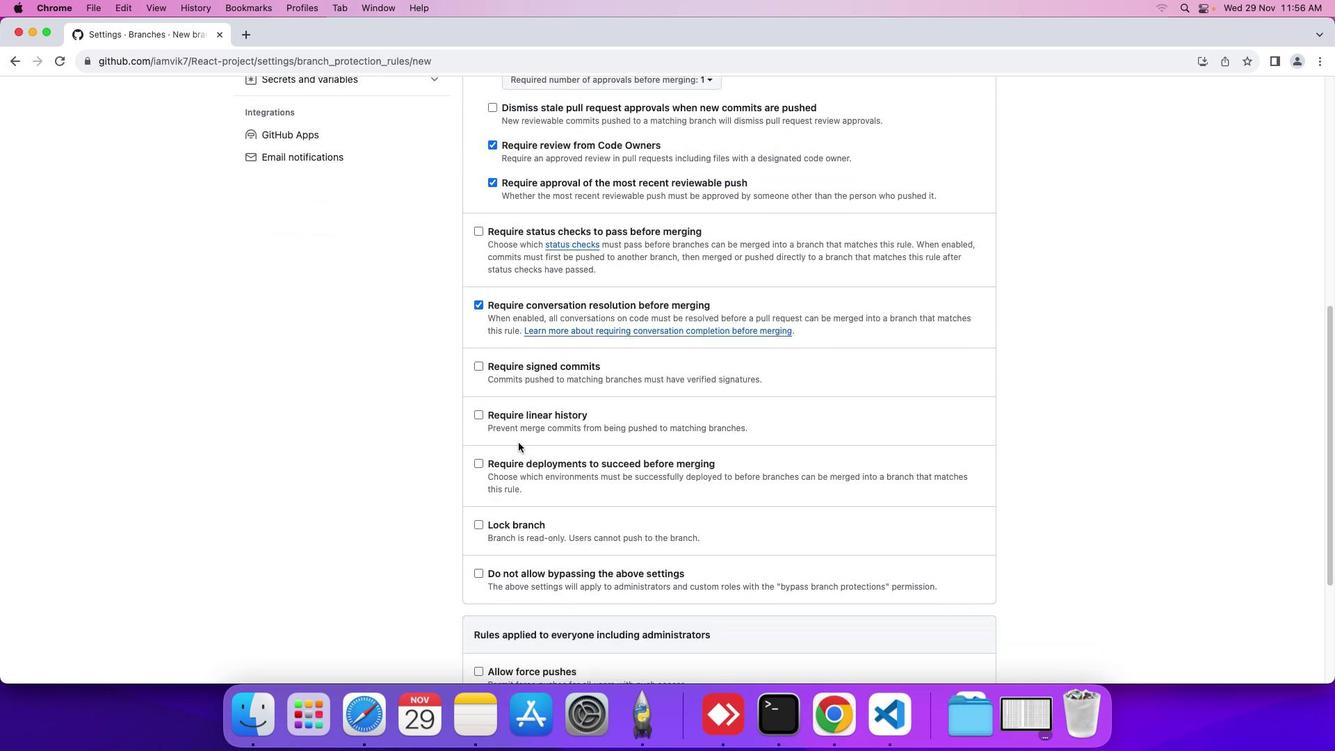 
Action: Mouse scrolled (509, 449) with delta (42, -11)
Screenshot: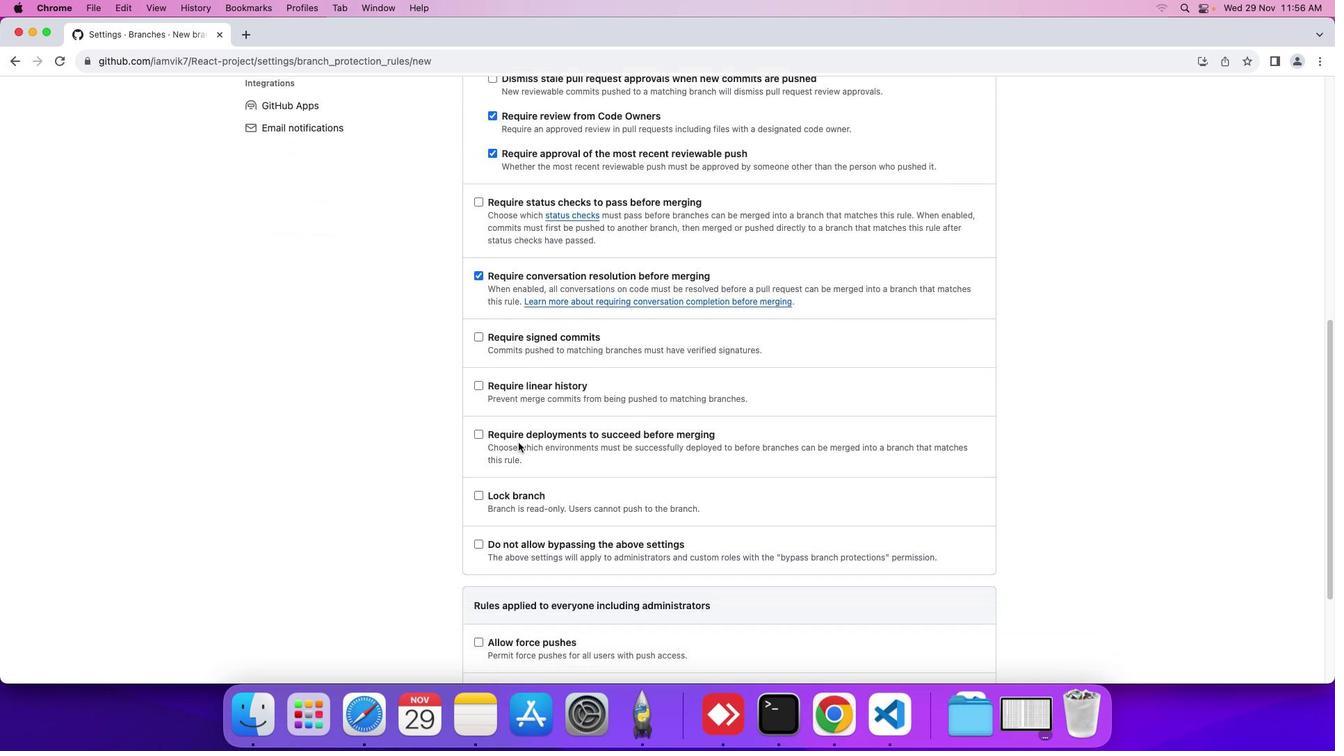 
Action: Mouse scrolled (509, 449) with delta (42, -10)
Screenshot: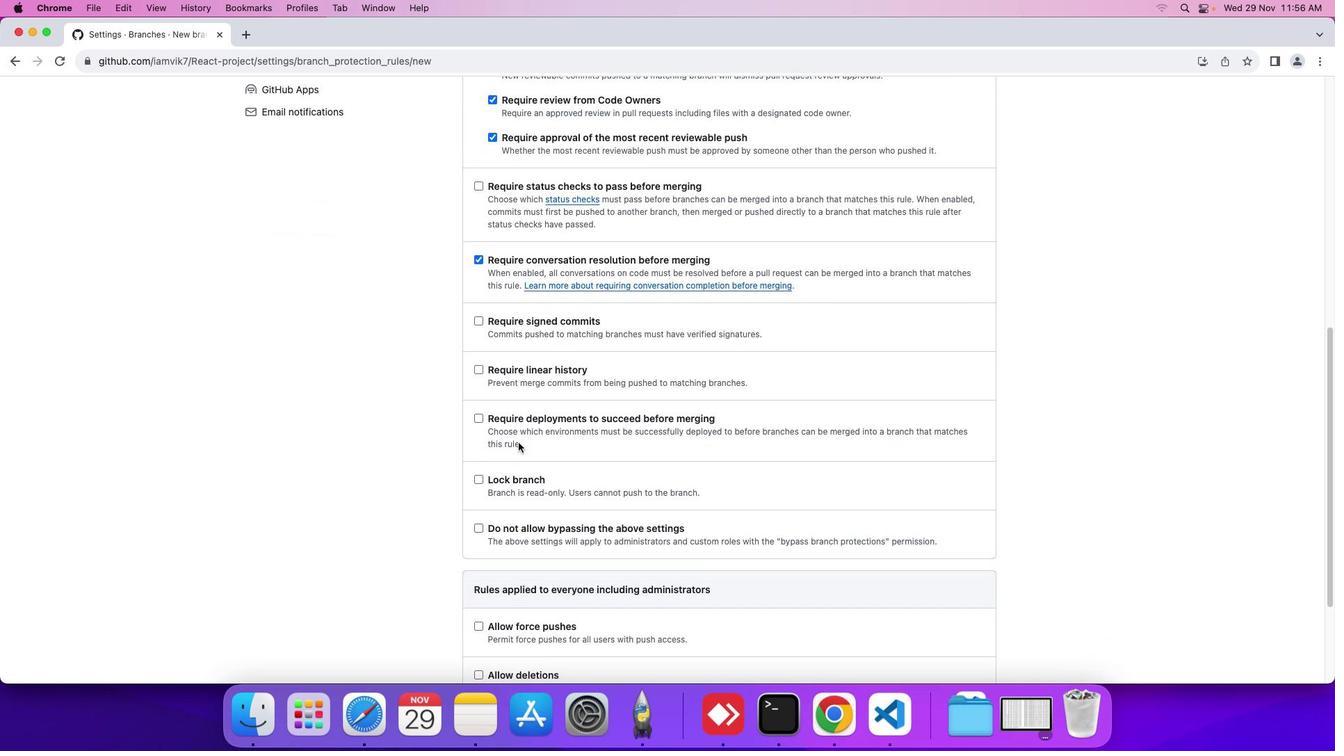 
Action: Mouse scrolled (509, 449) with delta (42, -10)
Screenshot: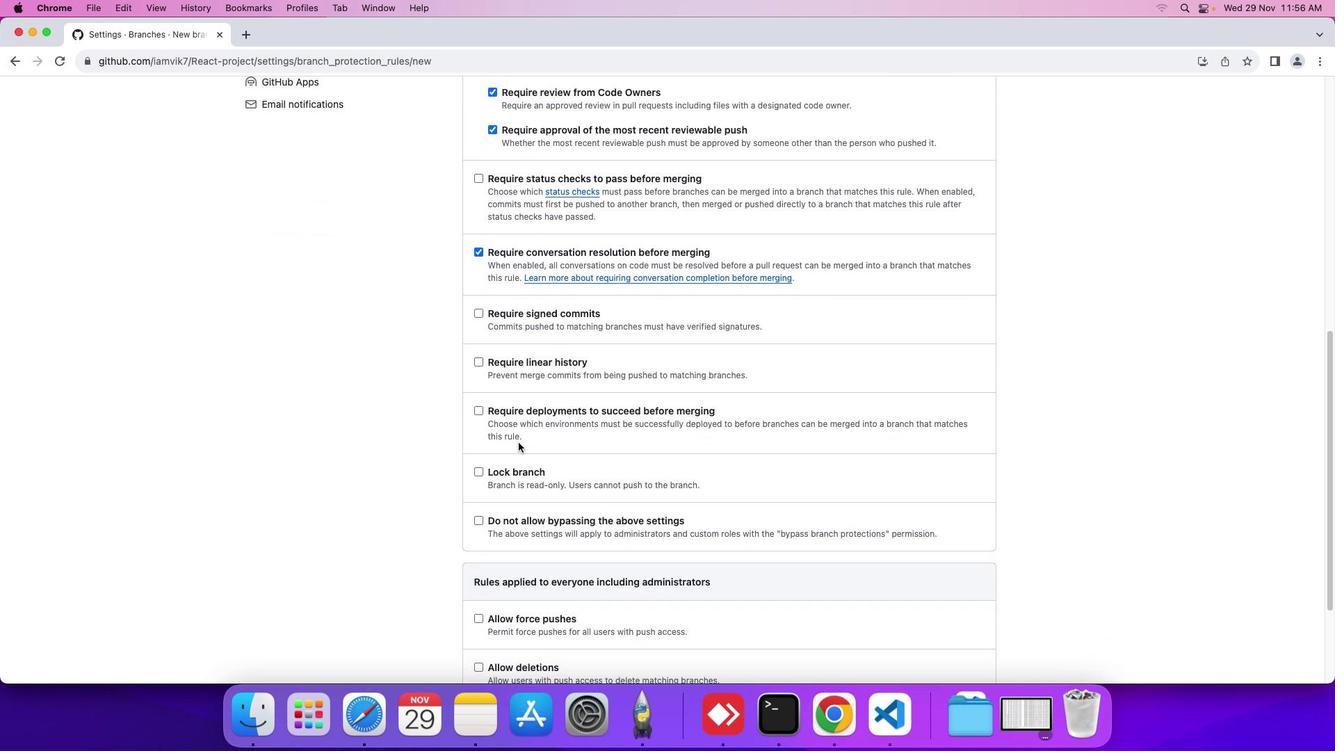 
Action: Mouse scrolled (509, 449) with delta (42, -10)
Screenshot: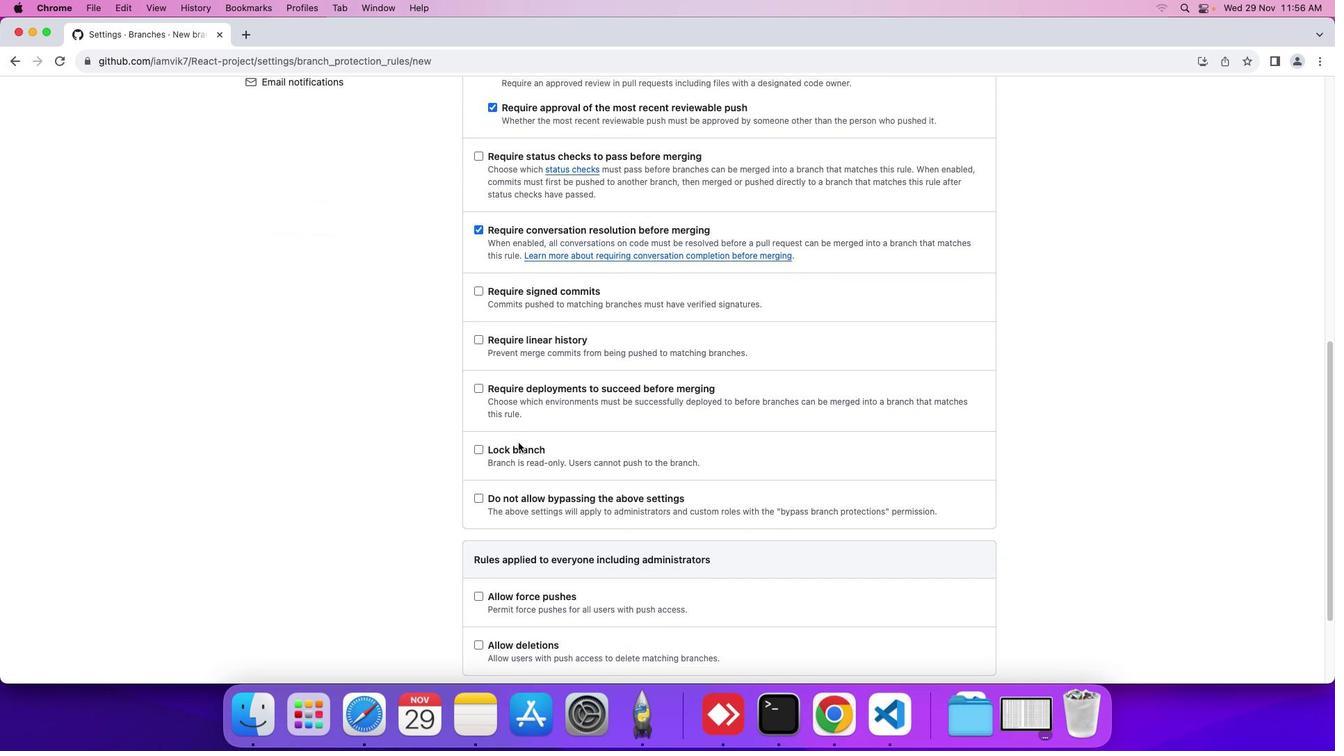 
Action: Mouse scrolled (509, 449) with delta (42, -10)
Screenshot: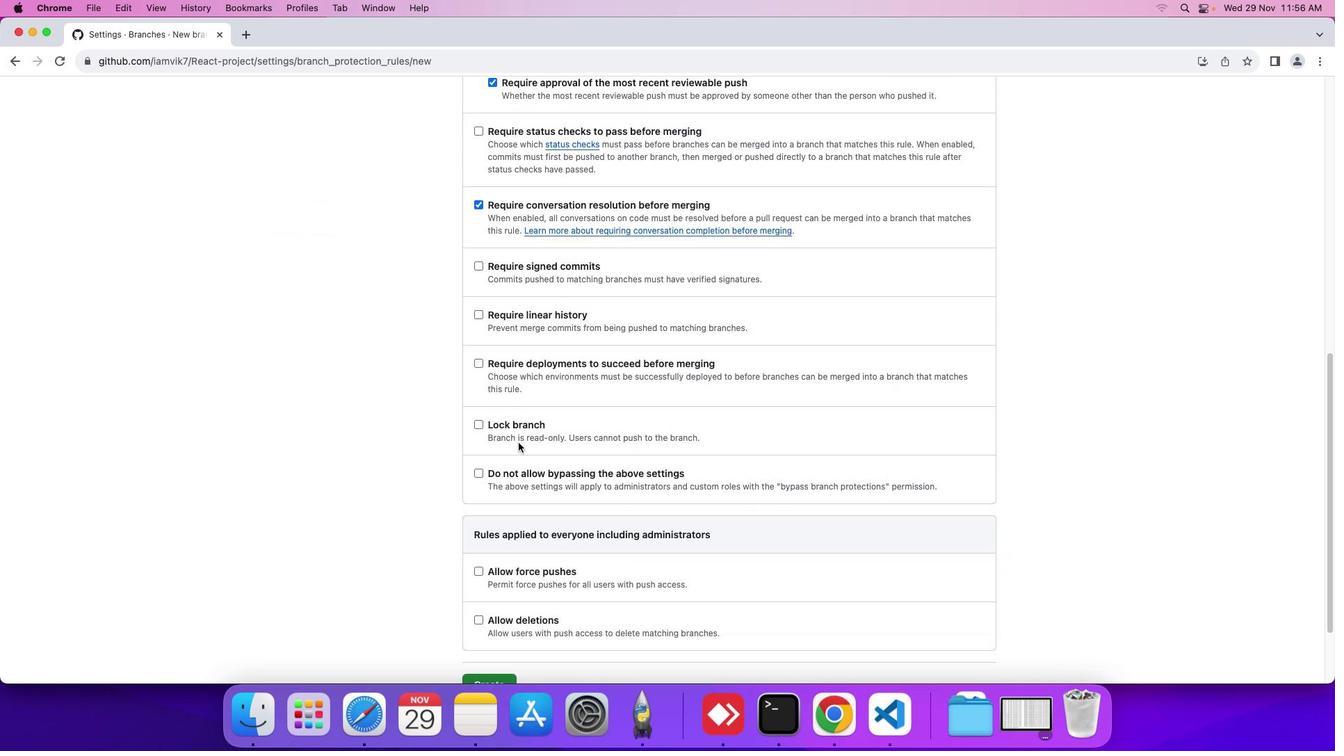 
Action: Mouse scrolled (509, 449) with delta (42, -10)
Screenshot: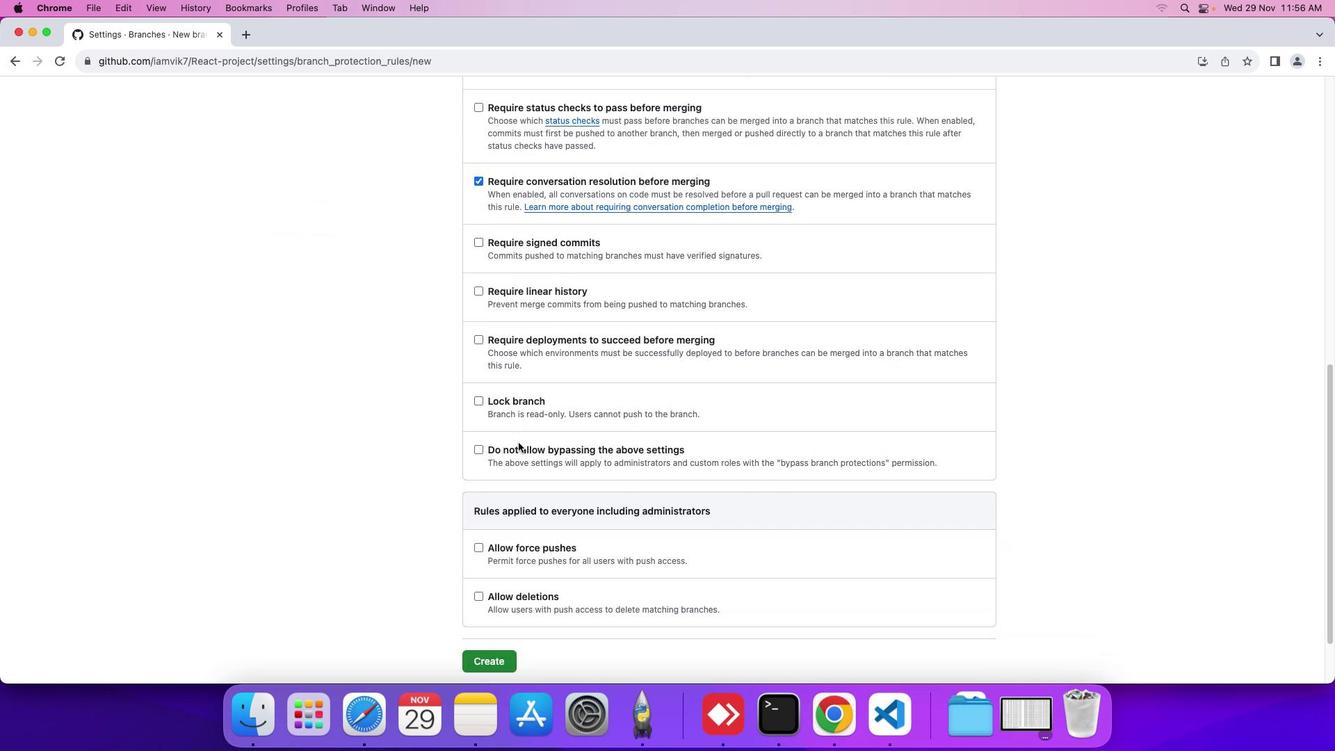 
Action: Mouse scrolled (509, 449) with delta (42, -10)
Screenshot: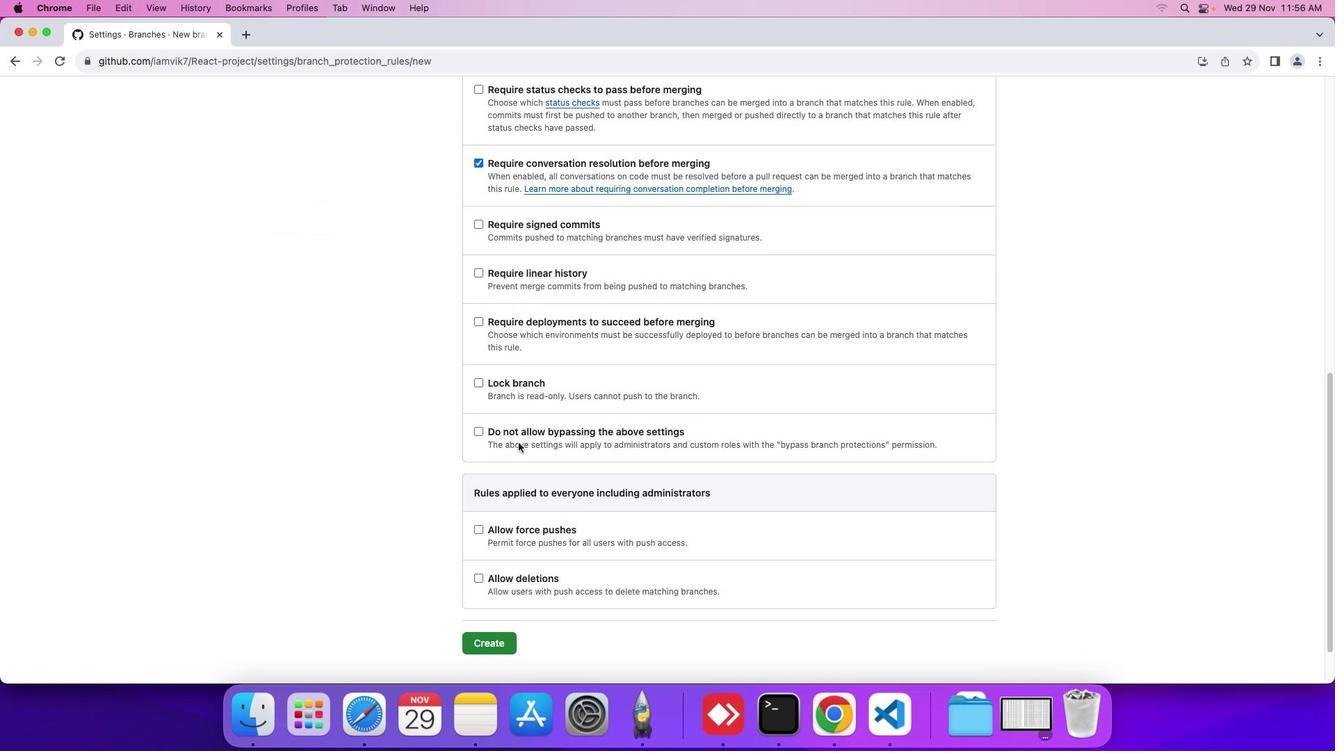 
Action: Mouse scrolled (509, 449) with delta (42, -10)
Screenshot: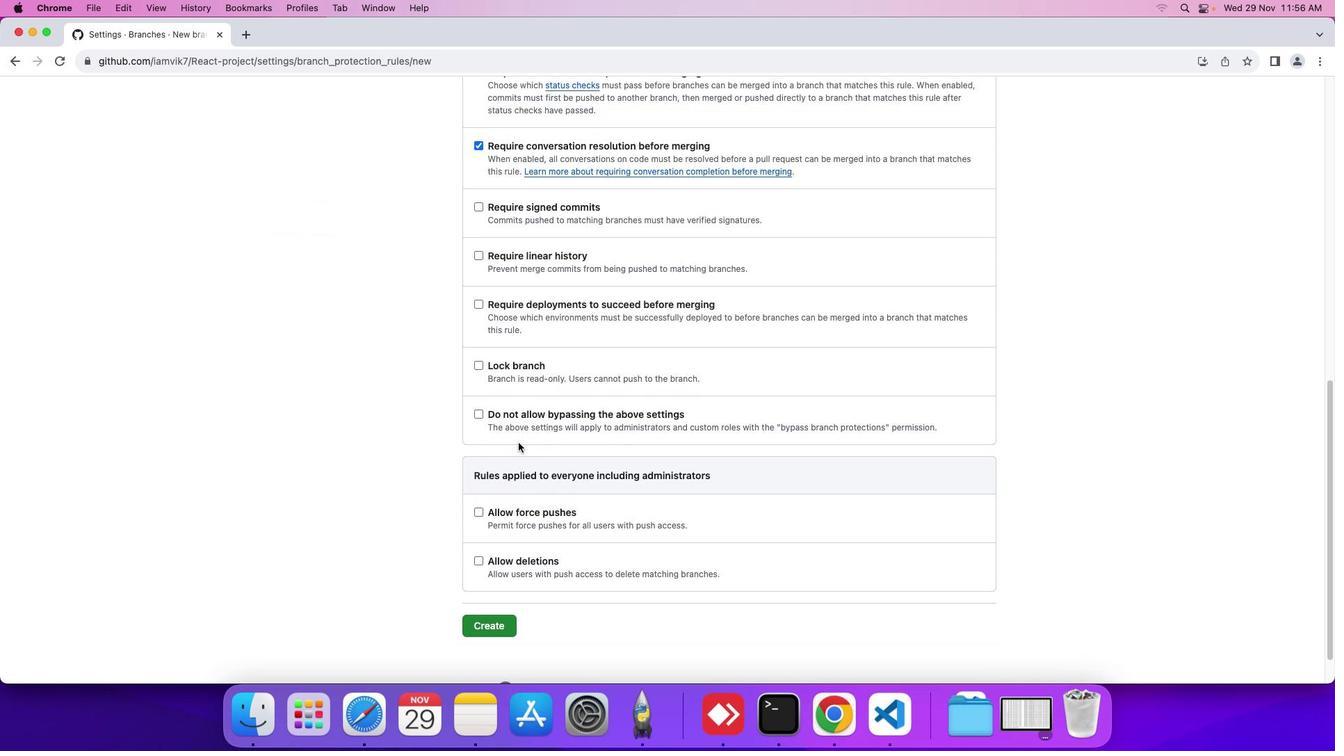 
Action: Mouse scrolled (509, 449) with delta (42, -10)
Screenshot: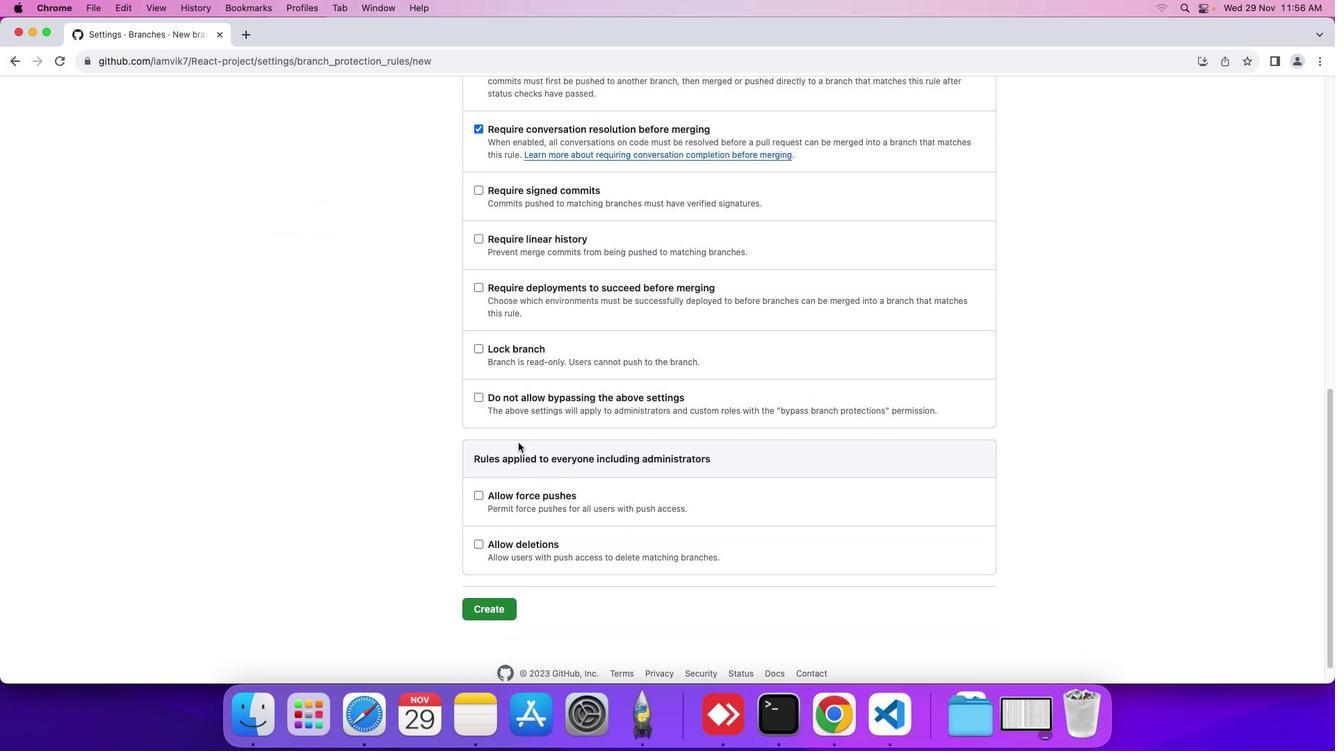 
Action: Mouse scrolled (509, 449) with delta (42, -10)
Screenshot: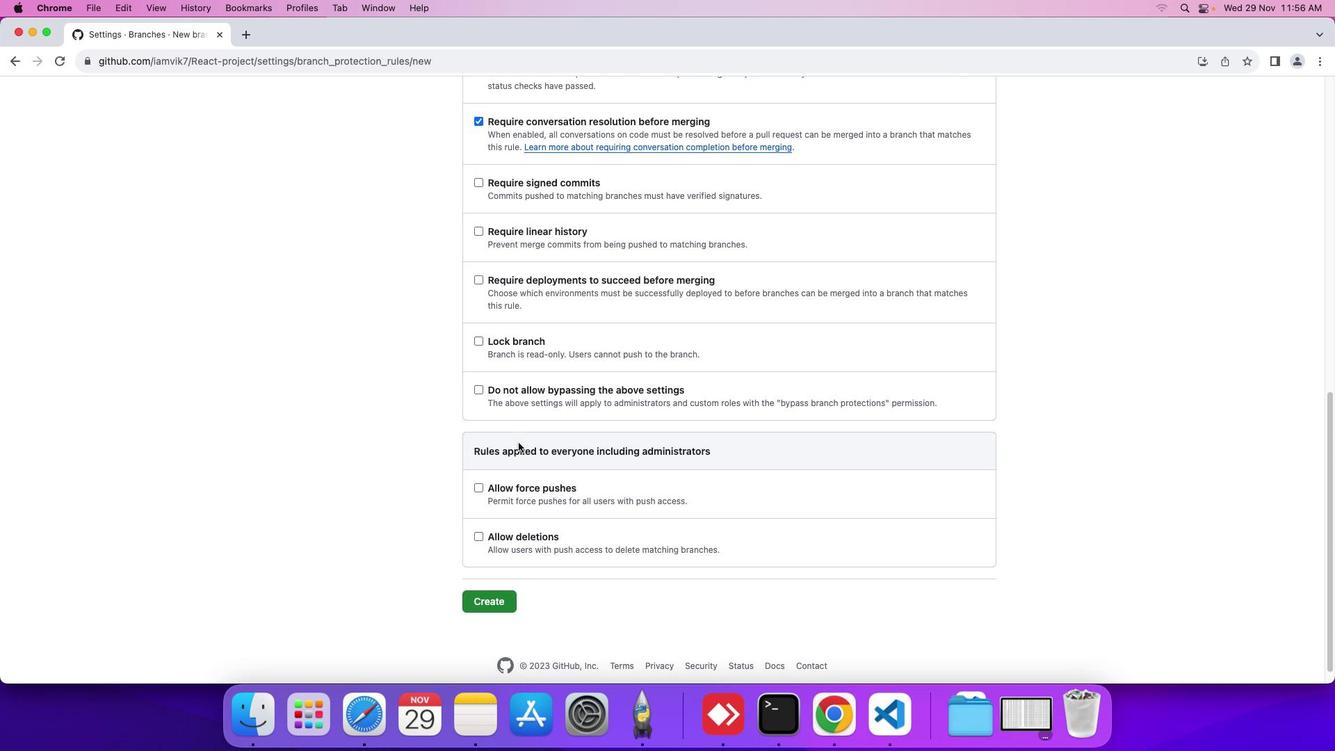 
Action: Mouse scrolled (509, 449) with delta (42, -10)
Screenshot: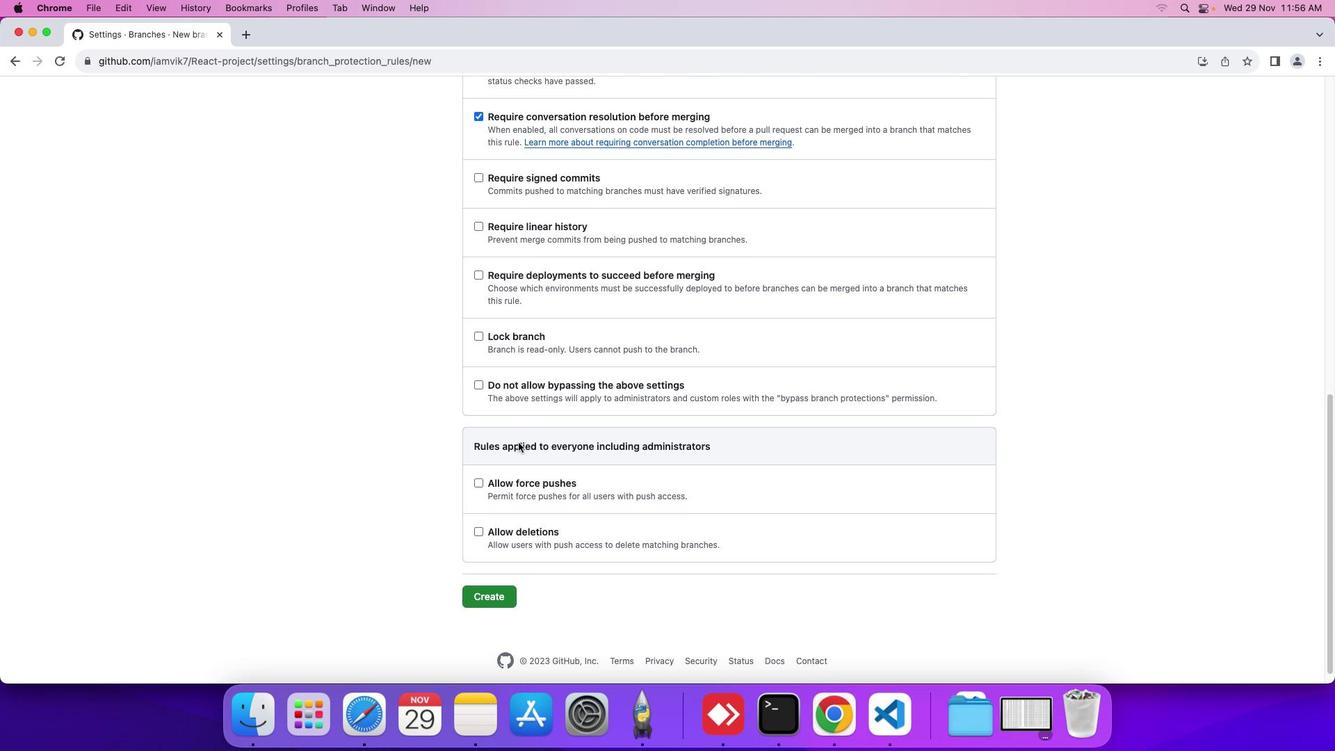 
Action: Mouse scrolled (509, 449) with delta (42, -10)
Screenshot: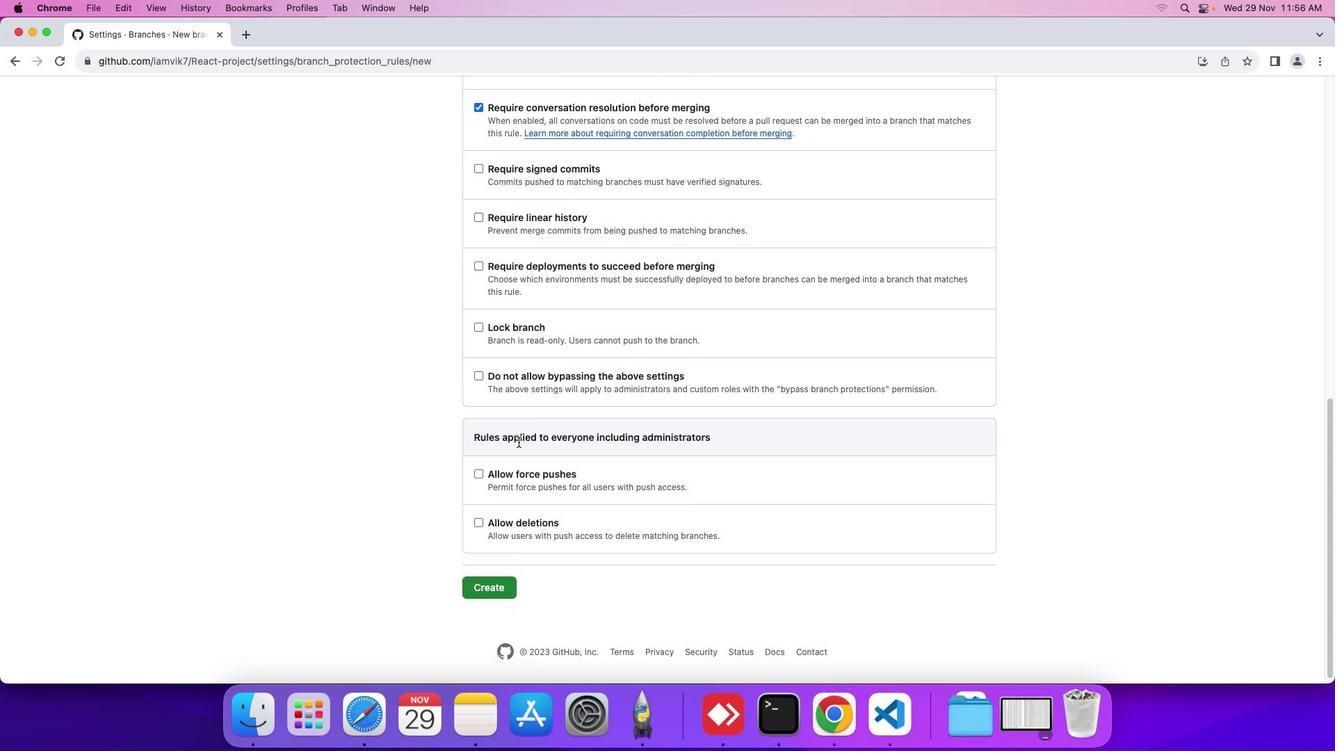 
Action: Mouse moved to (509, 449)
Screenshot: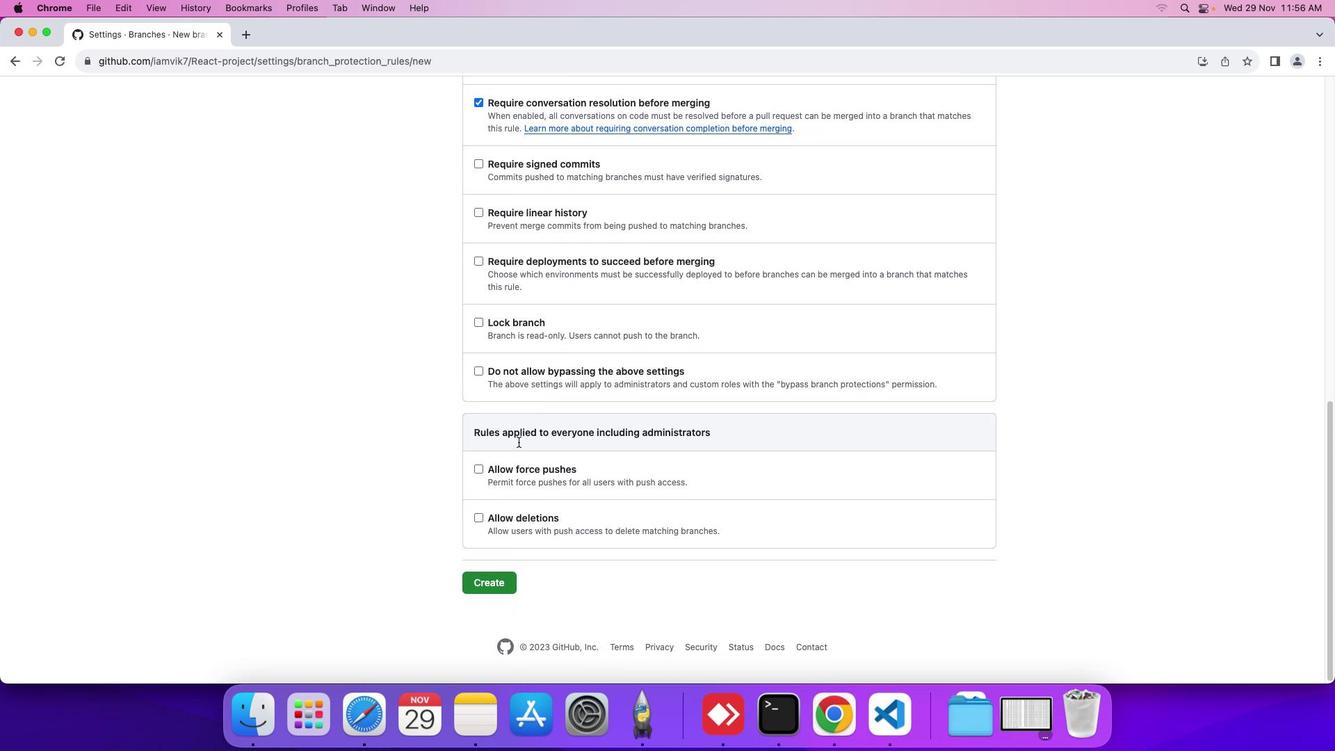 
Action: Mouse scrolled (509, 449) with delta (42, -10)
Screenshot: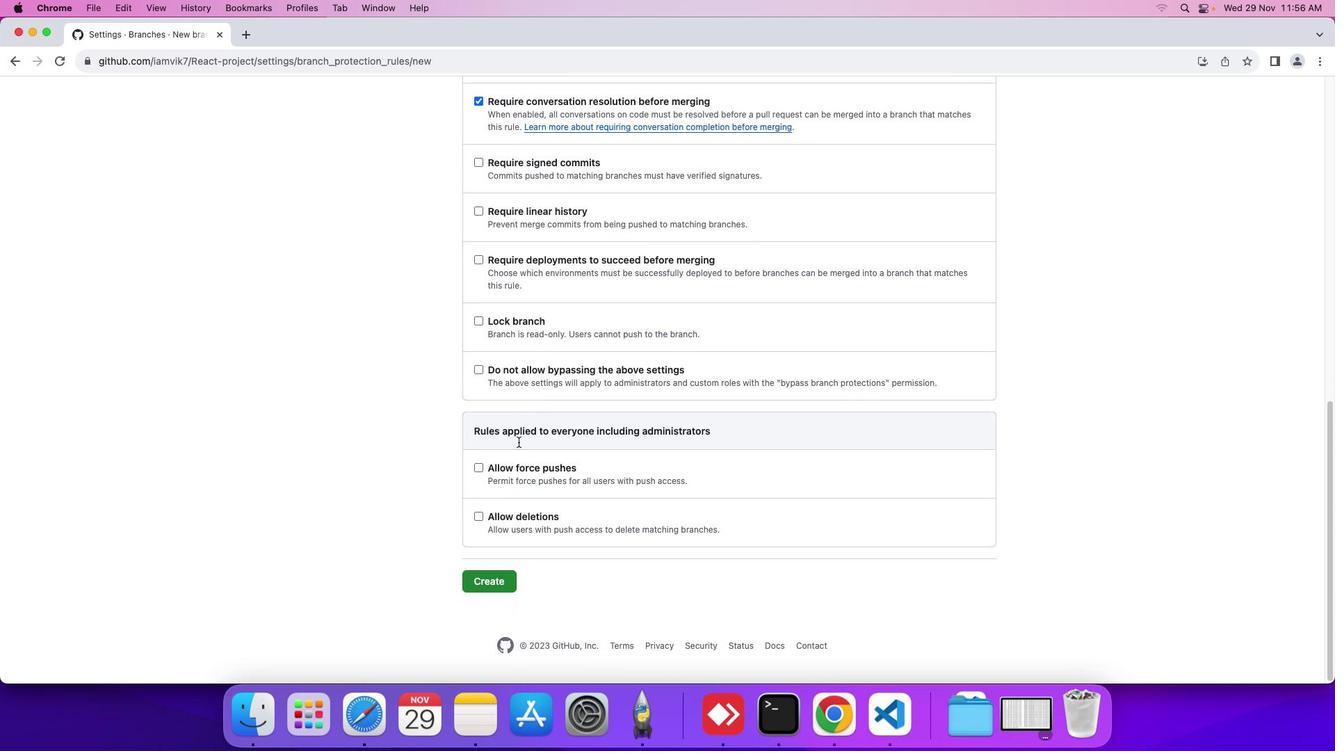 
Action: Mouse scrolled (509, 449) with delta (42, -10)
Screenshot: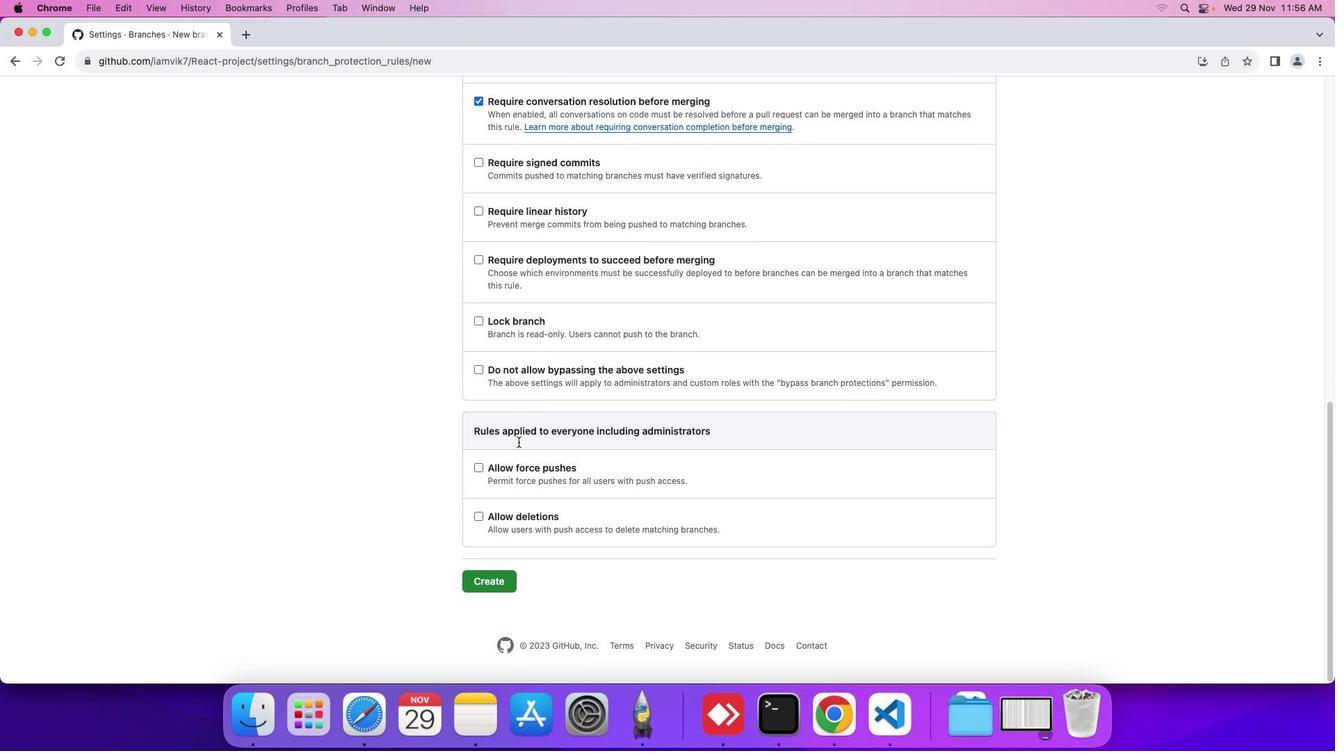 
Action: Mouse scrolled (509, 449) with delta (42, -10)
Screenshot: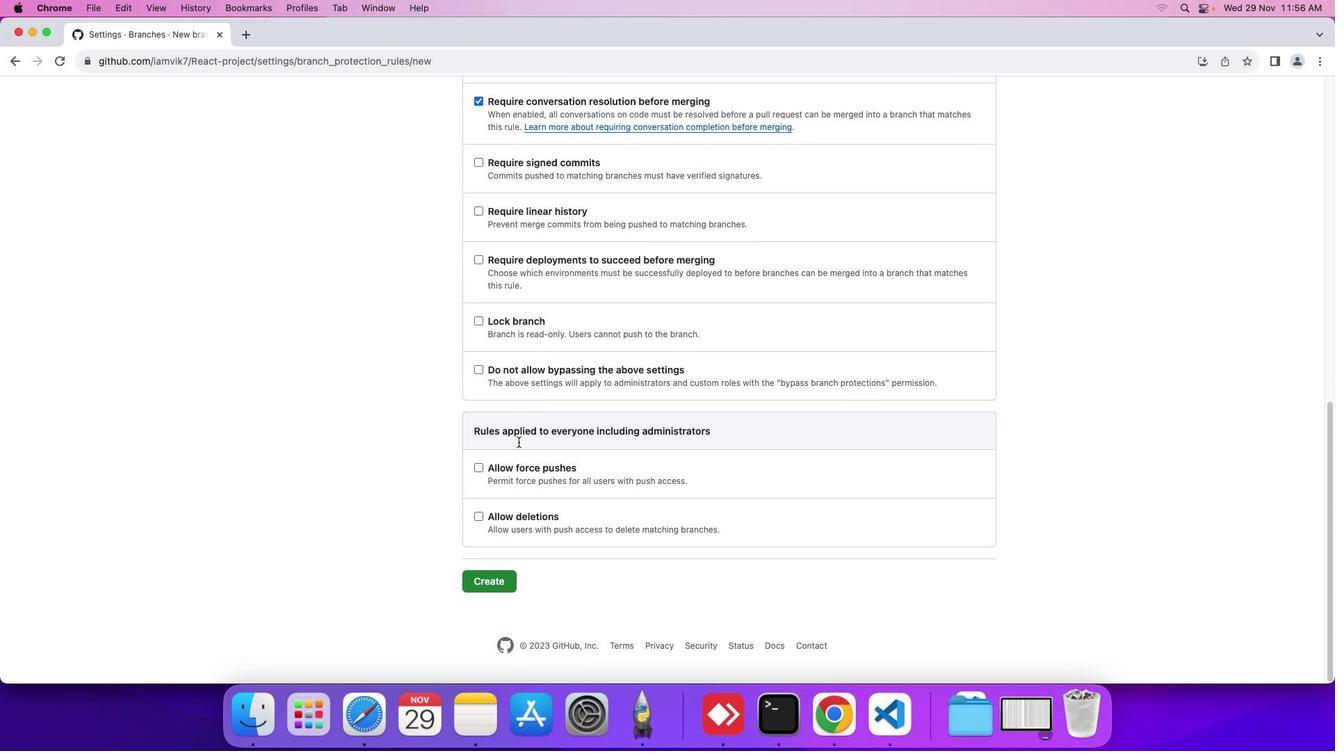 
Action: Mouse moved to (474, 593)
Screenshot: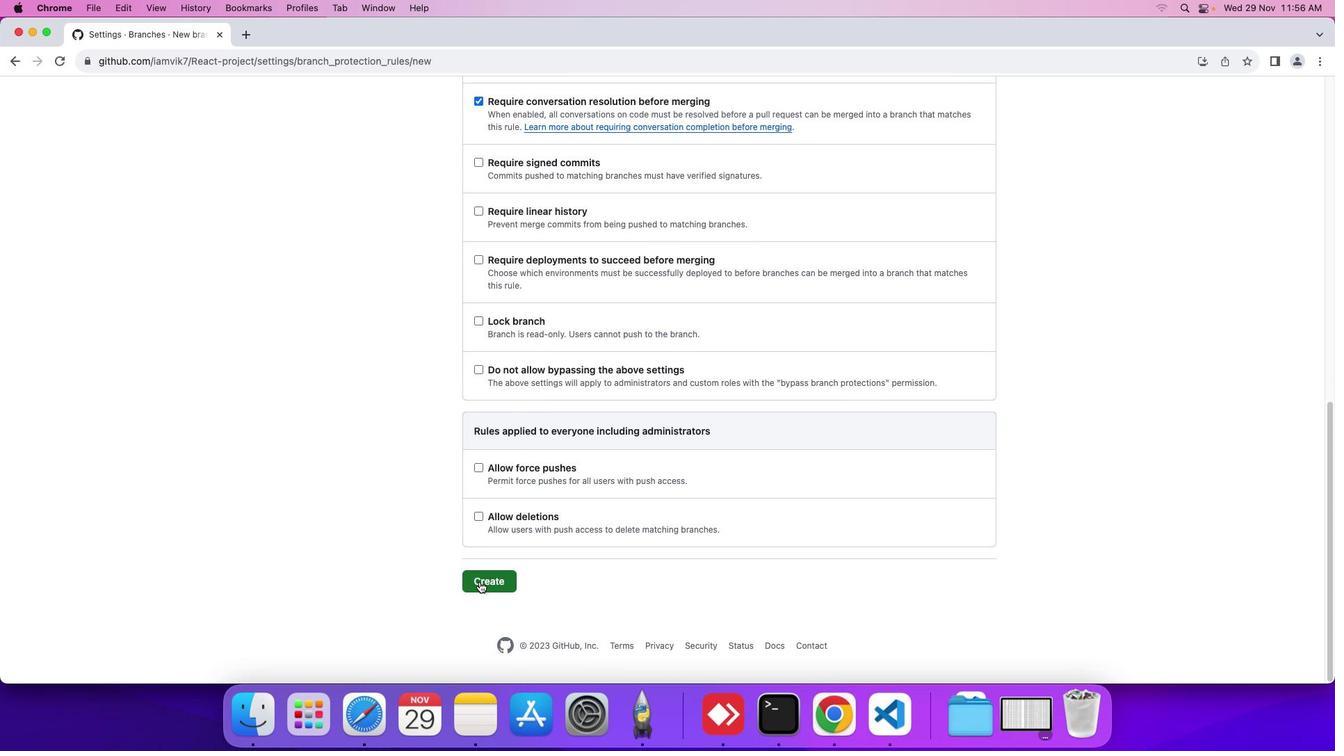 
Action: Mouse pressed left at (474, 593)
Screenshot: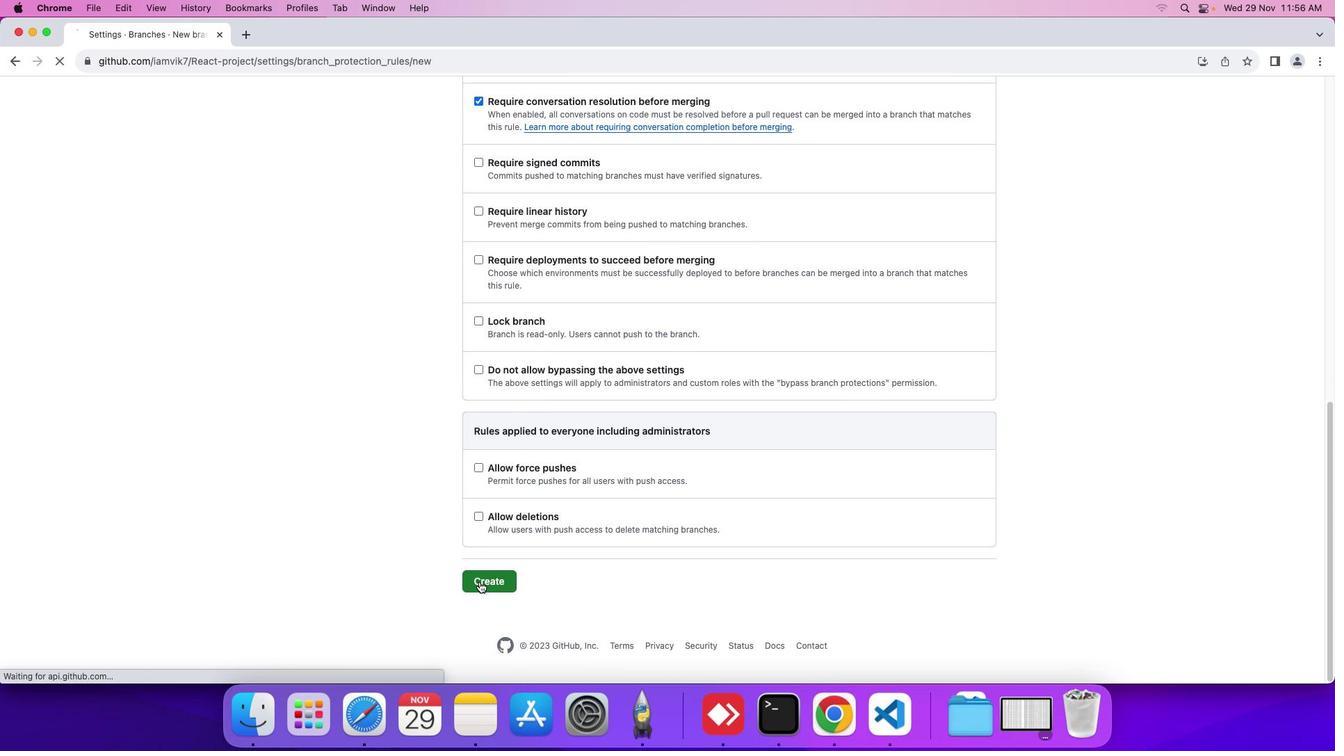 
Action: Mouse moved to (502, 470)
Screenshot: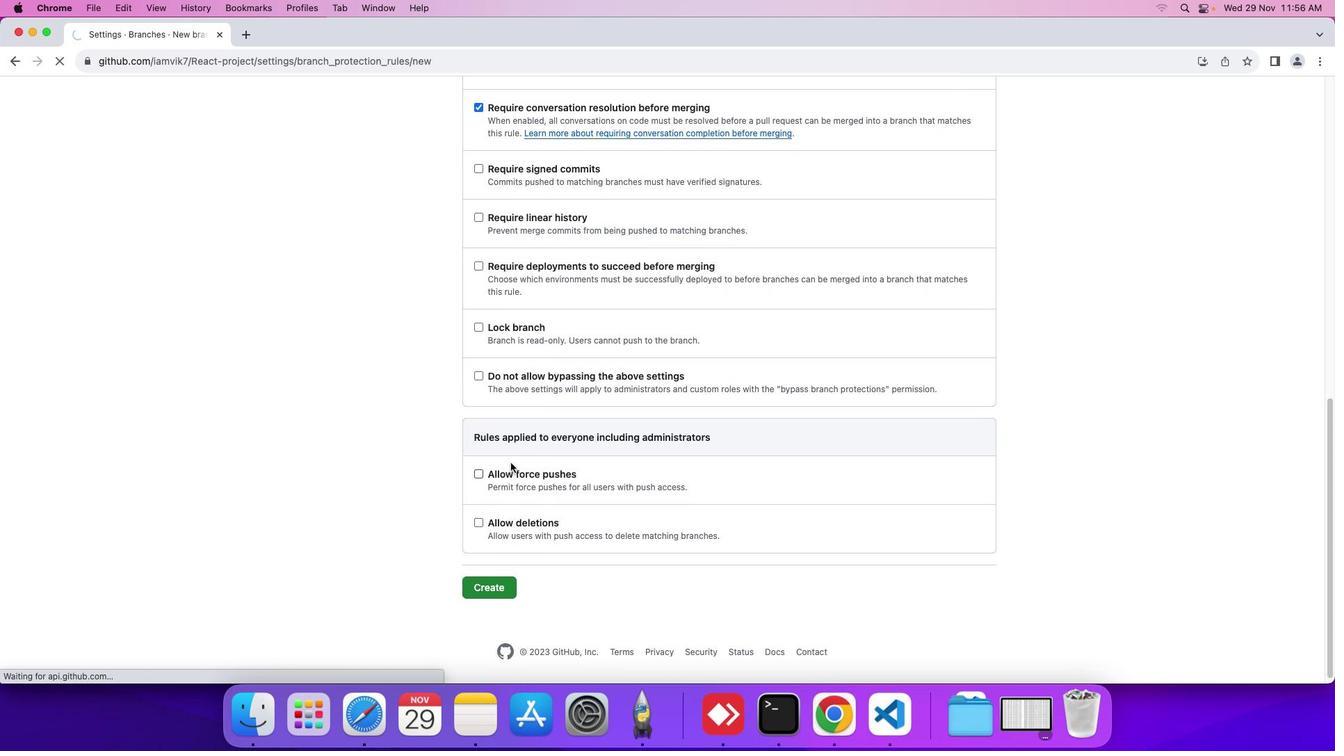 
Action: Mouse scrolled (502, 470) with delta (42, -9)
Screenshot: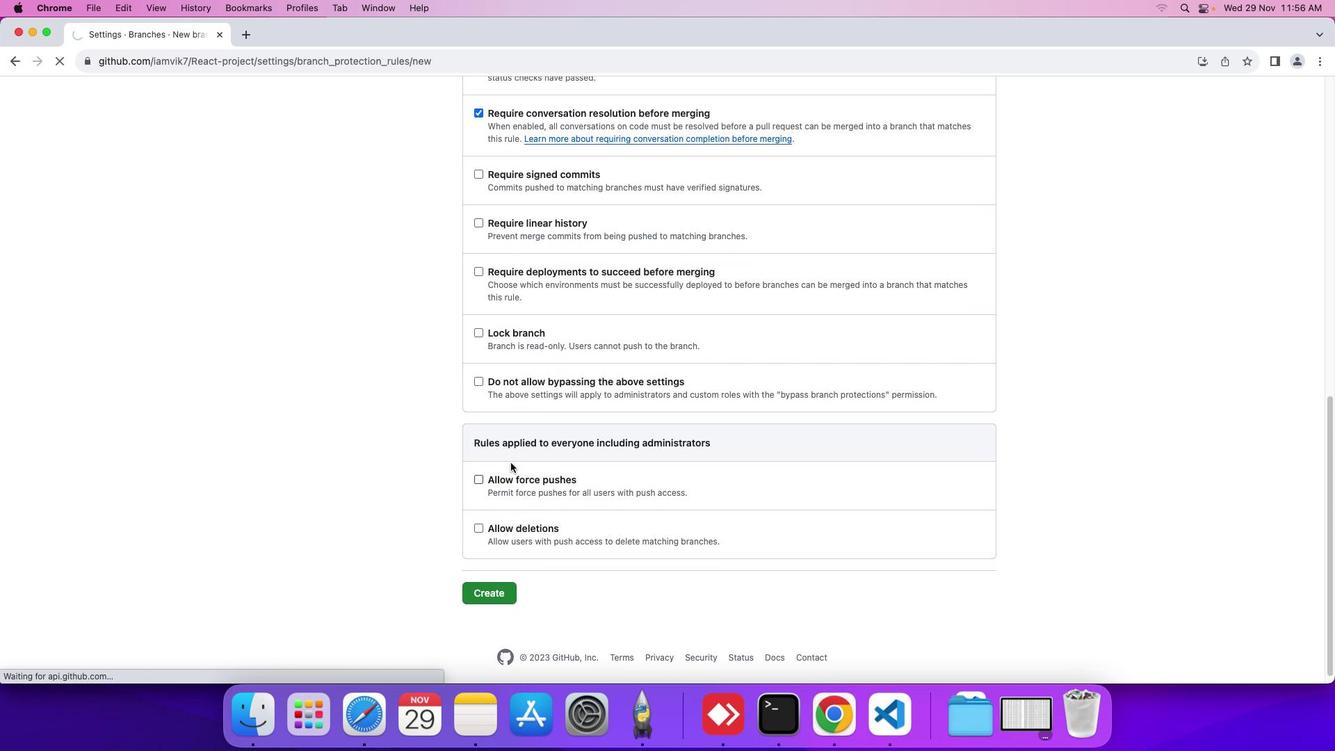
Action: Mouse scrolled (502, 470) with delta (42, -9)
Screenshot: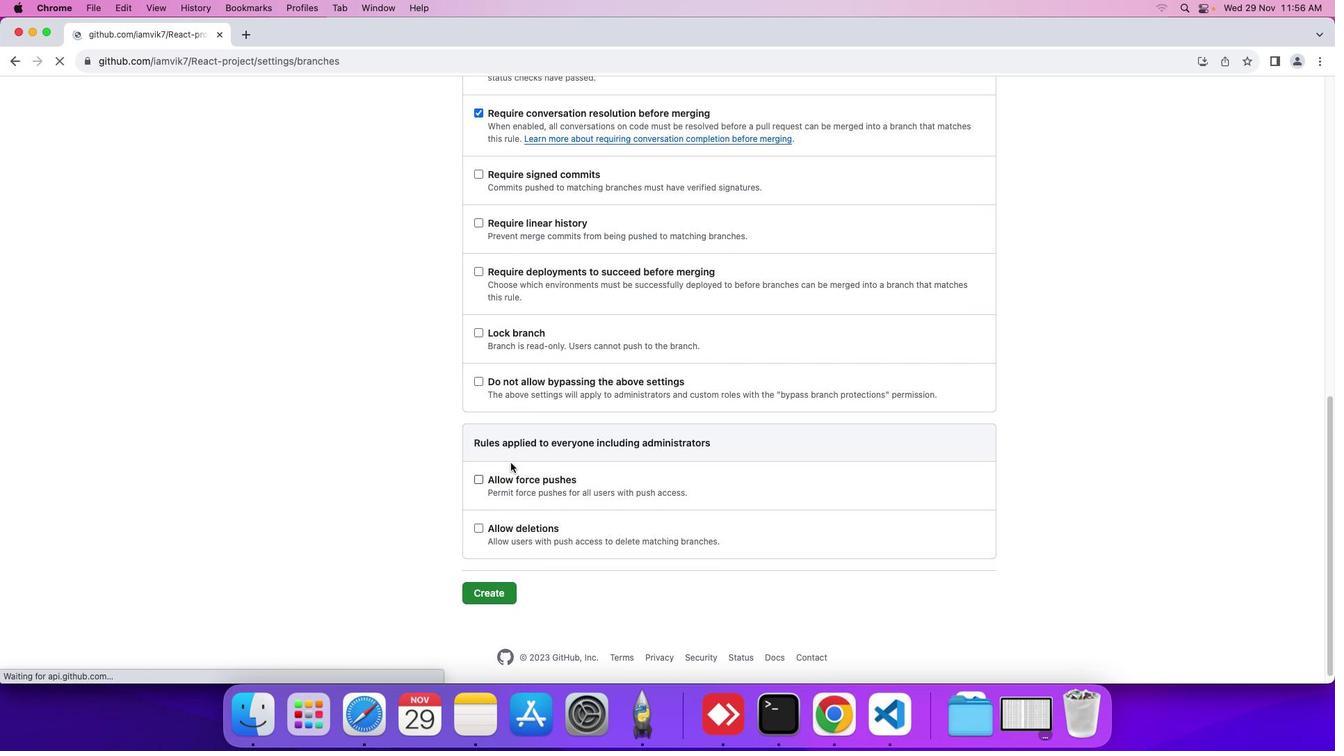 
Action: Mouse scrolled (502, 470) with delta (42, -9)
Screenshot: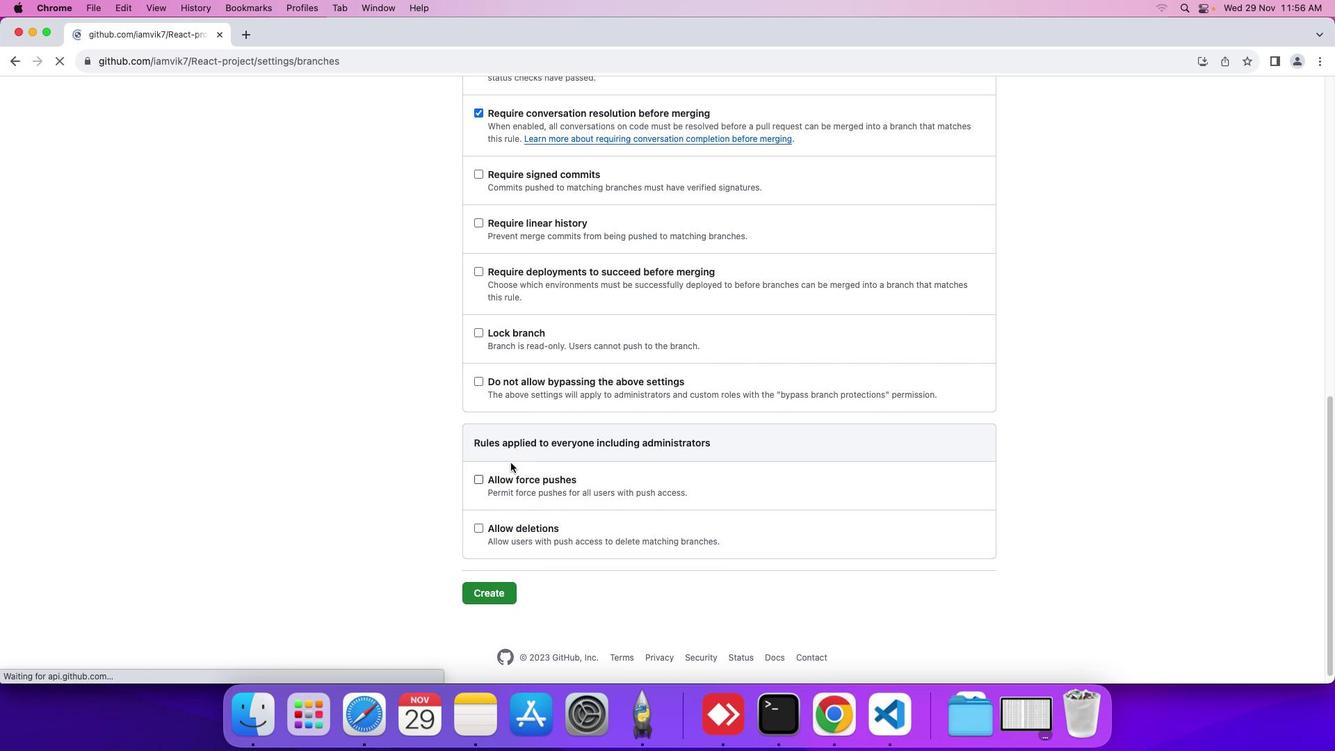 
Action: Mouse scrolled (502, 470) with delta (42, -9)
Screenshot: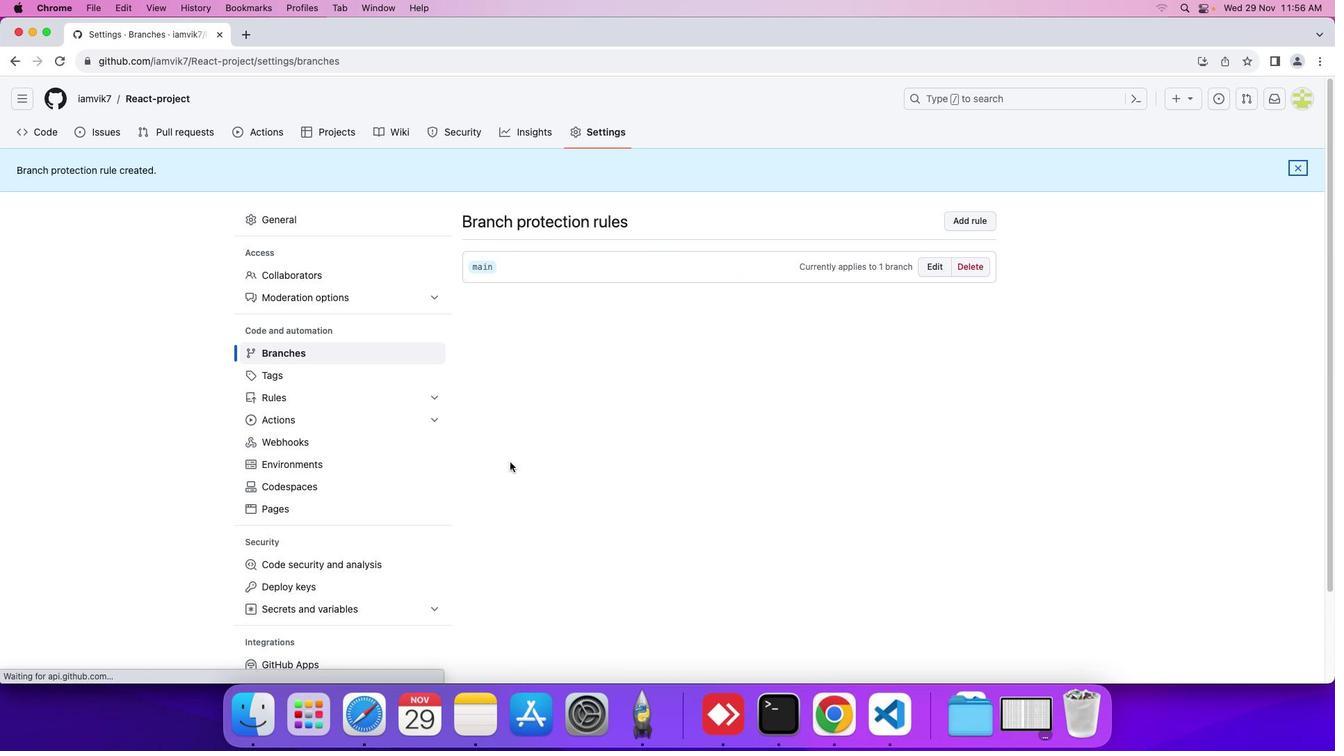 
Action: Mouse moved to (502, 470)
Screenshot: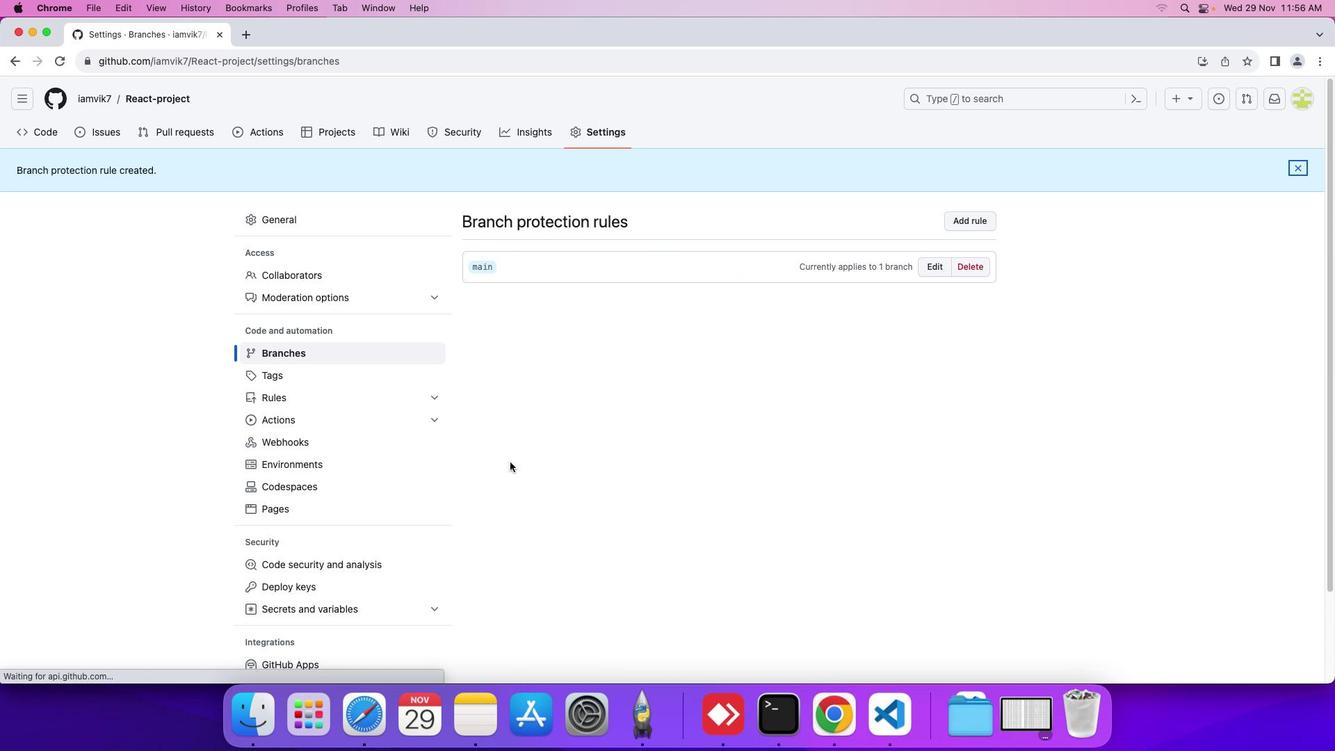 
Action: Mouse scrolled (502, 470) with delta (42, -9)
Screenshot: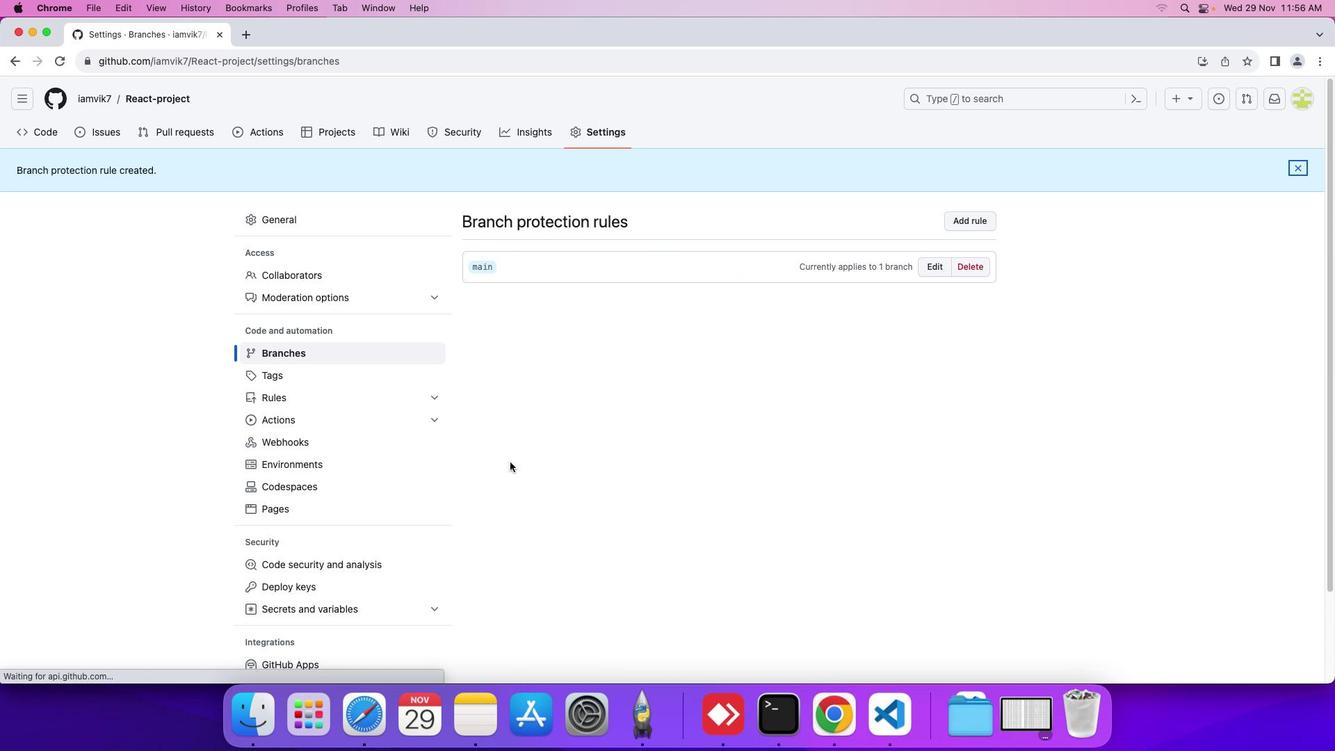 
Action: Mouse scrolled (502, 470) with delta (42, -8)
Screenshot: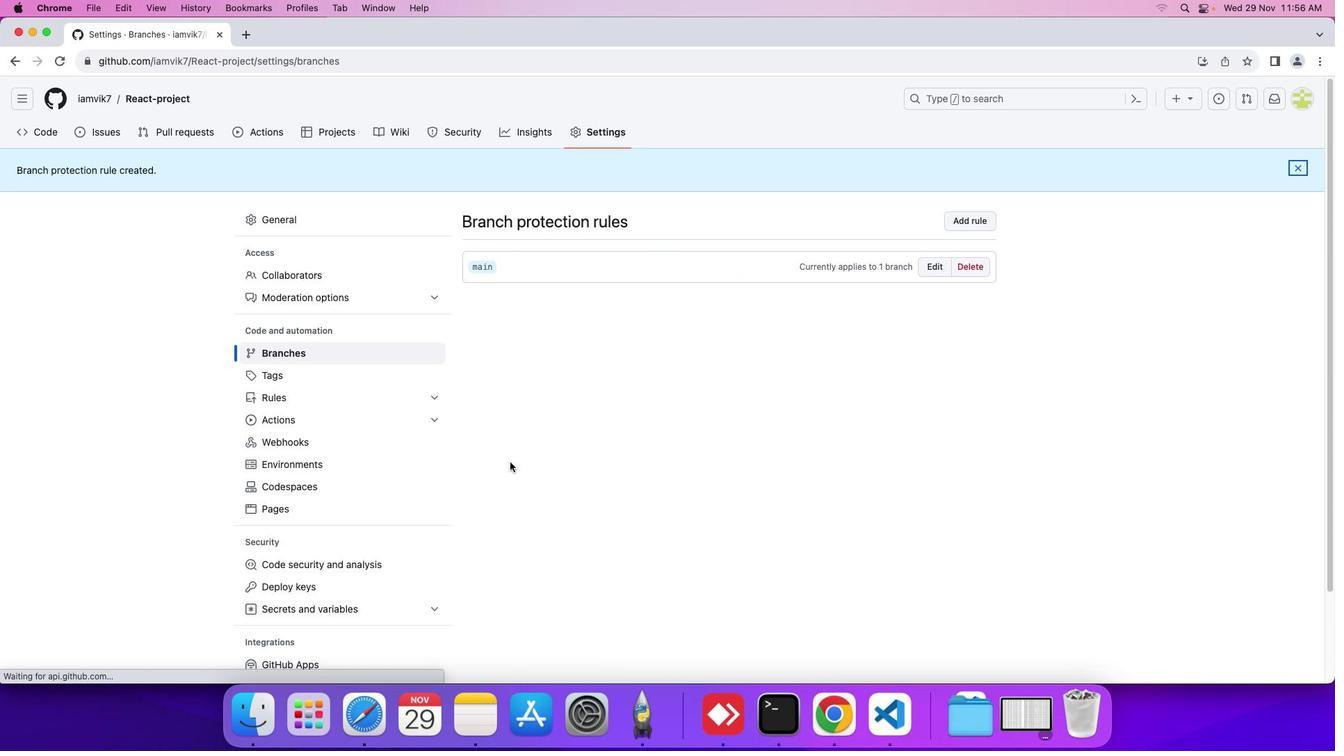 
Action: Mouse moved to (554, 285)
Screenshot: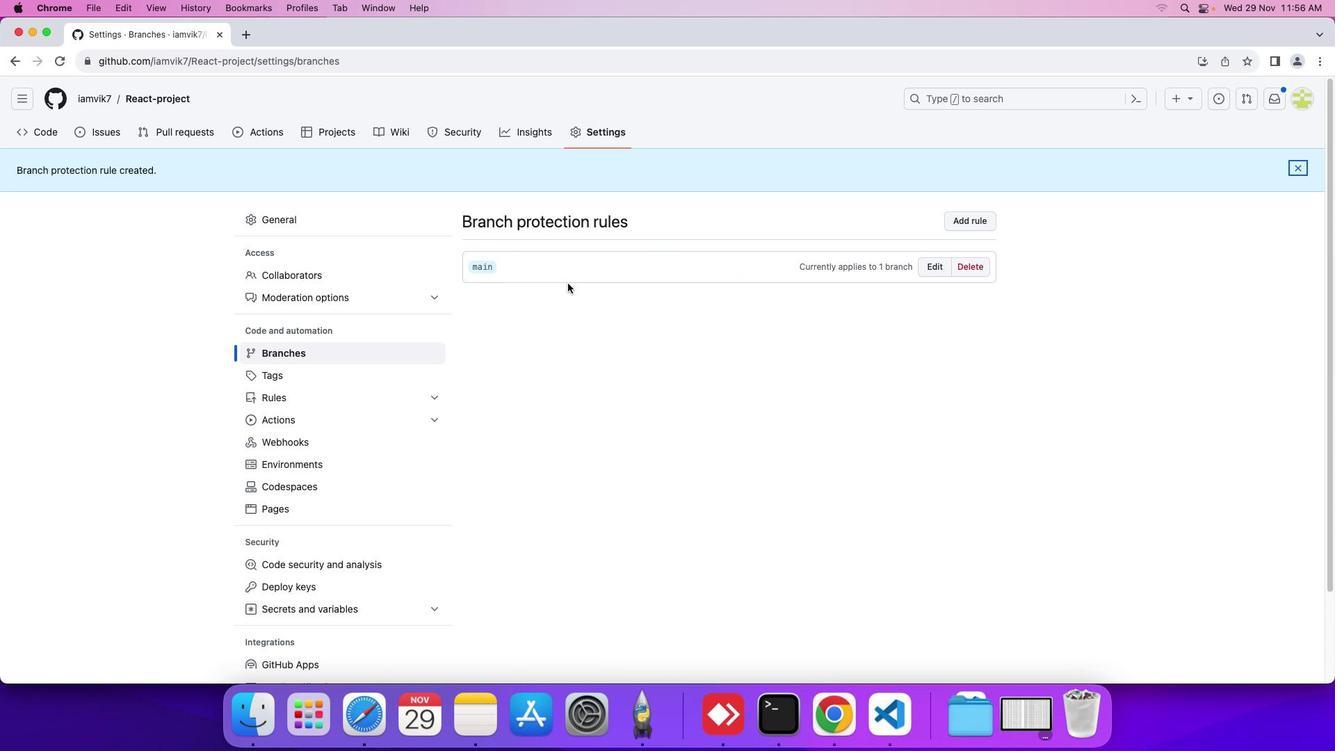 
